 Task: Find connections with filter location Gyomaendrod with filter topic #property with filter profile language German with filter current company Pratt & Whitney with filter school Chandigarh Group of Colleges, Landran, Punjab with filter industry Electronic and Precision Equipment Maintenance with filter service category SupportTechnical Writing with filter keywords title Merchandising Associate
Action: Mouse moved to (539, 75)
Screenshot: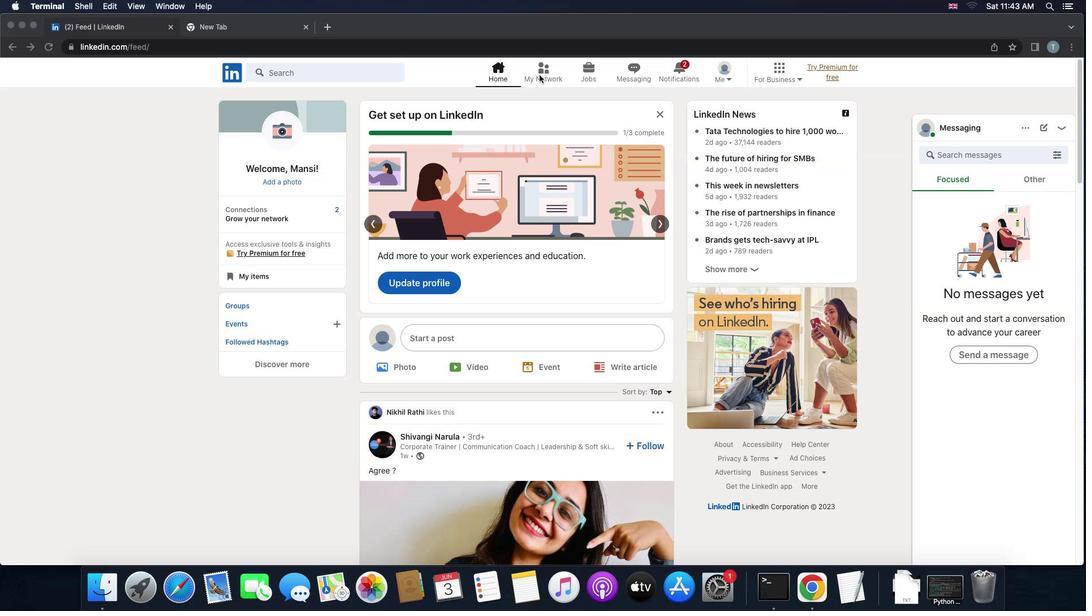 
Action: Mouse pressed left at (539, 75)
Screenshot: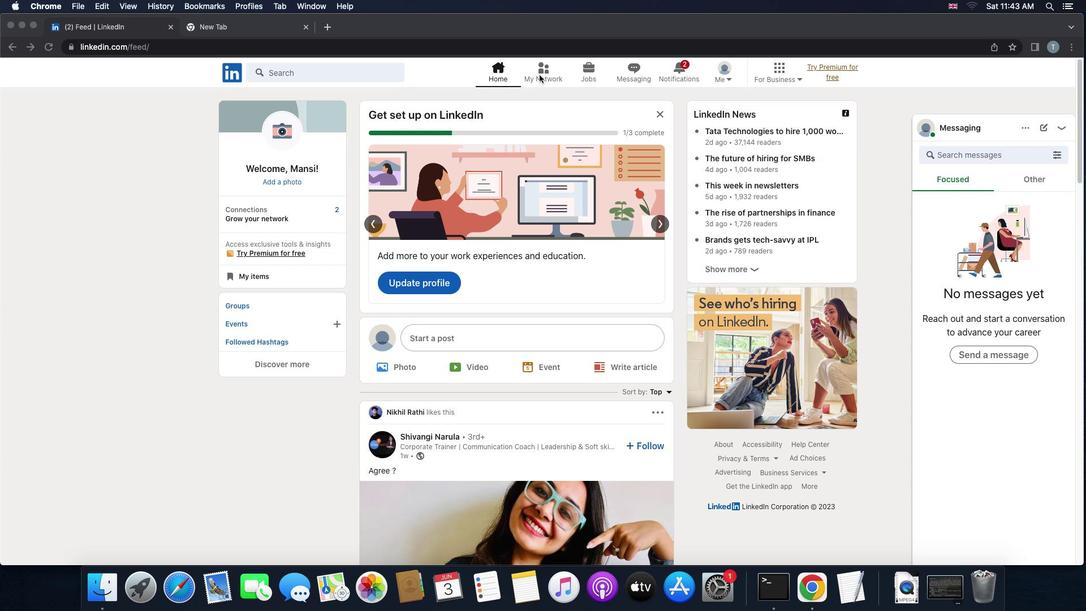 
Action: Mouse pressed left at (539, 75)
Screenshot: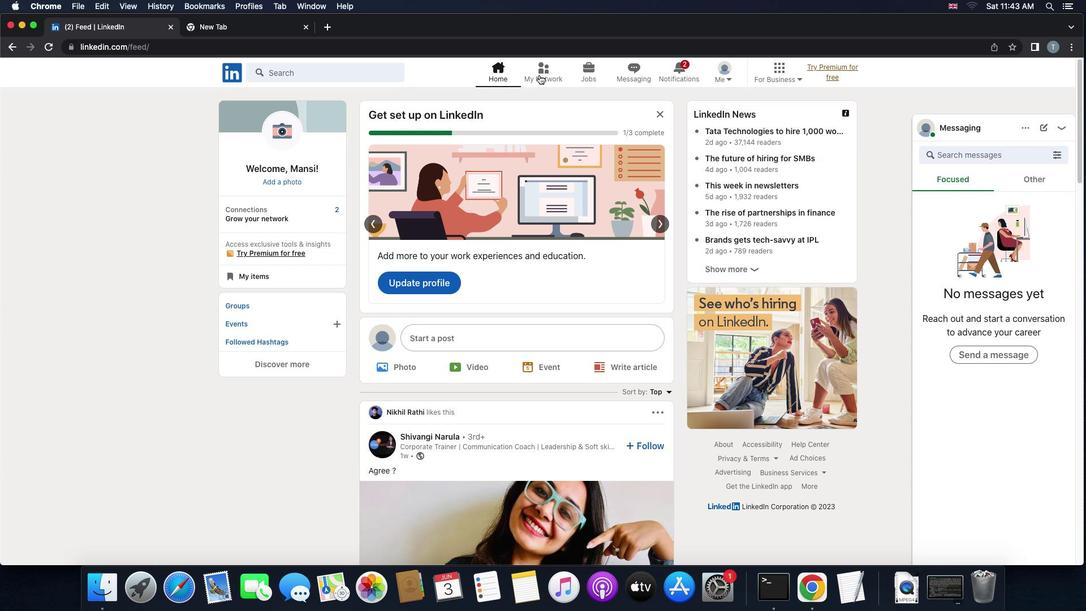 
Action: Mouse moved to (345, 133)
Screenshot: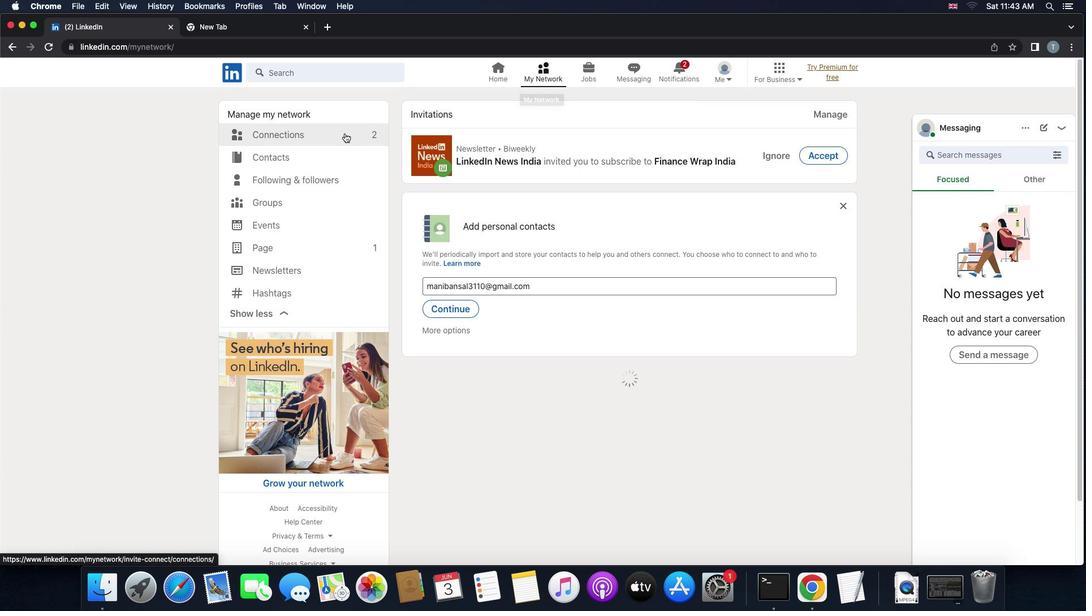 
Action: Mouse pressed left at (345, 133)
Screenshot: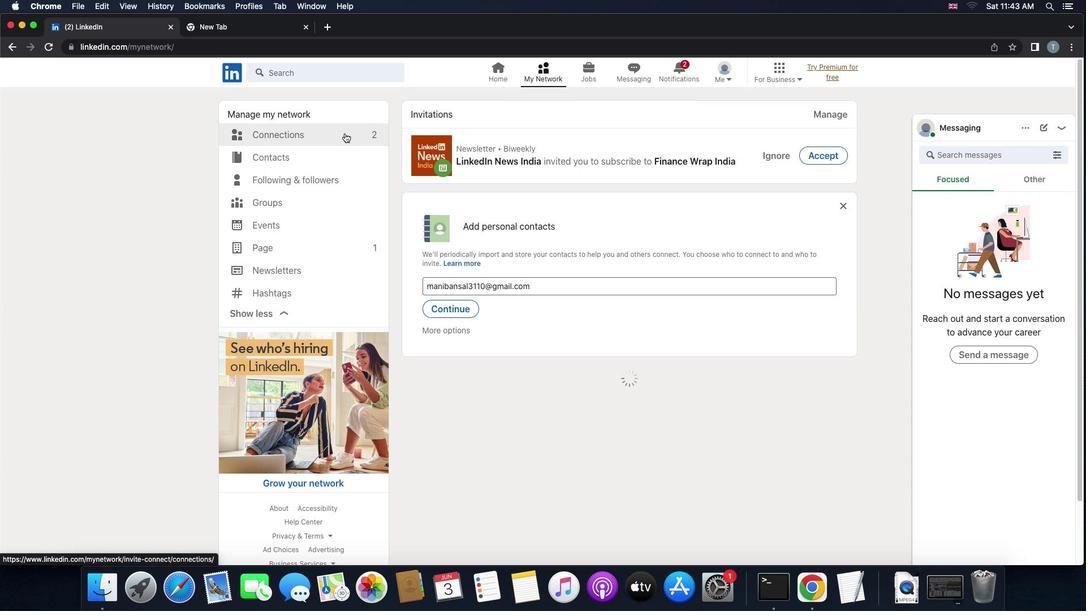 
Action: Mouse pressed left at (345, 133)
Screenshot: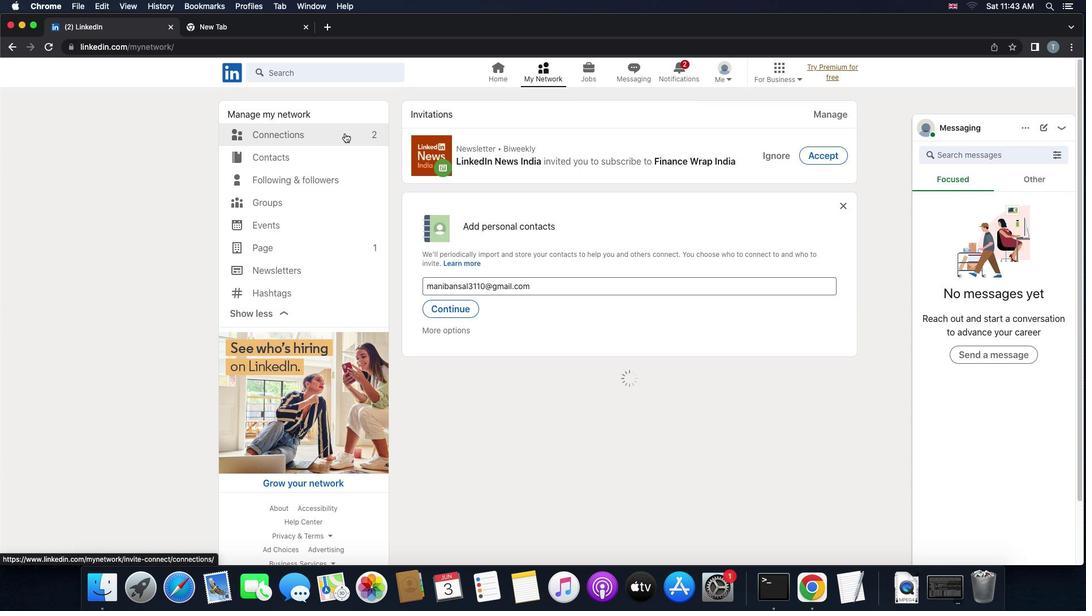 
Action: Mouse moved to (624, 131)
Screenshot: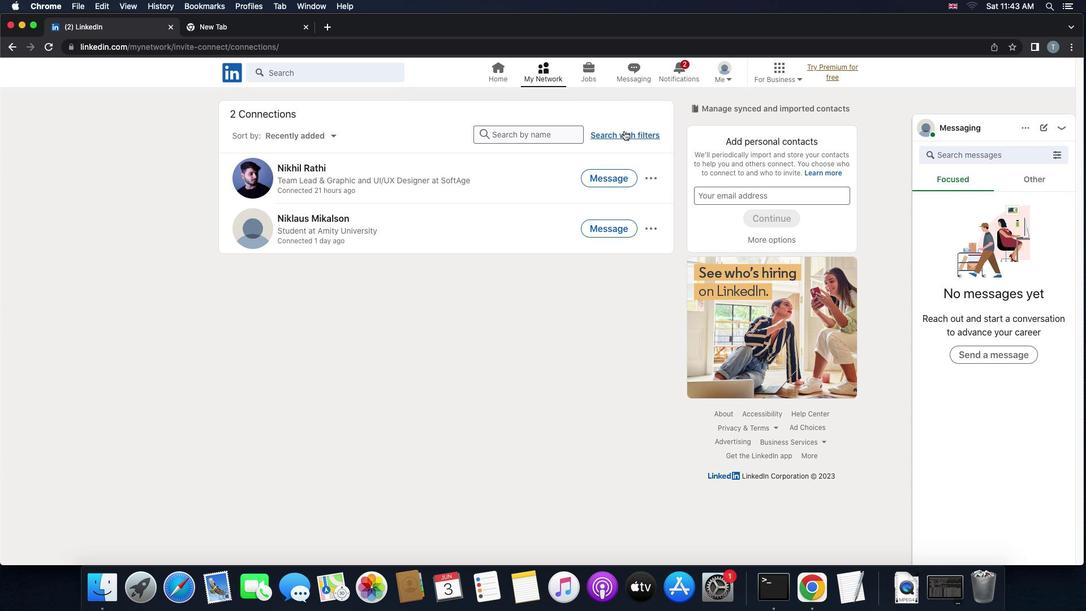 
Action: Mouse pressed left at (624, 131)
Screenshot: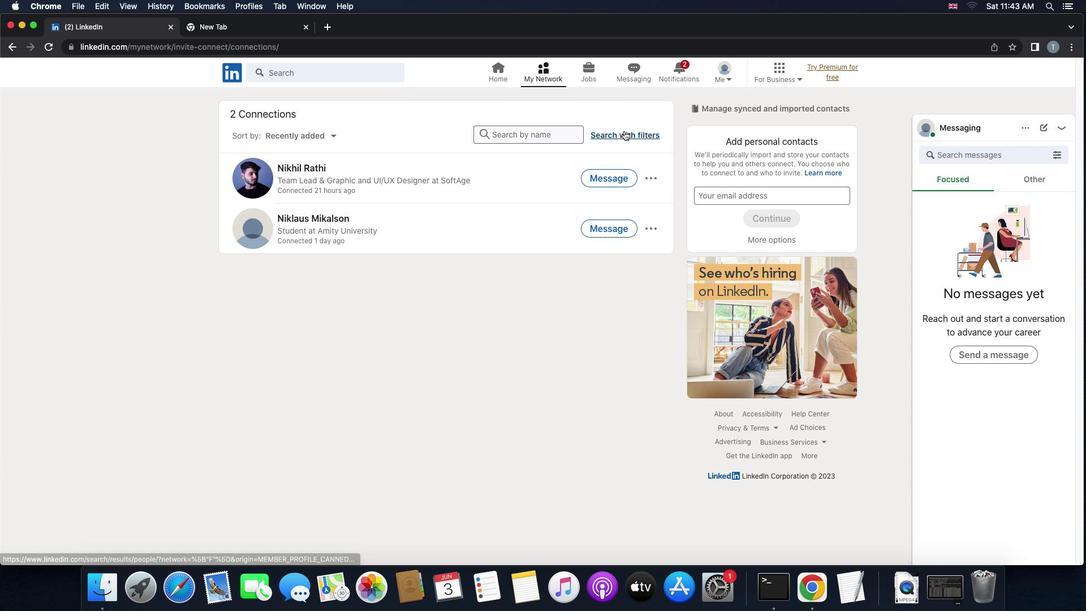 
Action: Mouse moved to (598, 108)
Screenshot: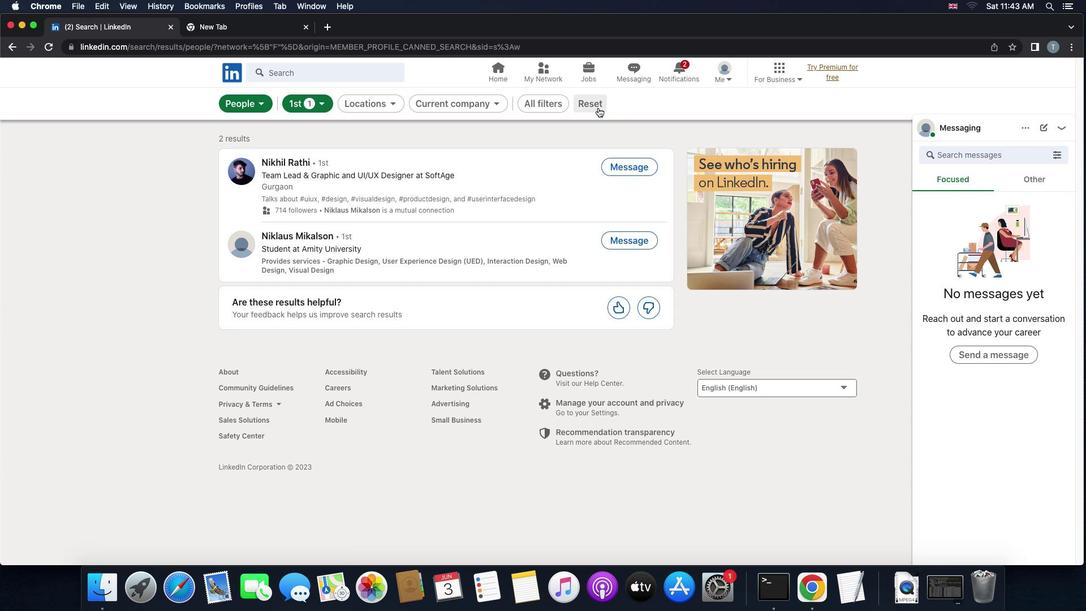 
Action: Mouse pressed left at (598, 108)
Screenshot: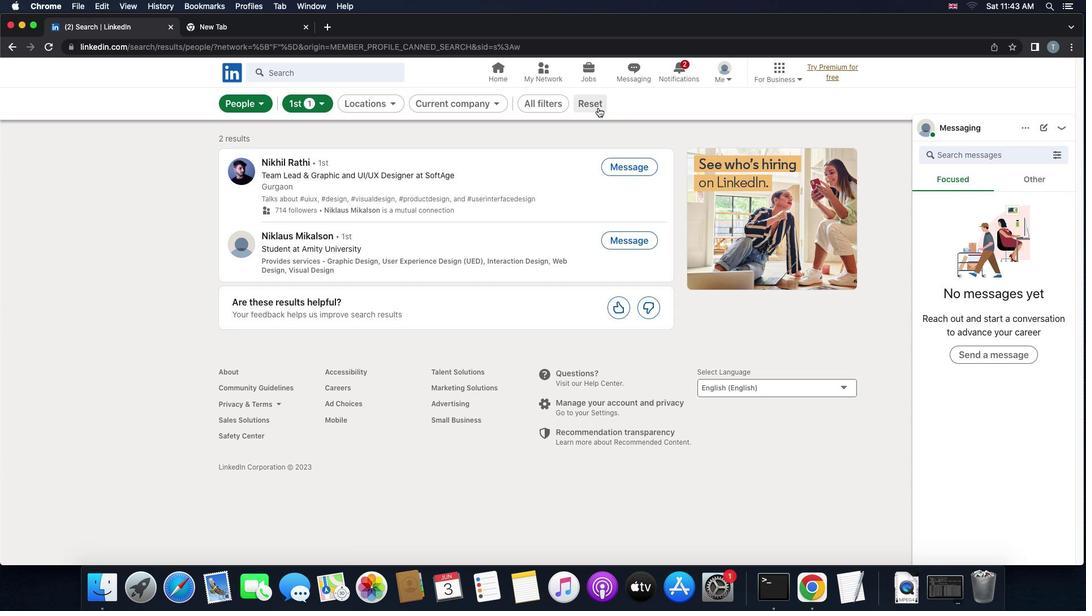
Action: Mouse moved to (567, 104)
Screenshot: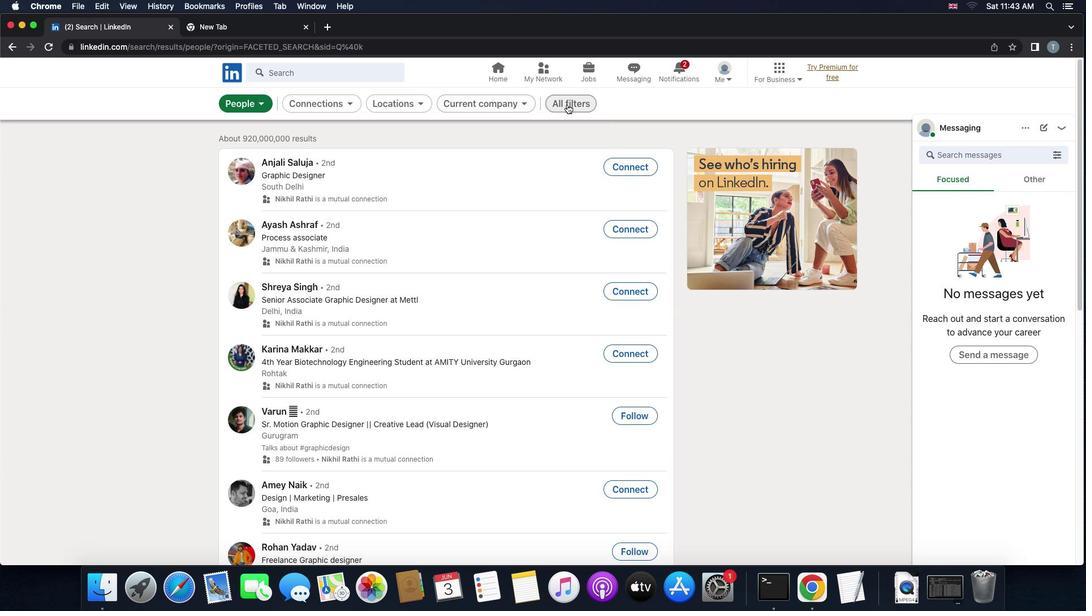 
Action: Mouse pressed left at (567, 104)
Screenshot: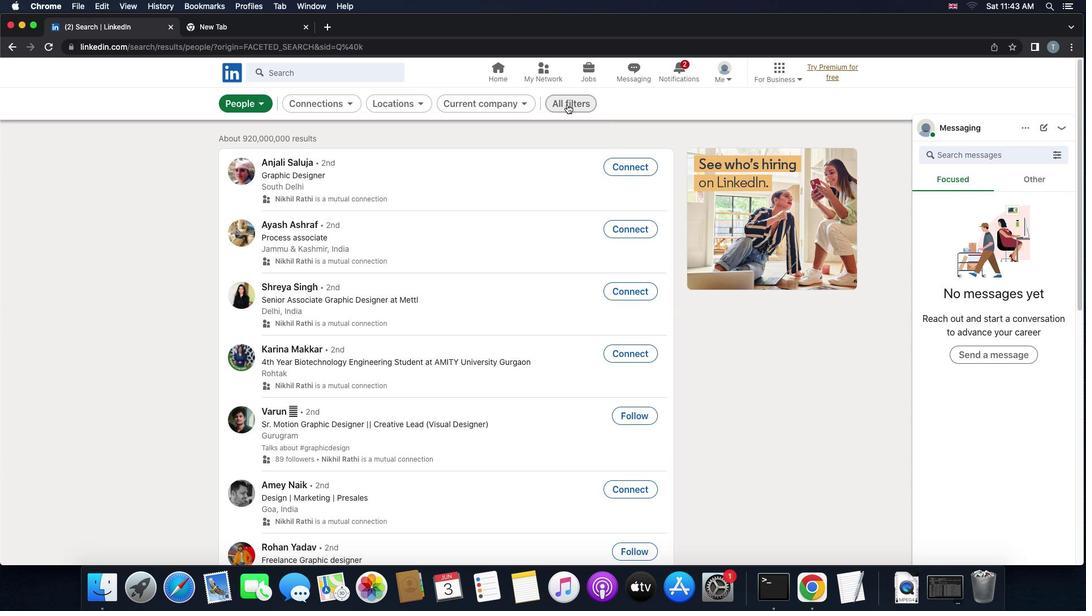 
Action: Mouse moved to (850, 251)
Screenshot: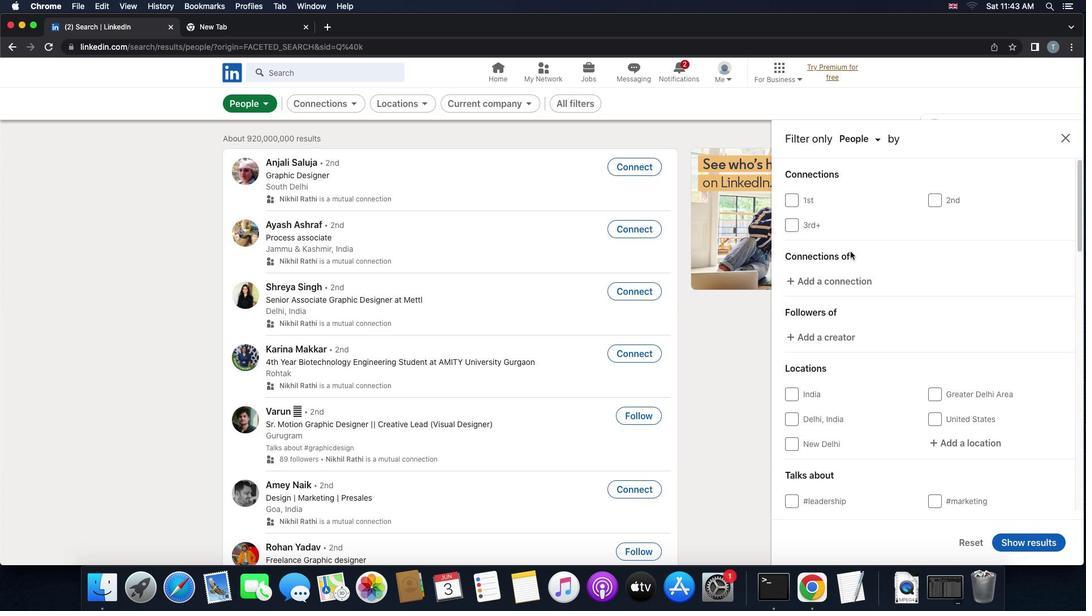 
Action: Mouse scrolled (850, 251) with delta (0, 0)
Screenshot: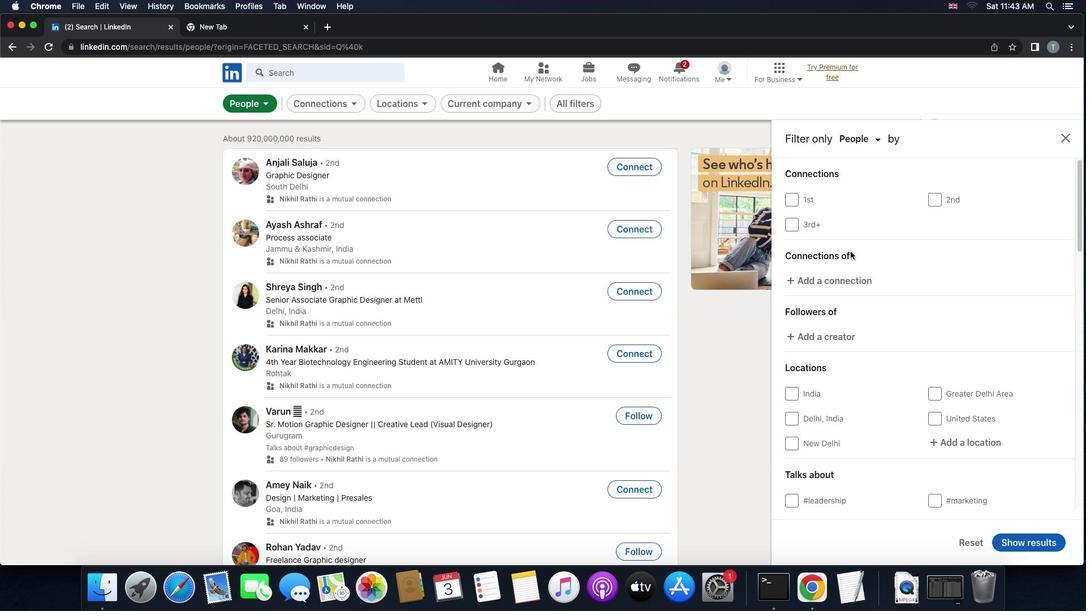 
Action: Mouse scrolled (850, 251) with delta (0, 0)
Screenshot: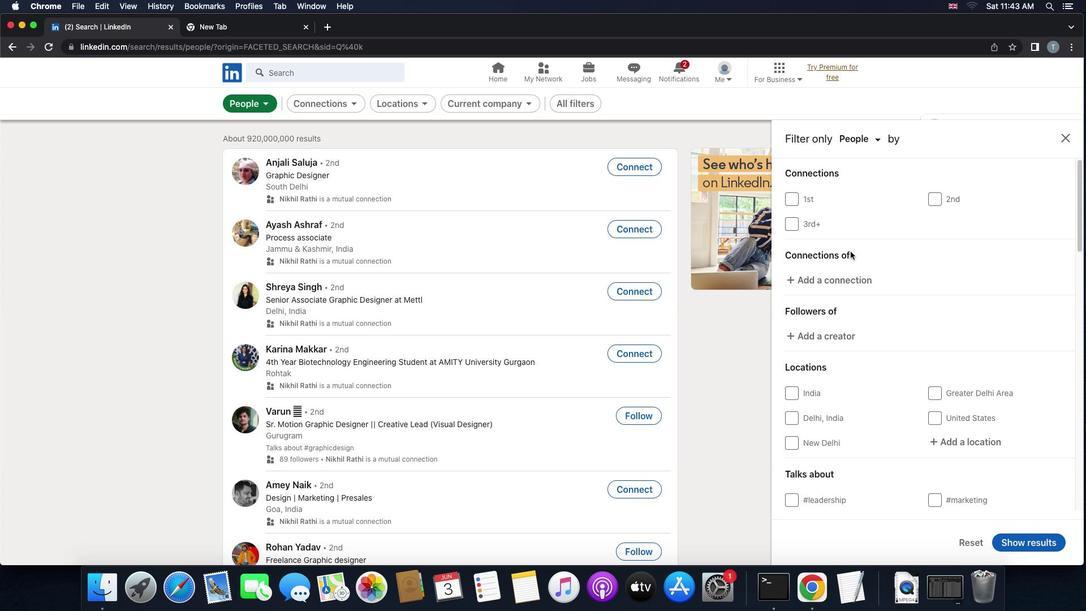 
Action: Mouse scrolled (850, 251) with delta (0, -1)
Screenshot: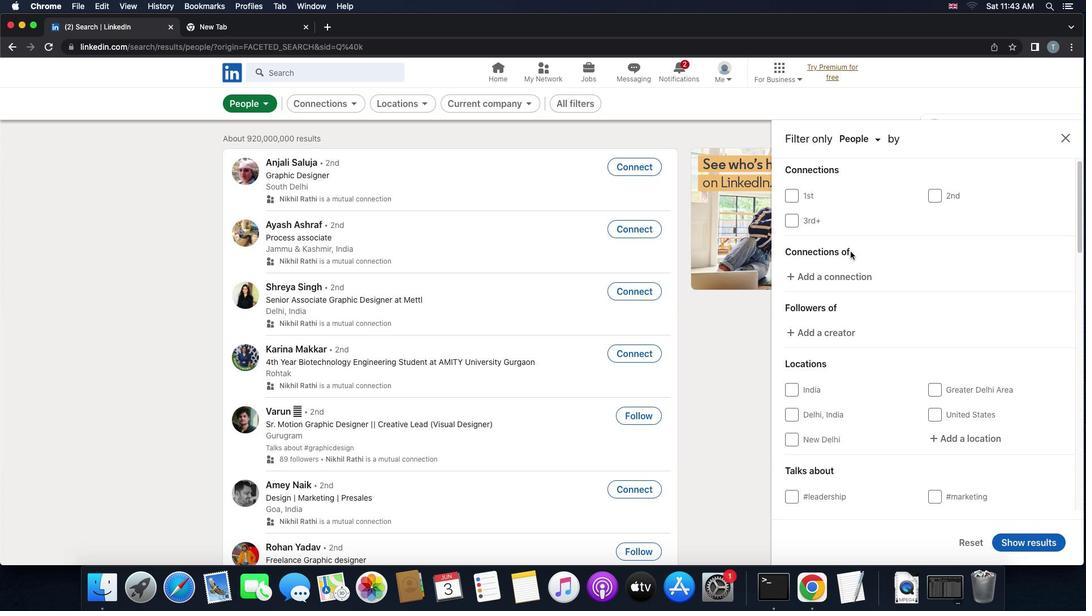 
Action: Mouse moved to (895, 315)
Screenshot: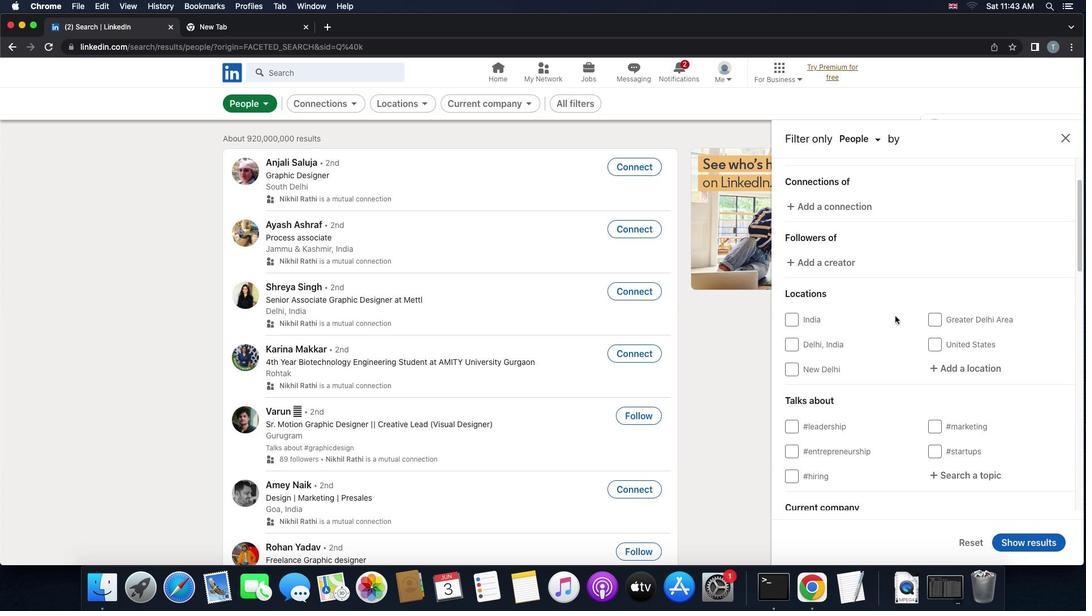 
Action: Mouse scrolled (895, 315) with delta (0, 0)
Screenshot: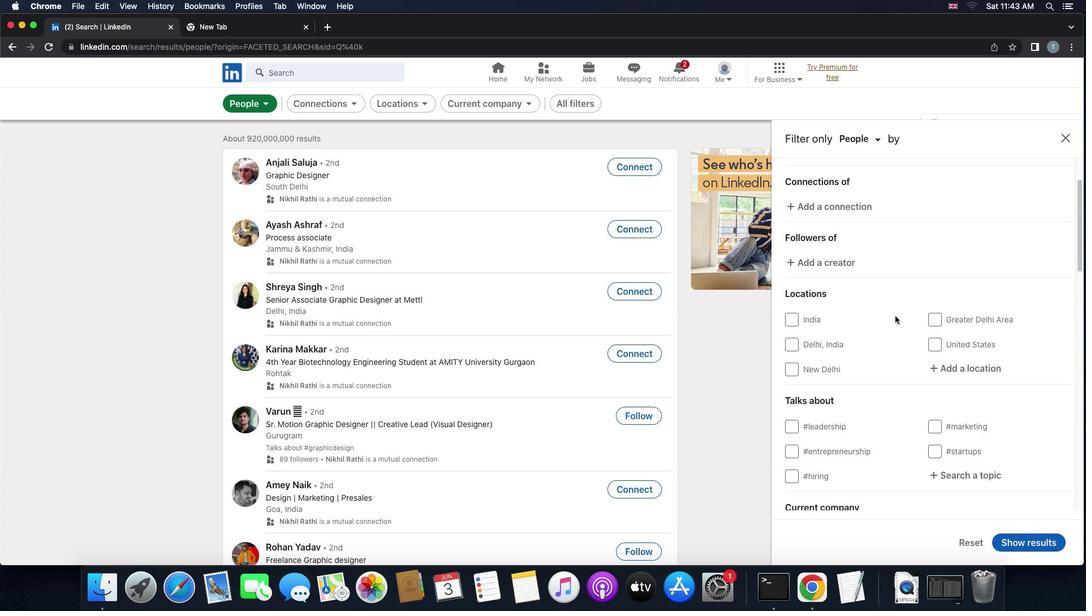 
Action: Mouse scrolled (895, 315) with delta (0, 0)
Screenshot: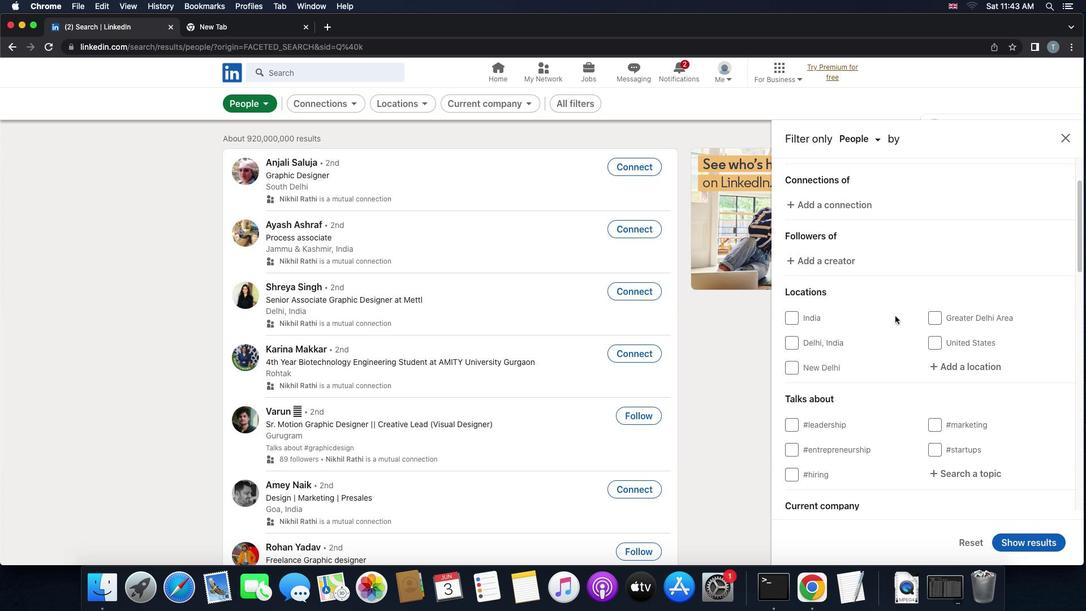 
Action: Mouse moved to (953, 349)
Screenshot: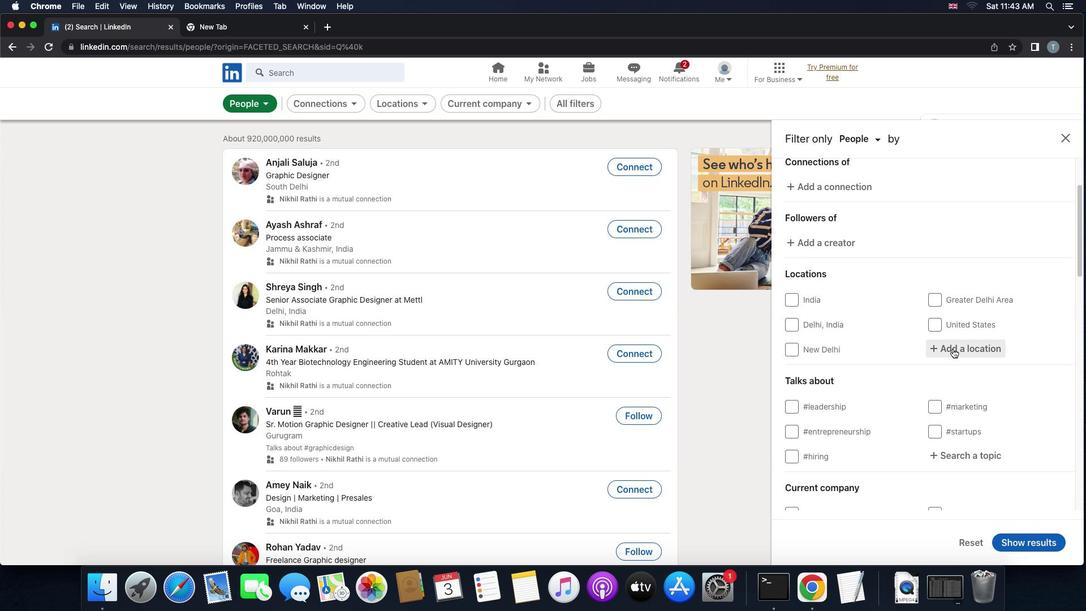
Action: Mouse pressed left at (953, 349)
Screenshot: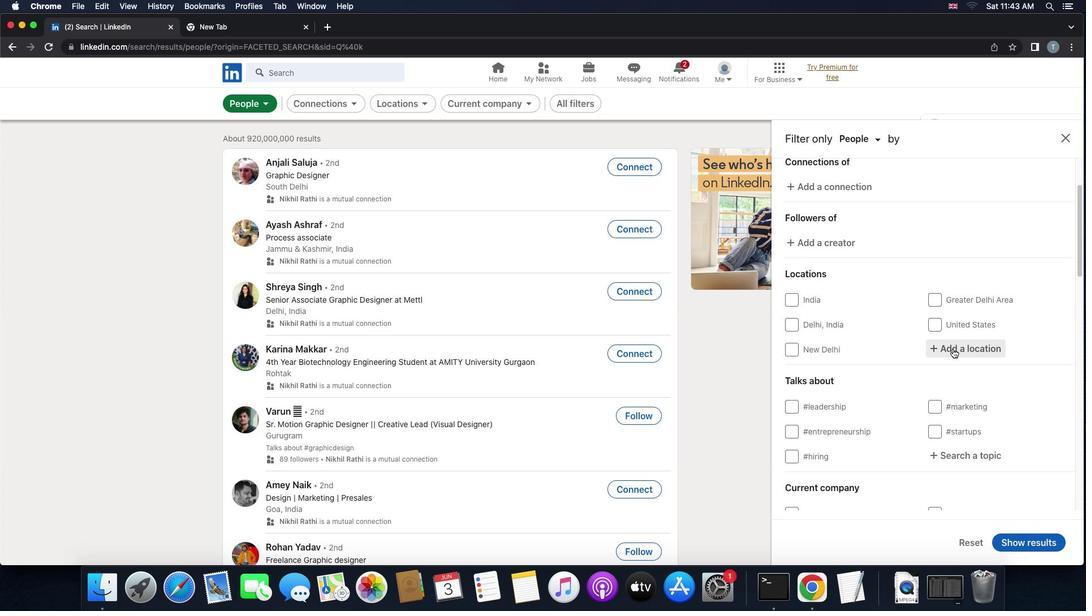 
Action: Mouse moved to (944, 349)
Screenshot: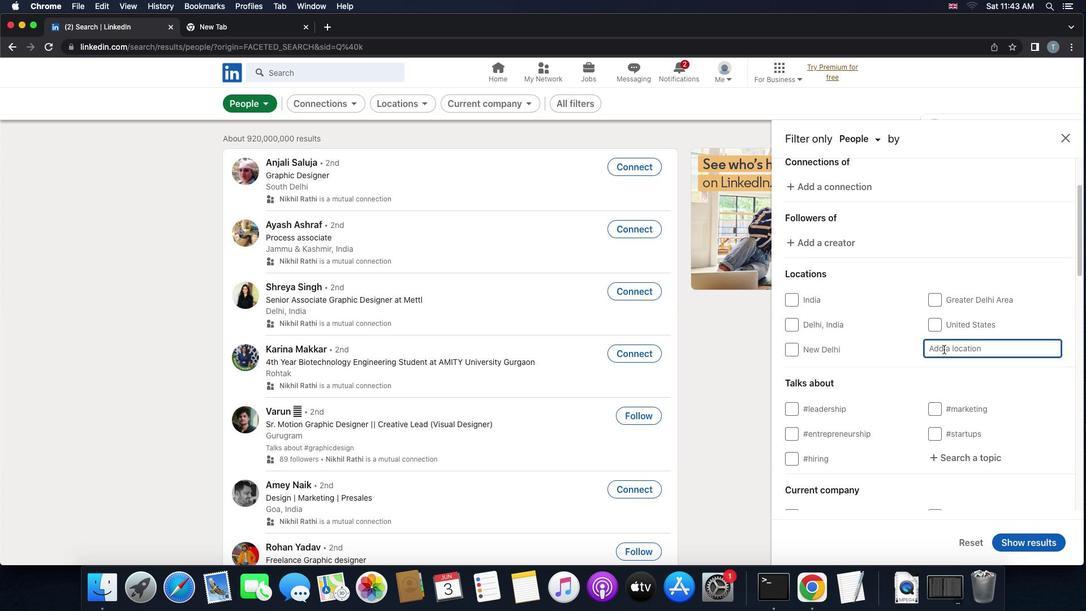 
Action: Key pressed 'g''y''o''m''a''e''n''d''r''o''d'
Screenshot: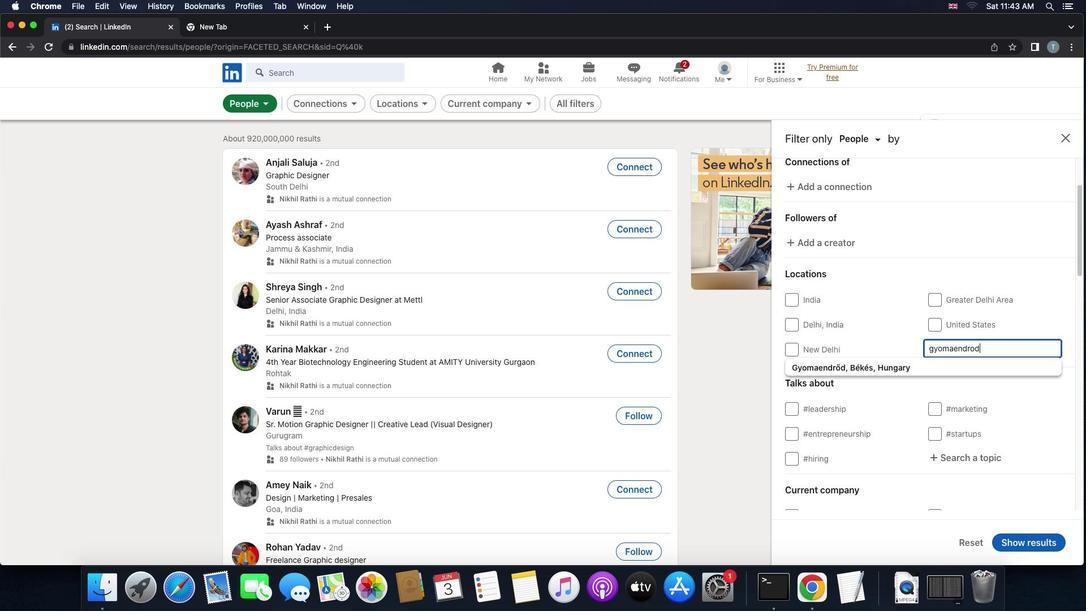 
Action: Mouse moved to (896, 364)
Screenshot: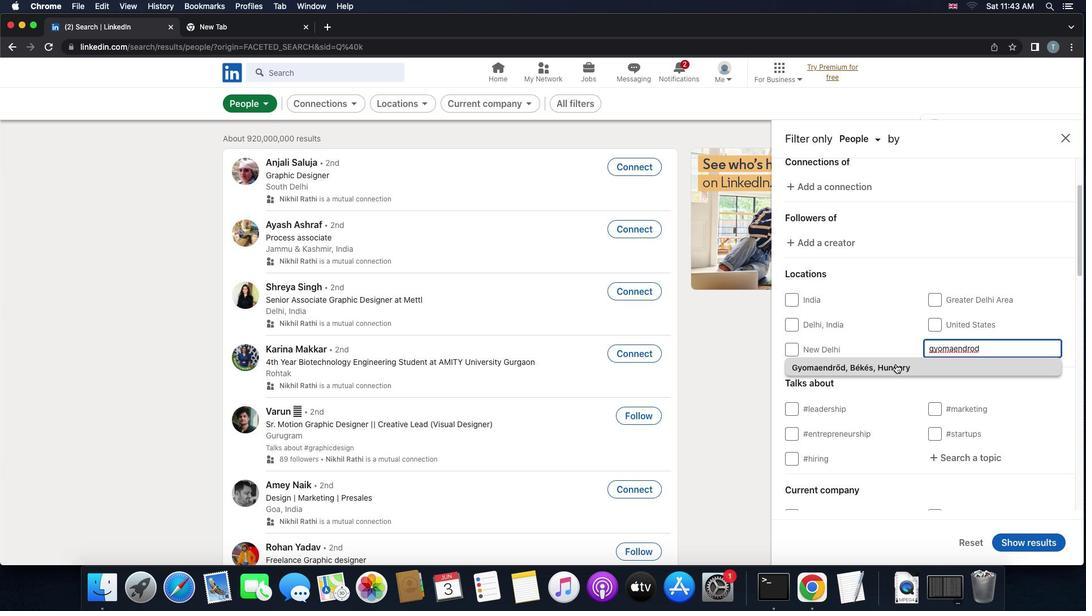 
Action: Mouse pressed left at (896, 364)
Screenshot: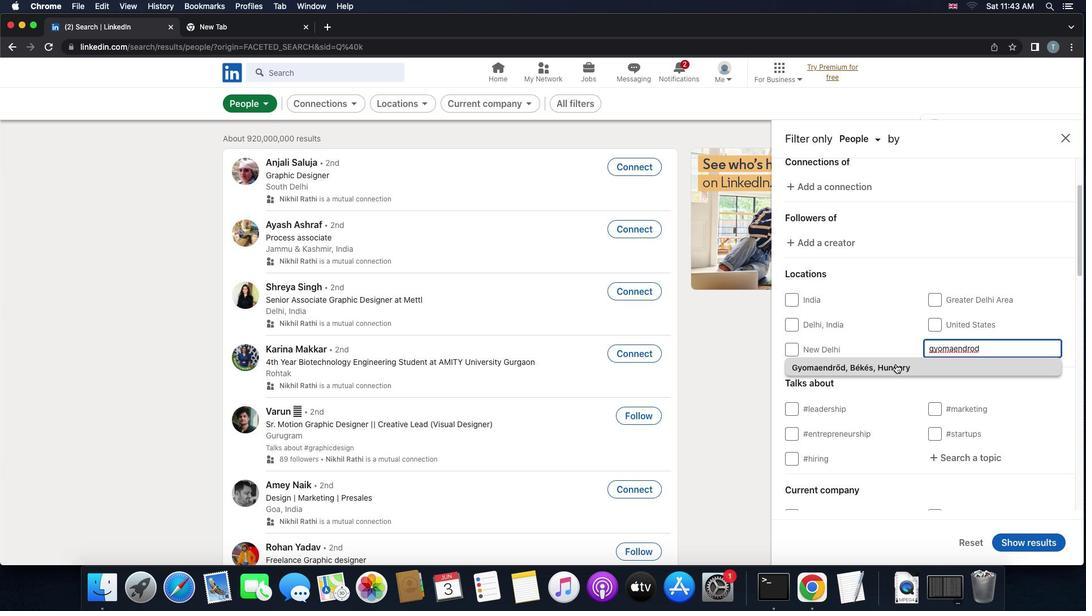 
Action: Mouse moved to (886, 370)
Screenshot: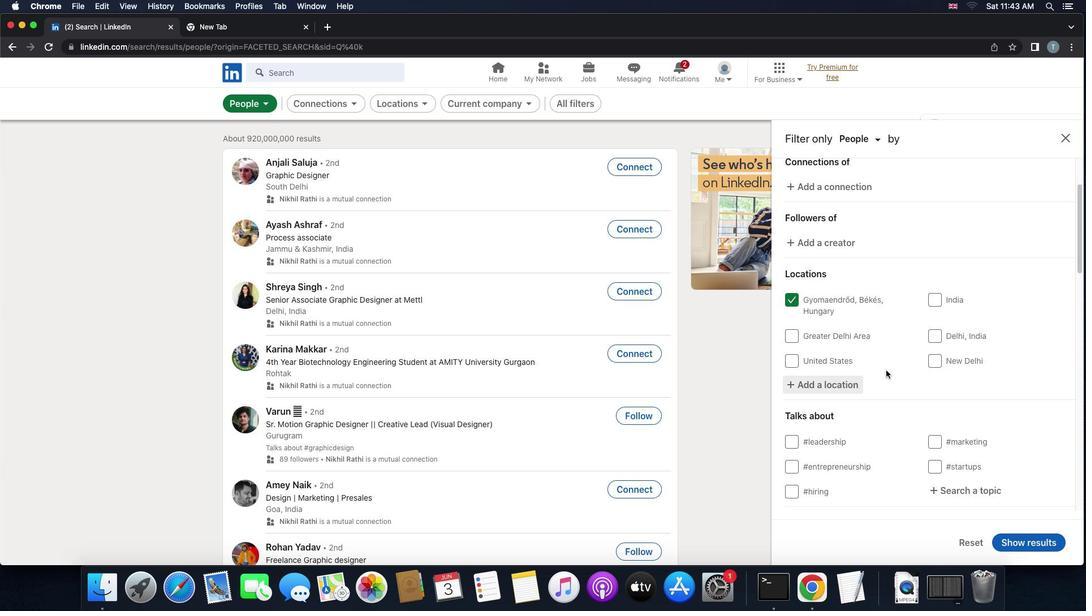
Action: Mouse scrolled (886, 370) with delta (0, 0)
Screenshot: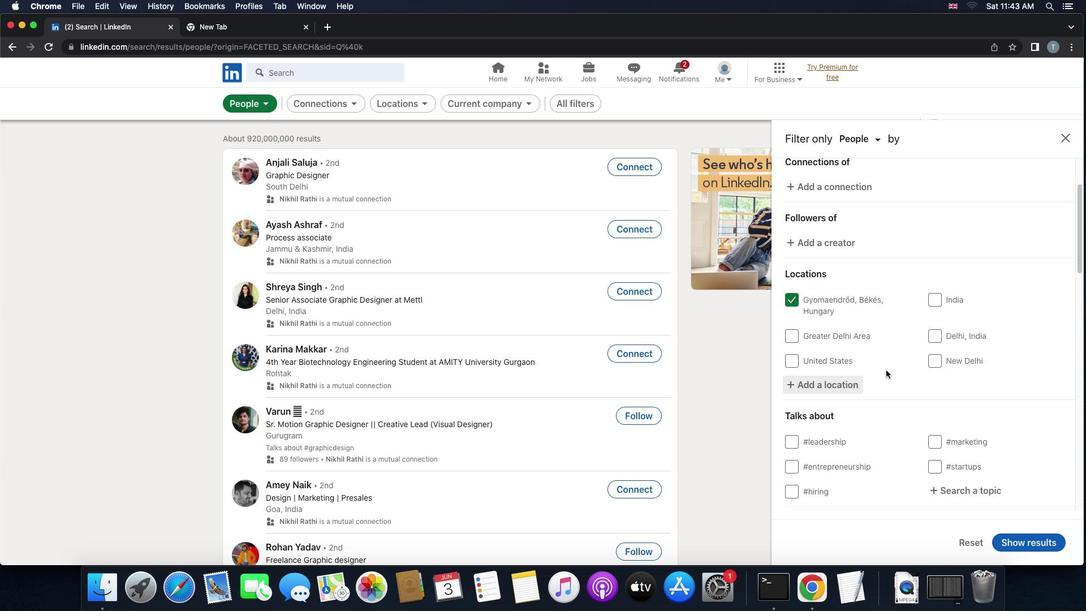 
Action: Mouse scrolled (886, 370) with delta (0, 0)
Screenshot: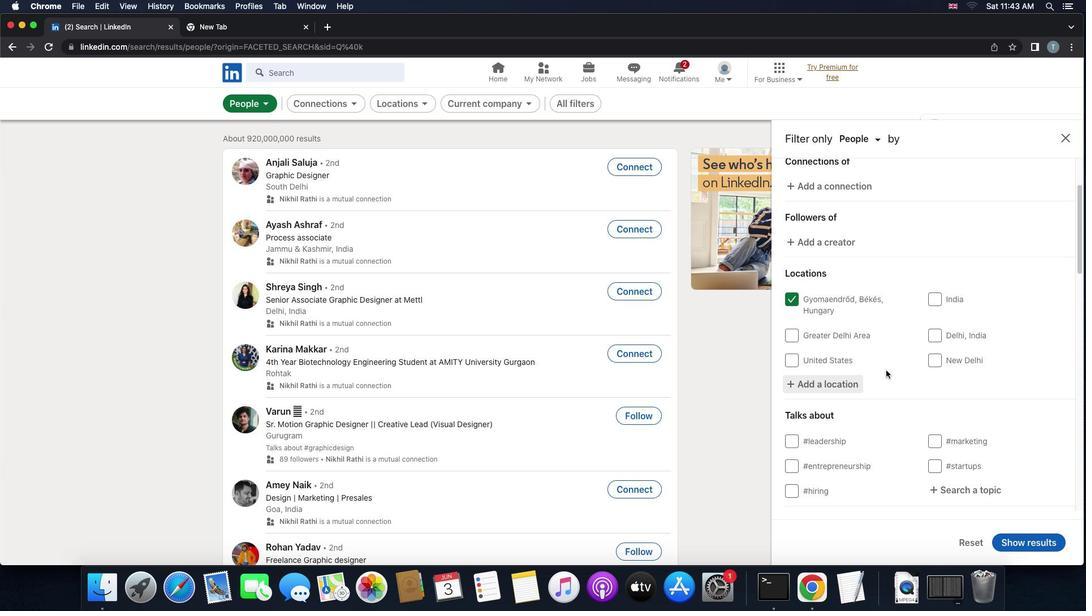 
Action: Mouse scrolled (886, 370) with delta (0, -1)
Screenshot: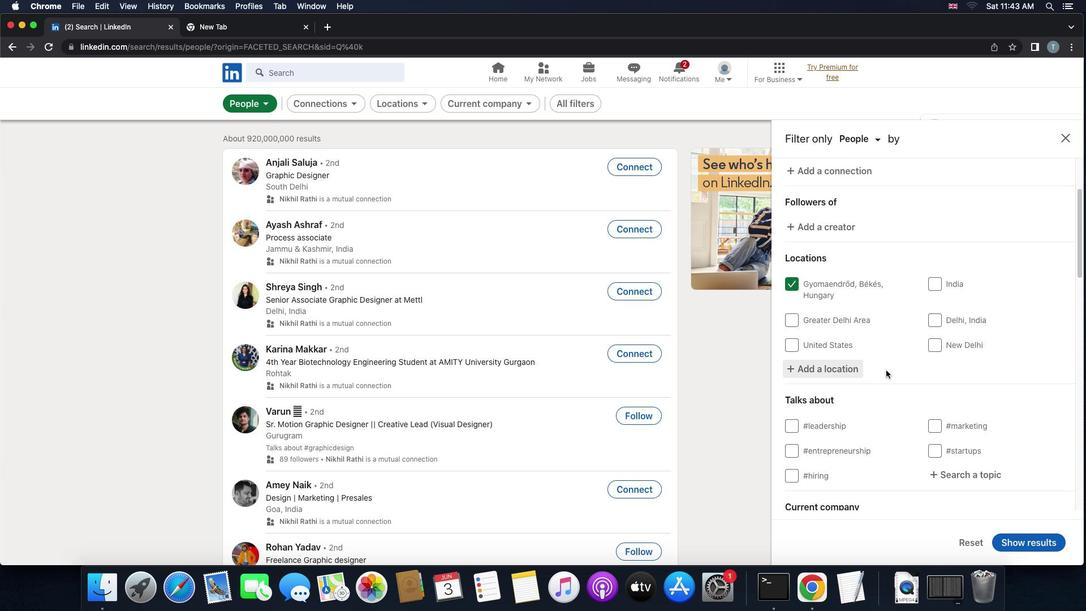 
Action: Mouse scrolled (886, 370) with delta (0, 0)
Screenshot: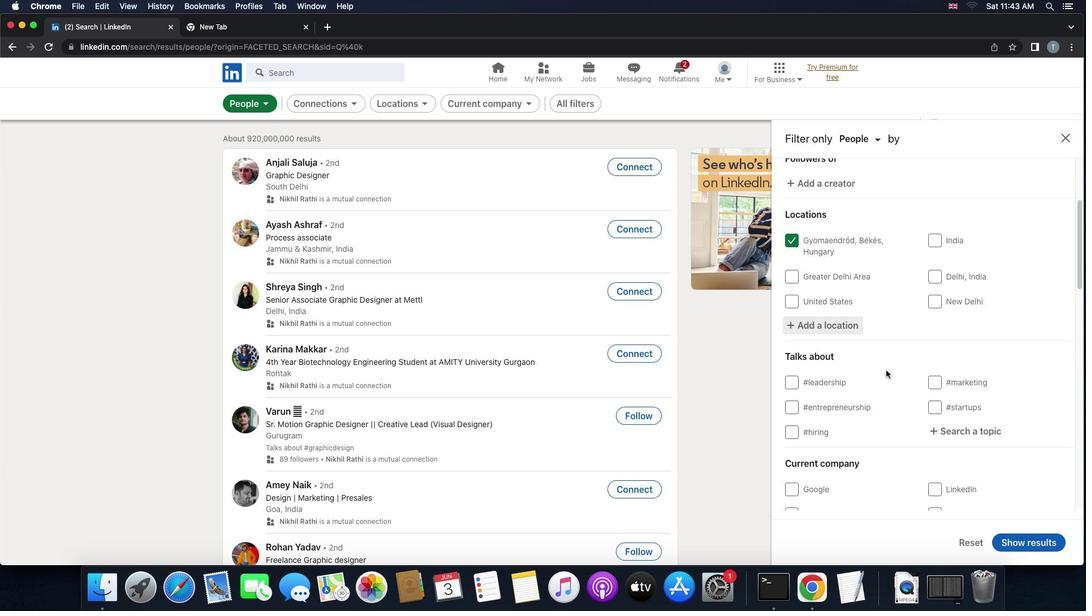 
Action: Mouse moved to (886, 370)
Screenshot: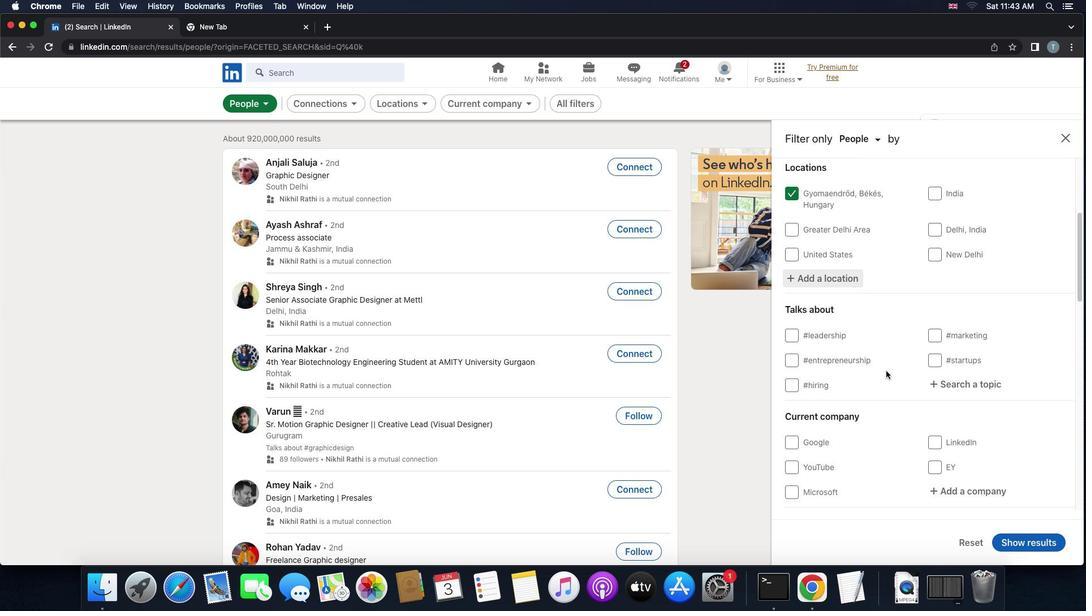 
Action: Mouse scrolled (886, 370) with delta (0, 0)
Screenshot: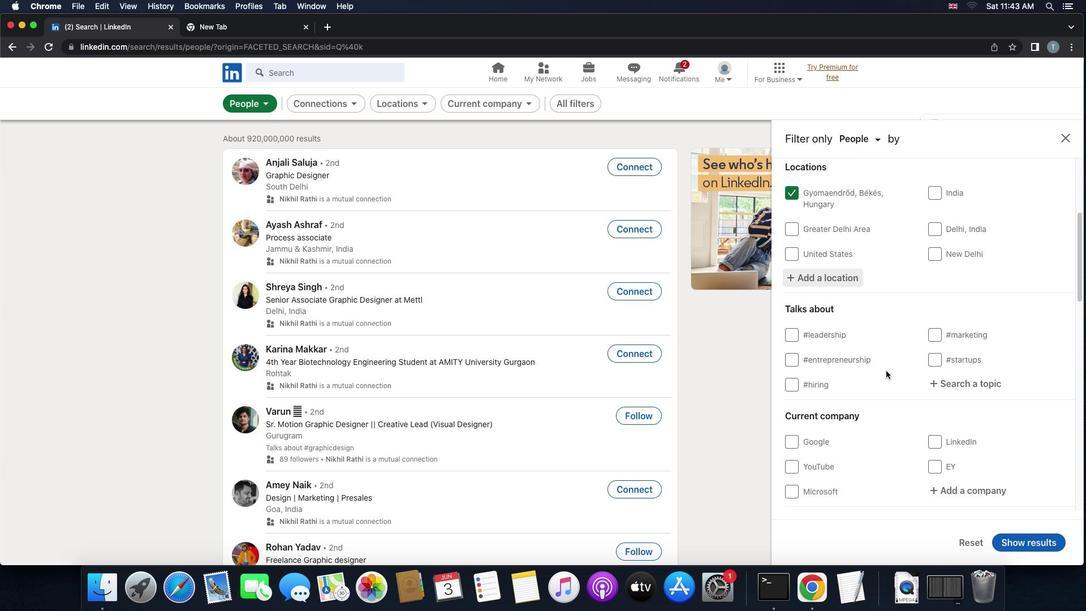 
Action: Mouse scrolled (886, 370) with delta (0, 0)
Screenshot: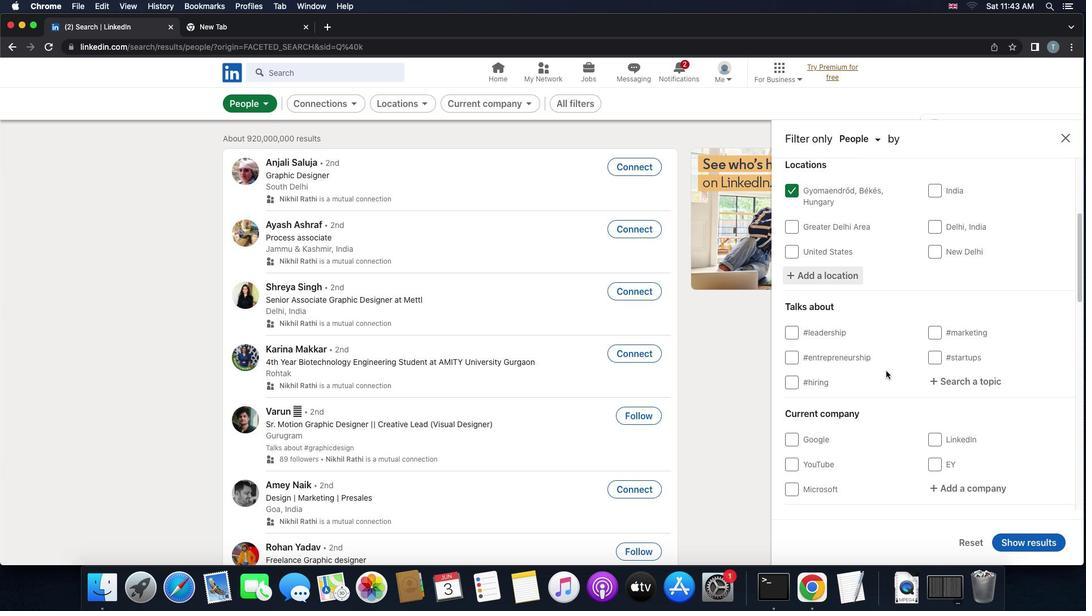 
Action: Mouse moved to (962, 375)
Screenshot: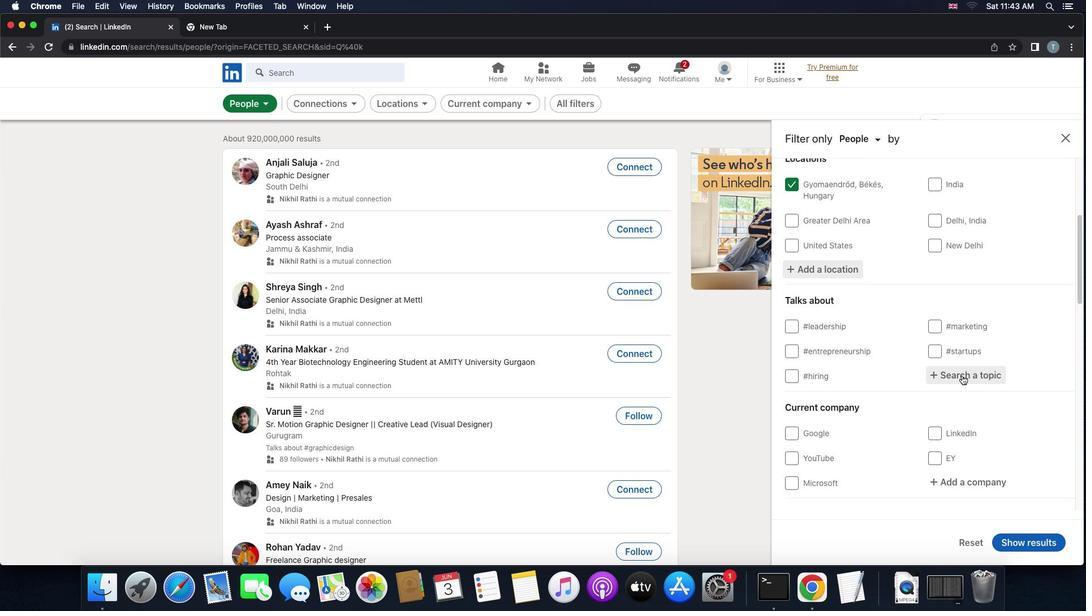 
Action: Mouse pressed left at (962, 375)
Screenshot: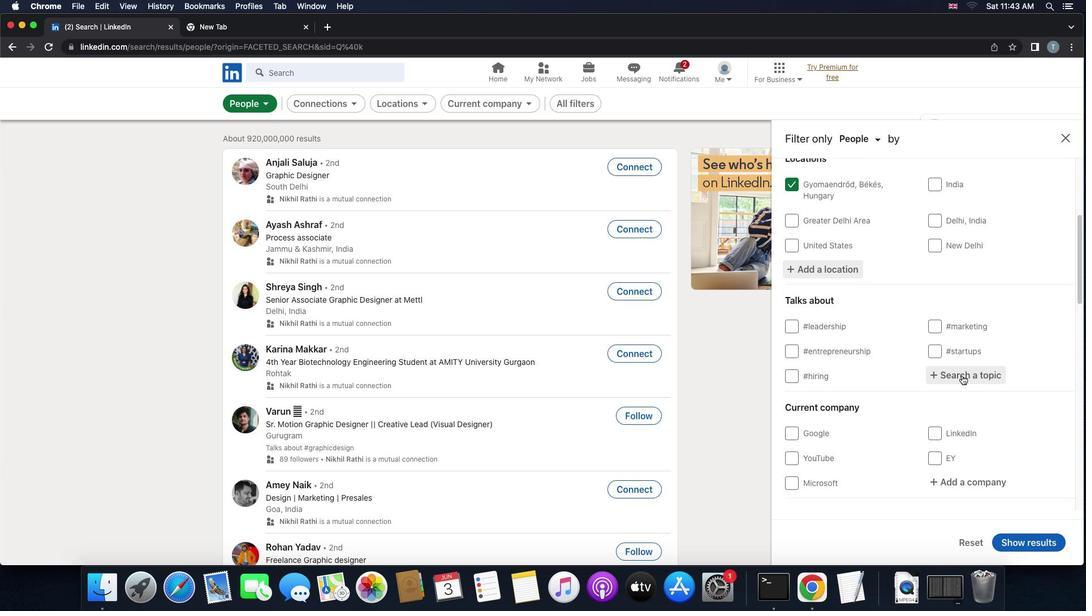 
Action: Mouse moved to (910, 369)
Screenshot: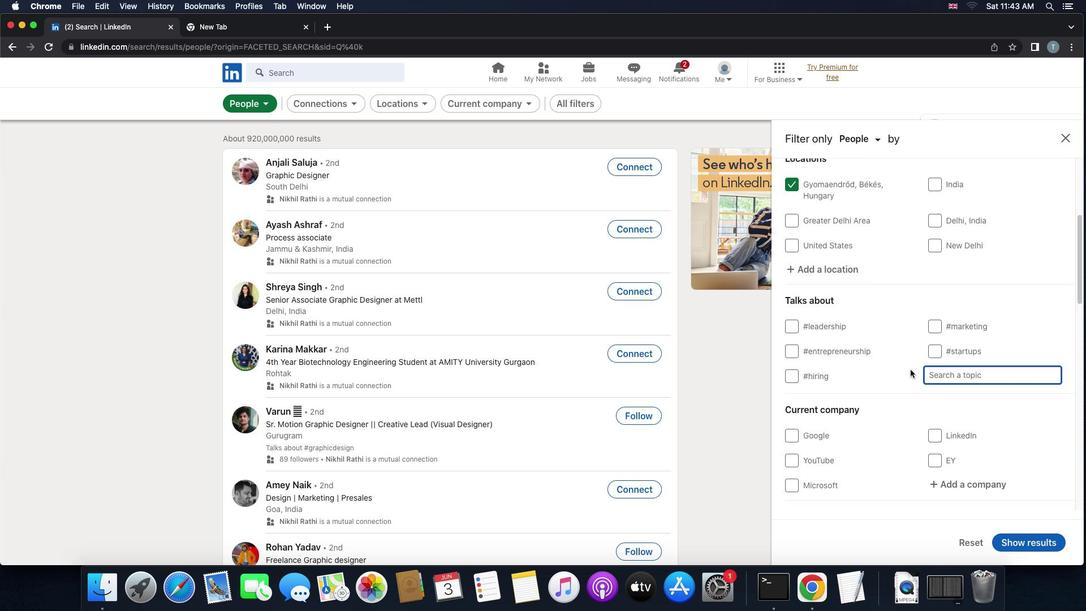 
Action: Key pressed 'p''r''o''p''e''r''t''y'
Screenshot: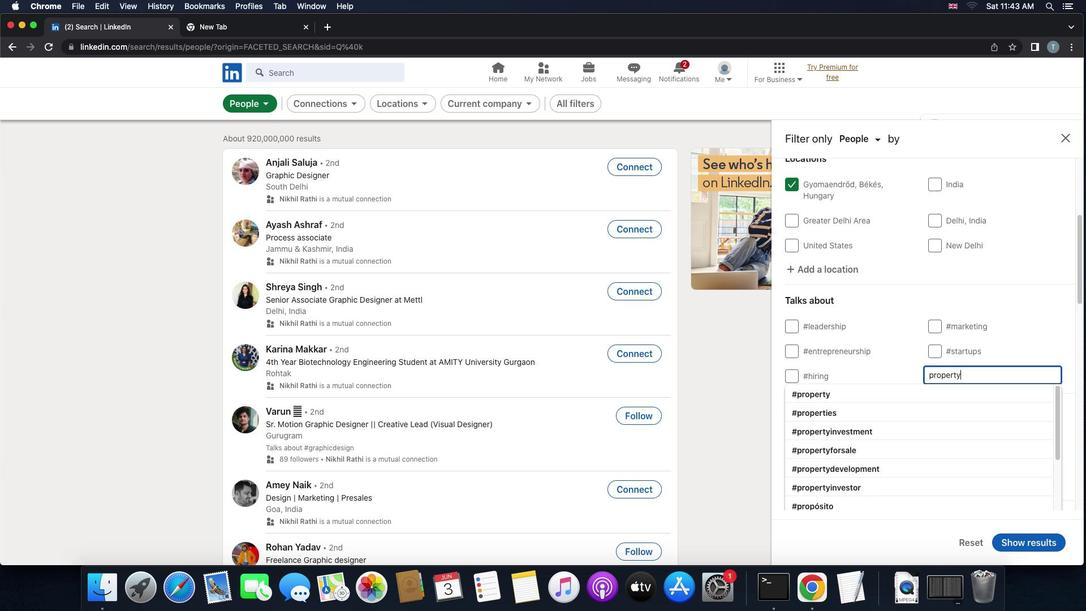
Action: Mouse moved to (887, 389)
Screenshot: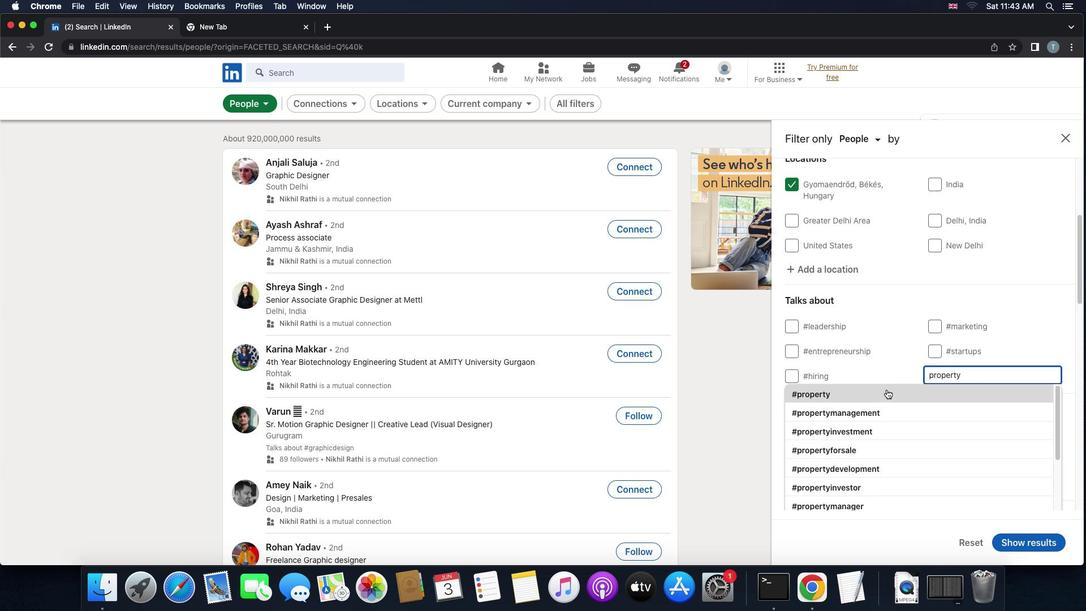
Action: Mouse pressed left at (887, 389)
Screenshot: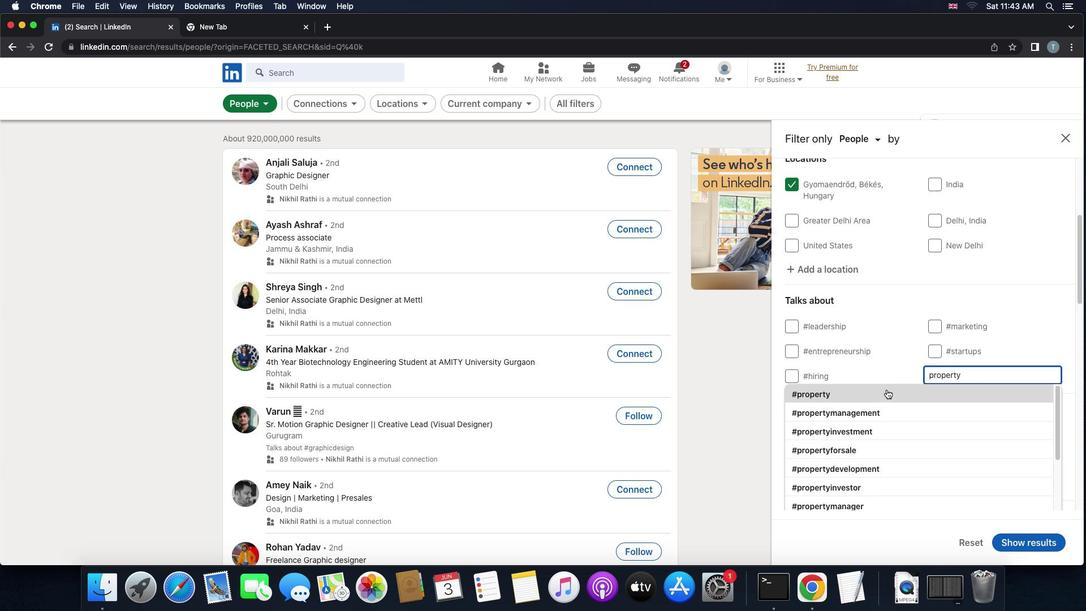 
Action: Mouse scrolled (887, 389) with delta (0, 0)
Screenshot: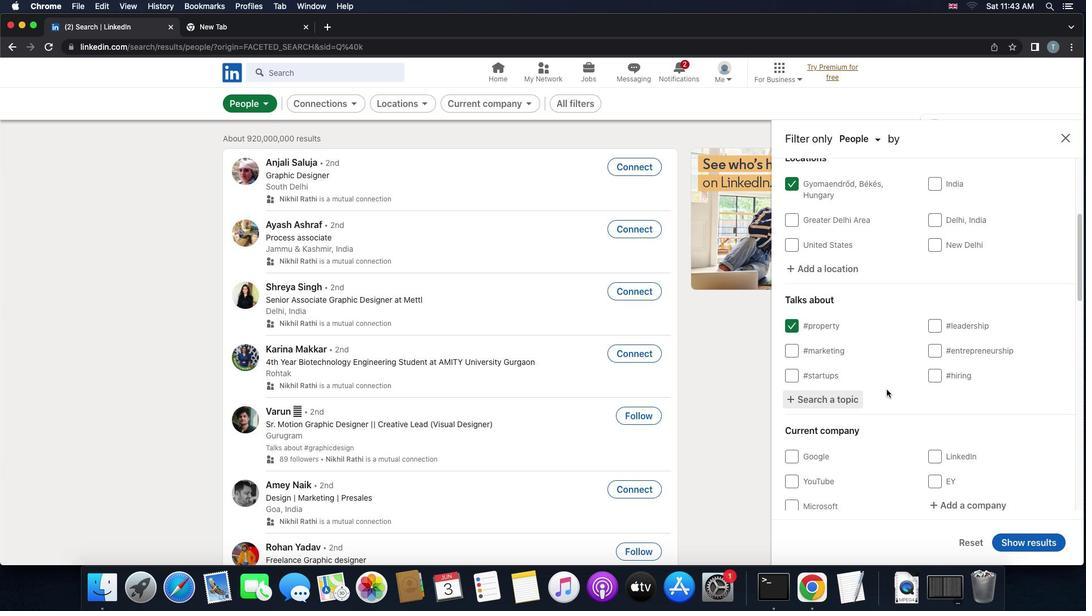 
Action: Mouse scrolled (887, 389) with delta (0, 0)
Screenshot: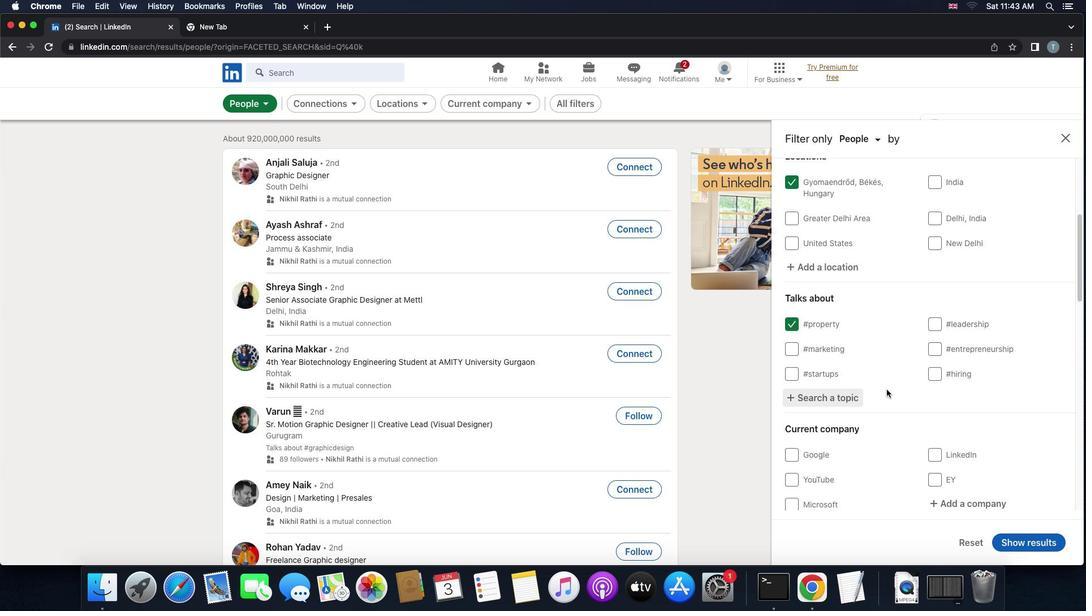 
Action: Mouse scrolled (887, 389) with delta (0, -1)
Screenshot: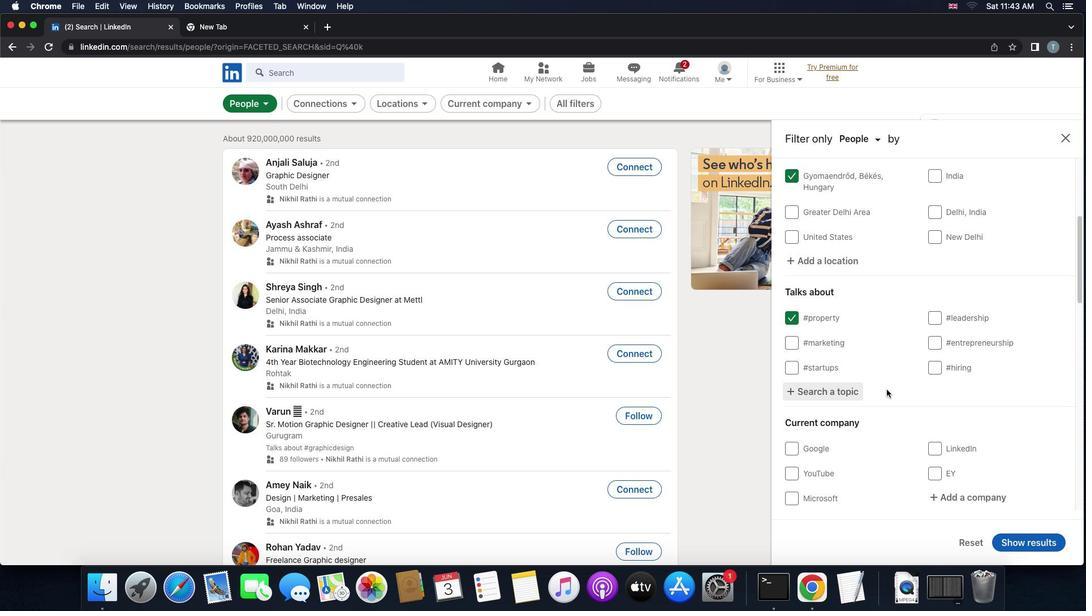 
Action: Mouse scrolled (887, 389) with delta (0, 0)
Screenshot: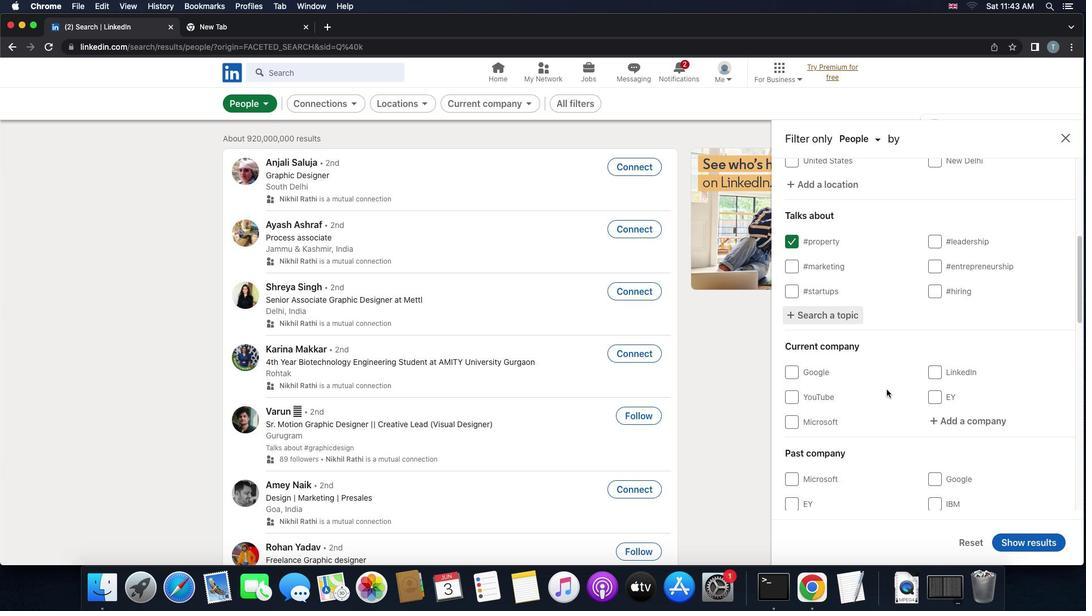 
Action: Mouse scrolled (887, 389) with delta (0, 0)
Screenshot: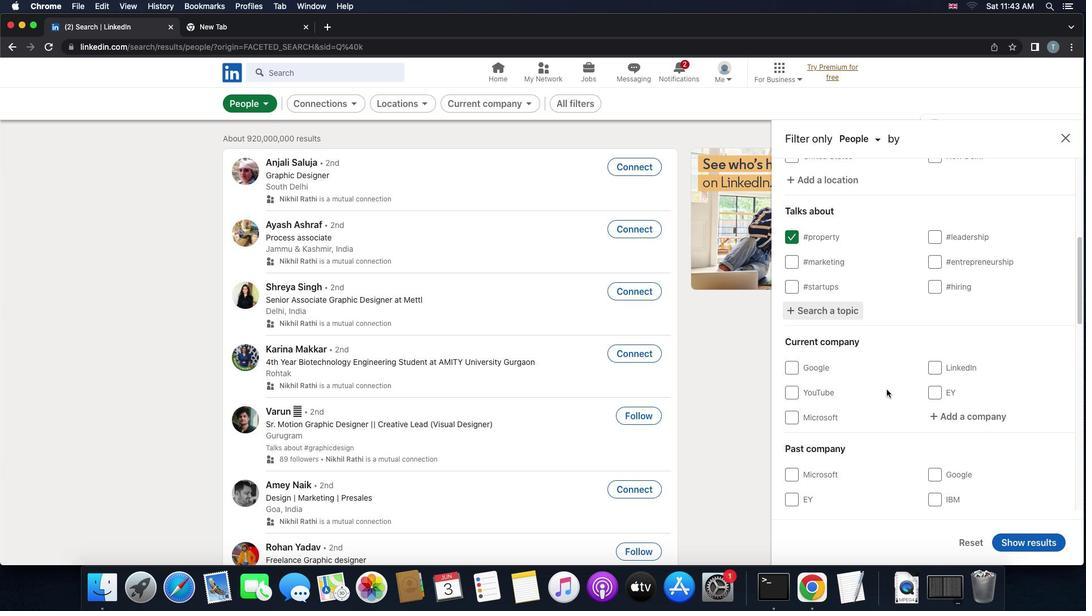 
Action: Mouse moved to (887, 389)
Screenshot: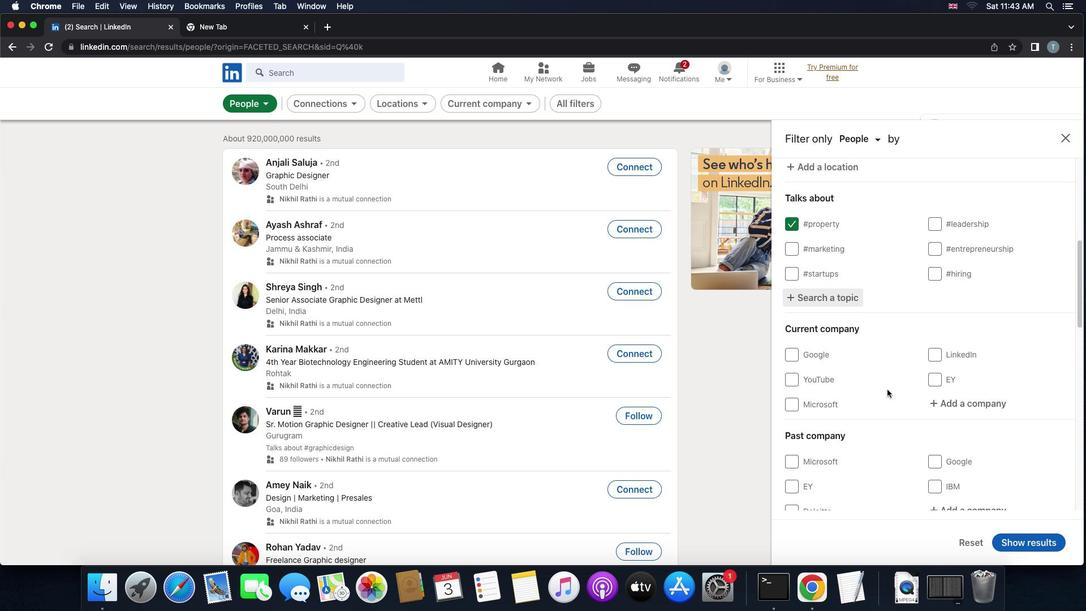 
Action: Mouse scrolled (887, 389) with delta (0, 0)
Screenshot: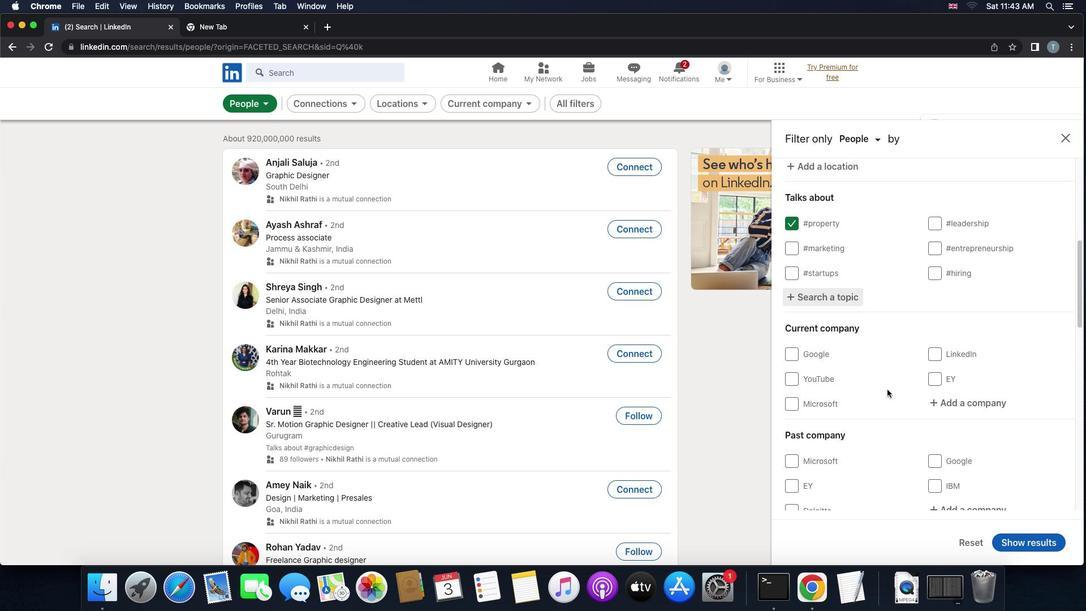 
Action: Mouse scrolled (887, 389) with delta (0, 0)
Screenshot: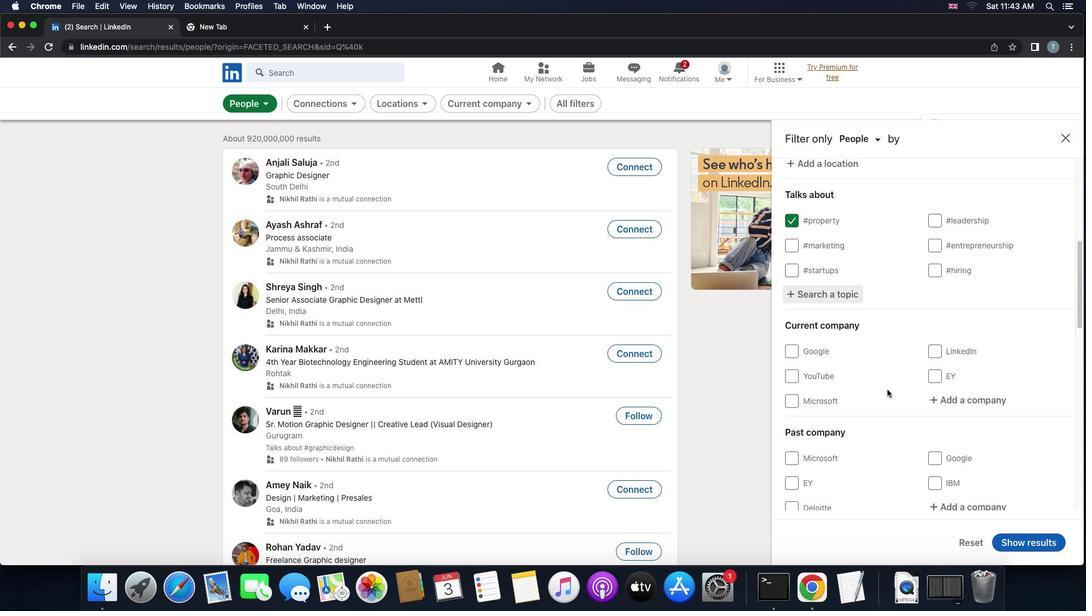 
Action: Mouse moved to (931, 384)
Screenshot: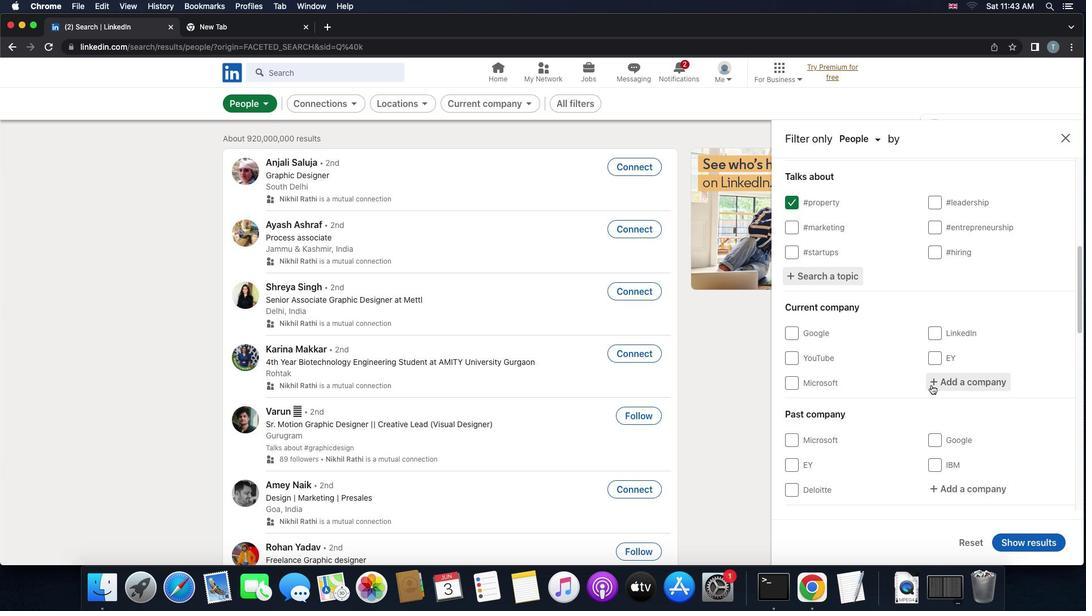 
Action: Mouse pressed left at (931, 384)
Screenshot: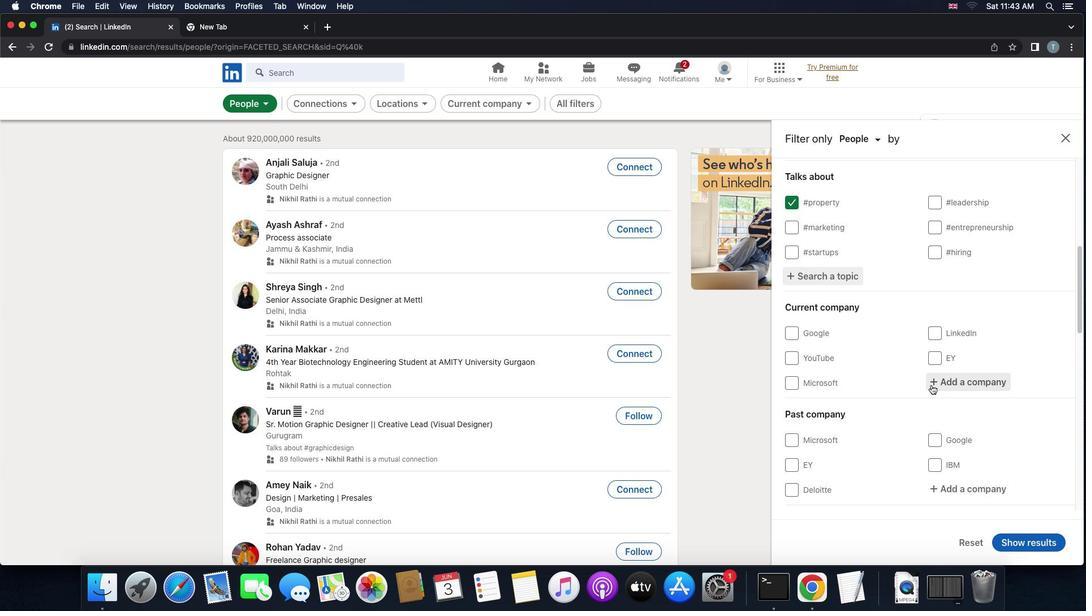 
Action: Mouse moved to (933, 385)
Screenshot: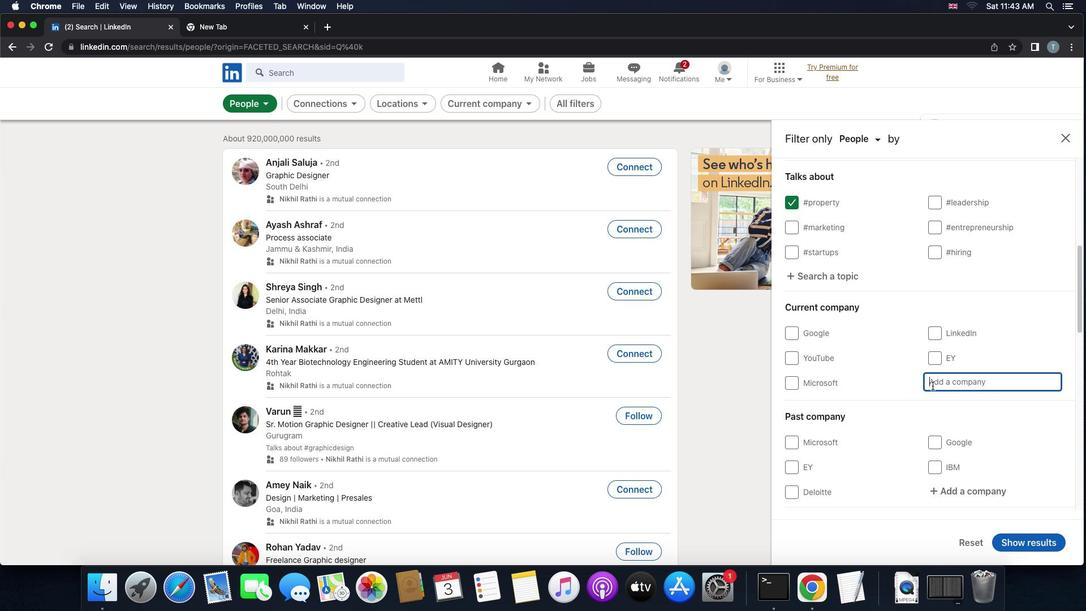 
Action: Key pressed 'p''r''a''t''t'
Screenshot: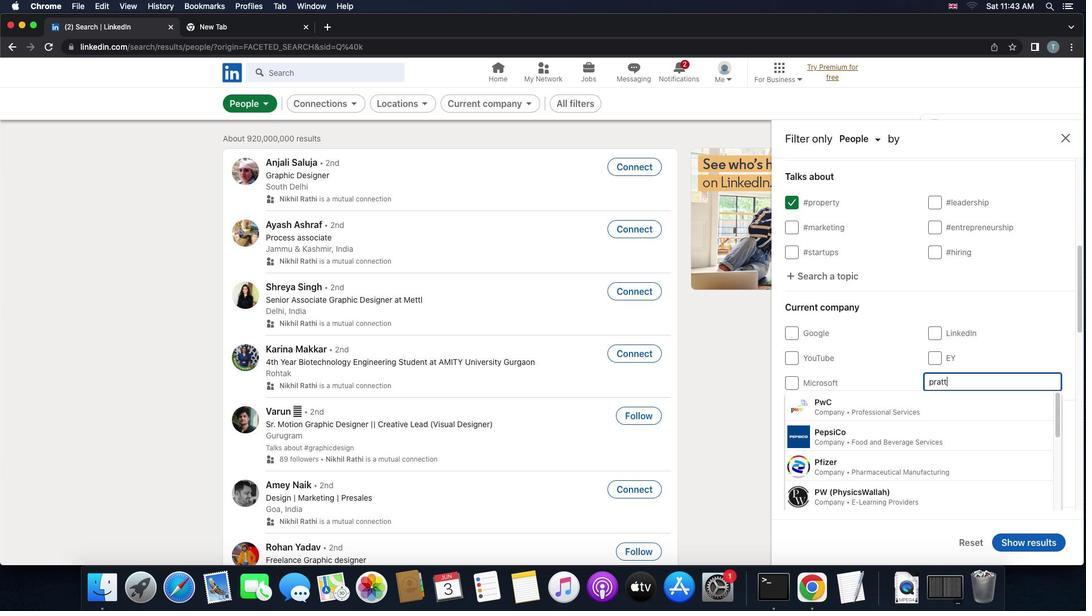 
Action: Mouse moved to (907, 406)
Screenshot: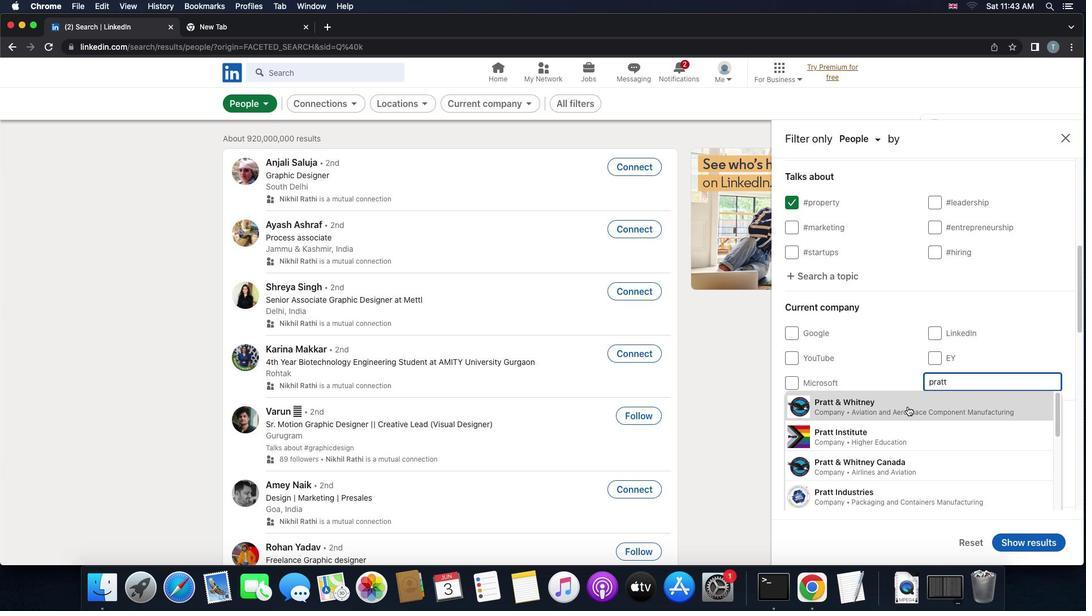 
Action: Mouse pressed left at (907, 406)
Screenshot: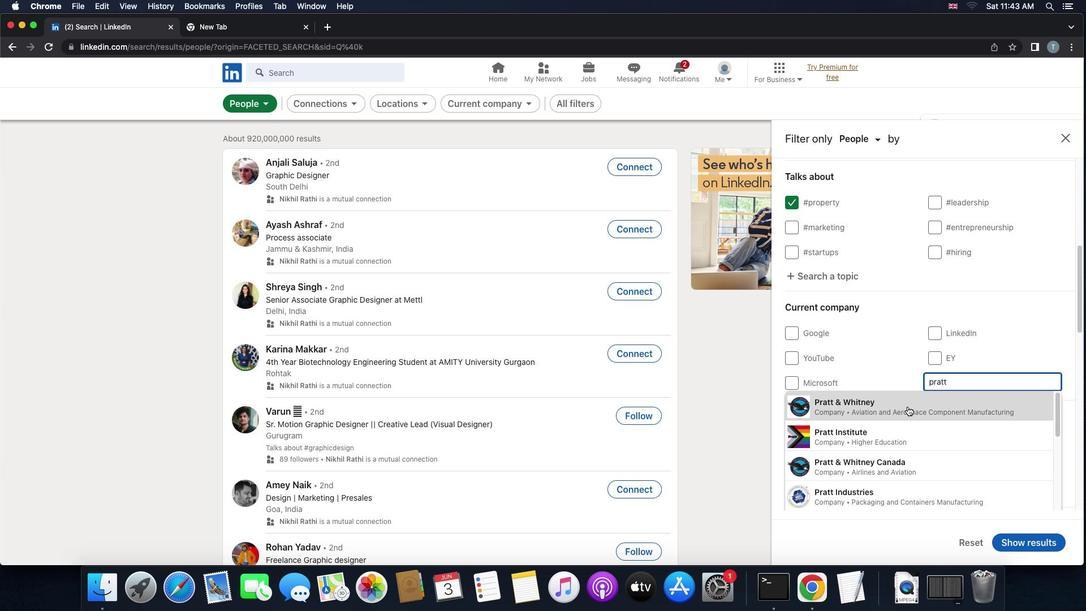 
Action: Mouse moved to (907, 408)
Screenshot: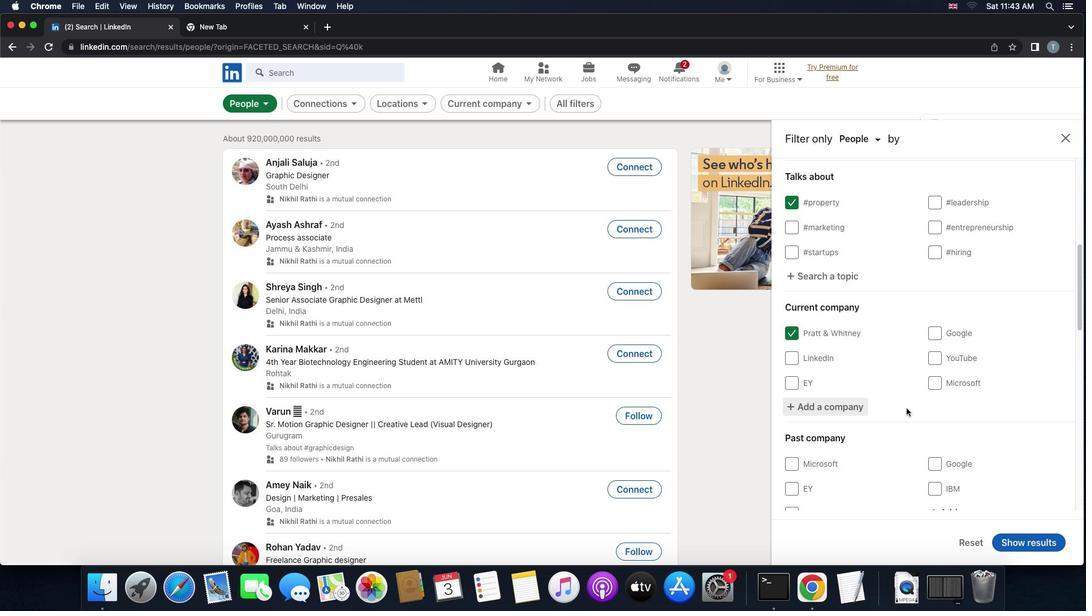
Action: Mouse scrolled (907, 408) with delta (0, 0)
Screenshot: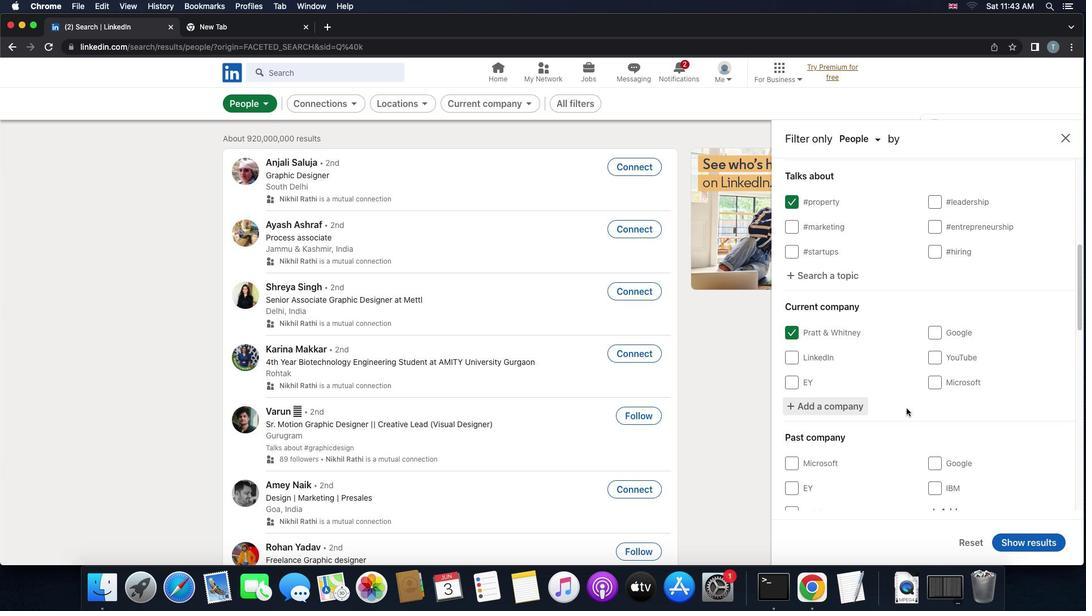 
Action: Mouse scrolled (907, 408) with delta (0, 0)
Screenshot: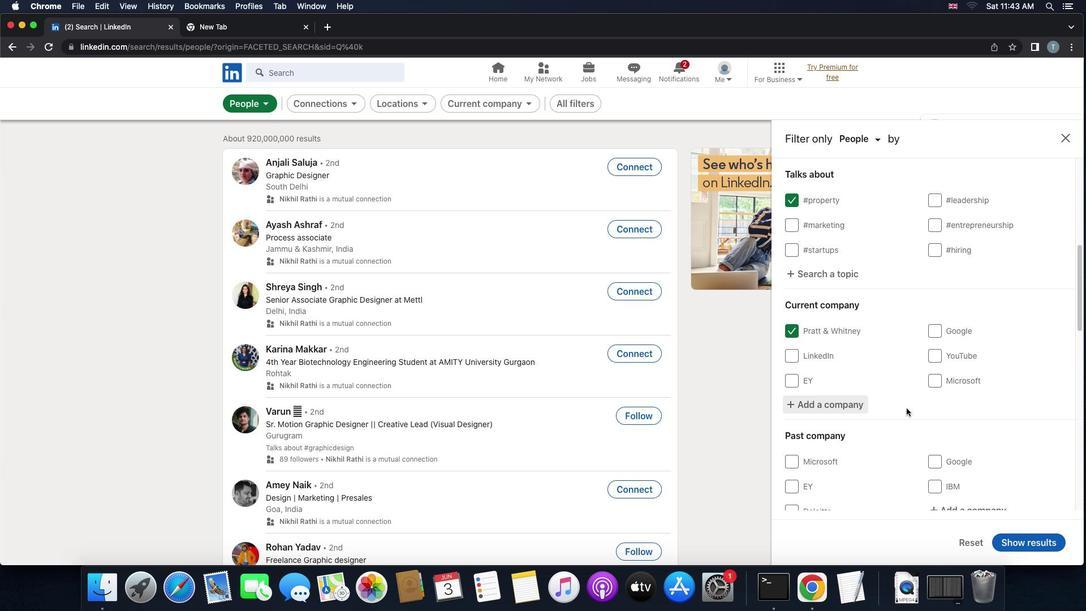 
Action: Mouse scrolled (907, 408) with delta (0, -1)
Screenshot: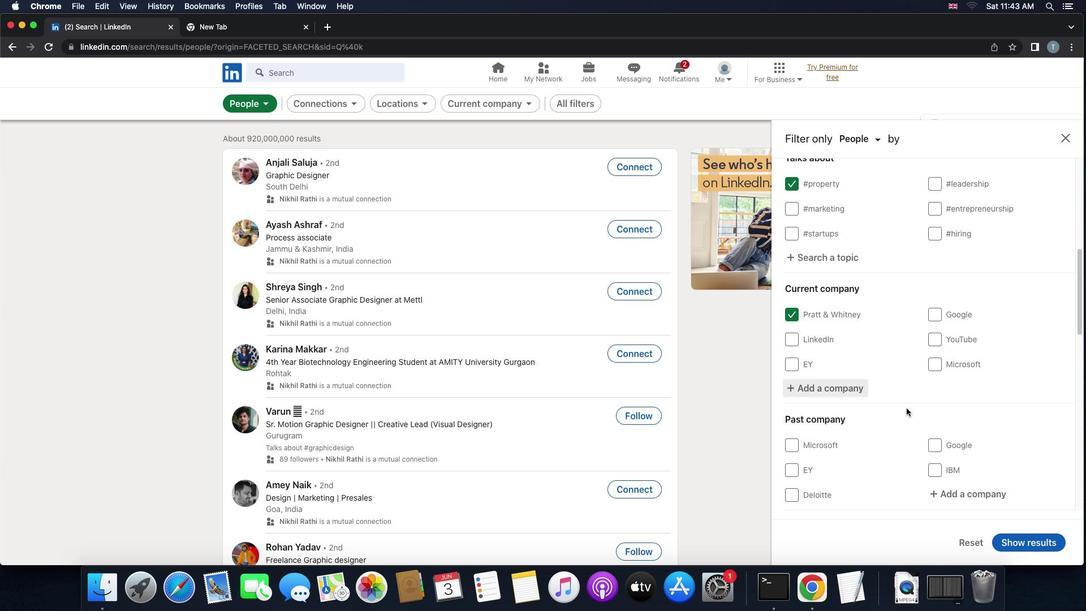 
Action: Mouse moved to (907, 408)
Screenshot: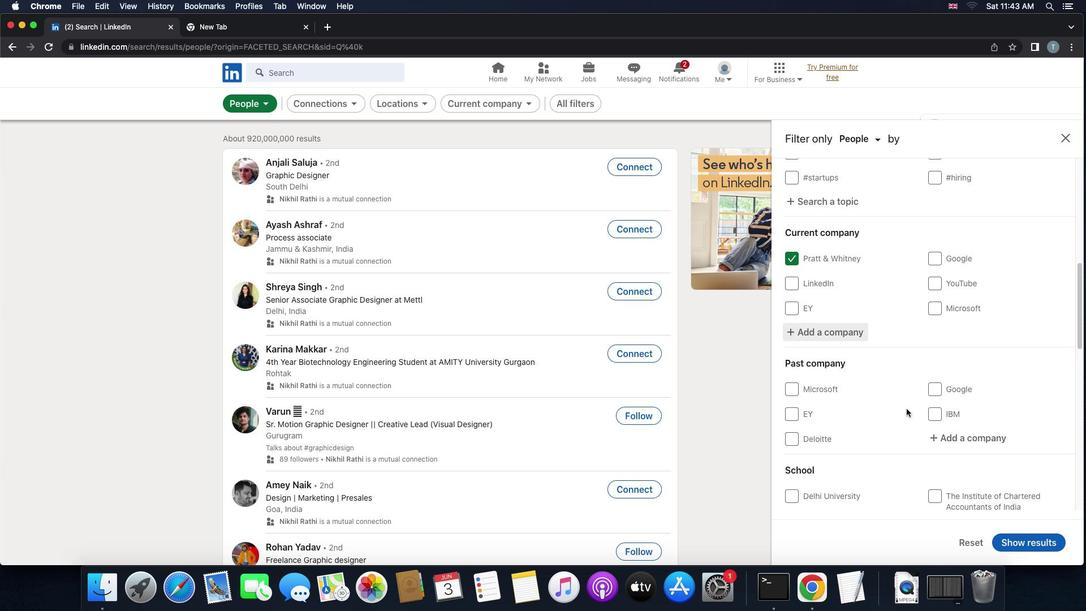 
Action: Mouse scrolled (907, 408) with delta (0, 0)
Screenshot: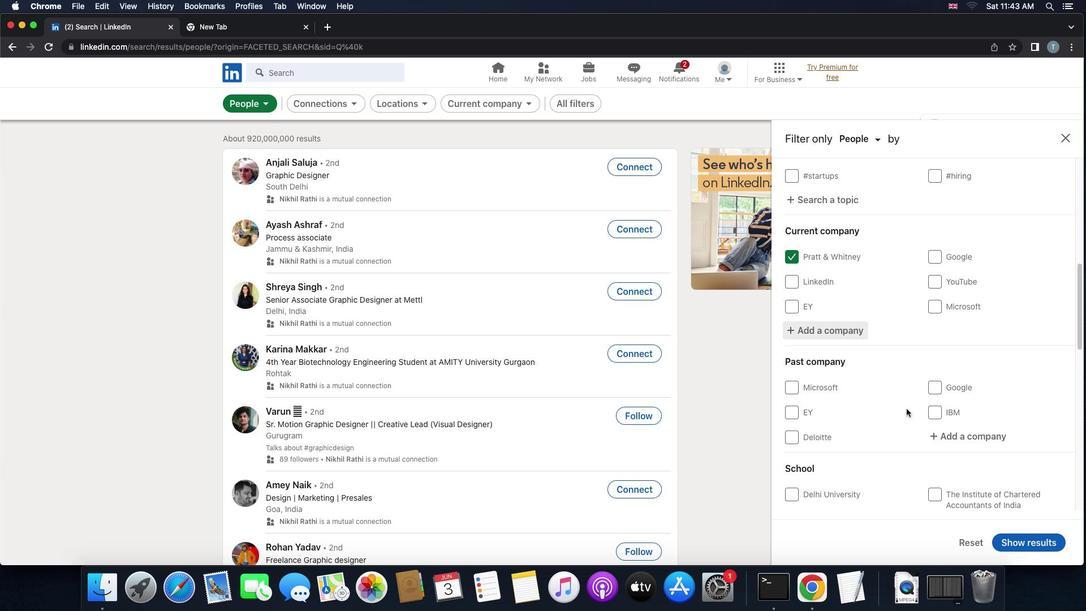 
Action: Mouse scrolled (907, 408) with delta (0, 0)
Screenshot: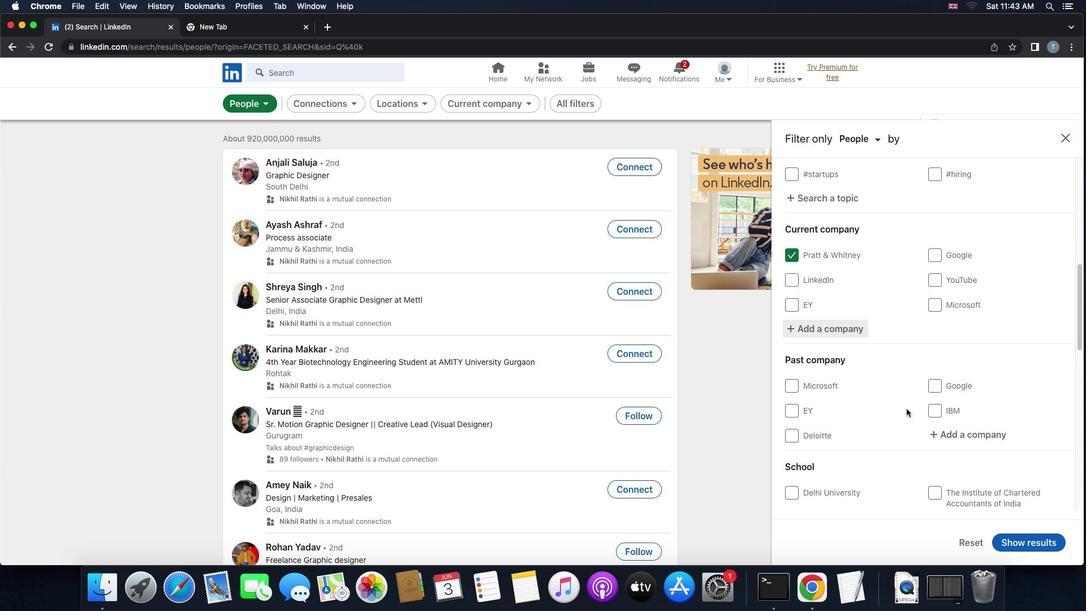 
Action: Mouse scrolled (907, 408) with delta (0, 0)
Screenshot: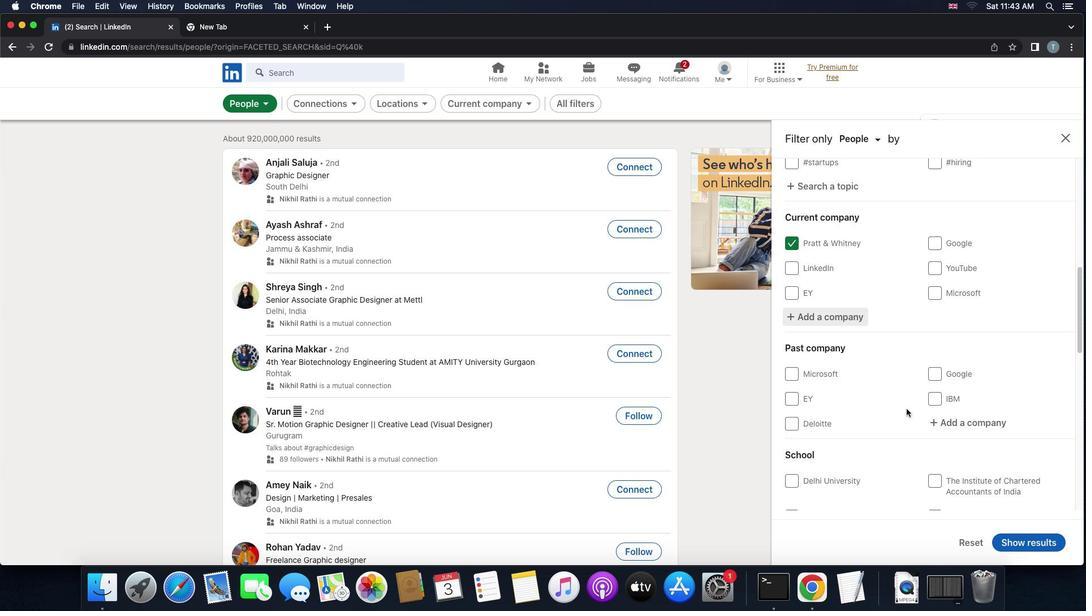 
Action: Mouse moved to (906, 409)
Screenshot: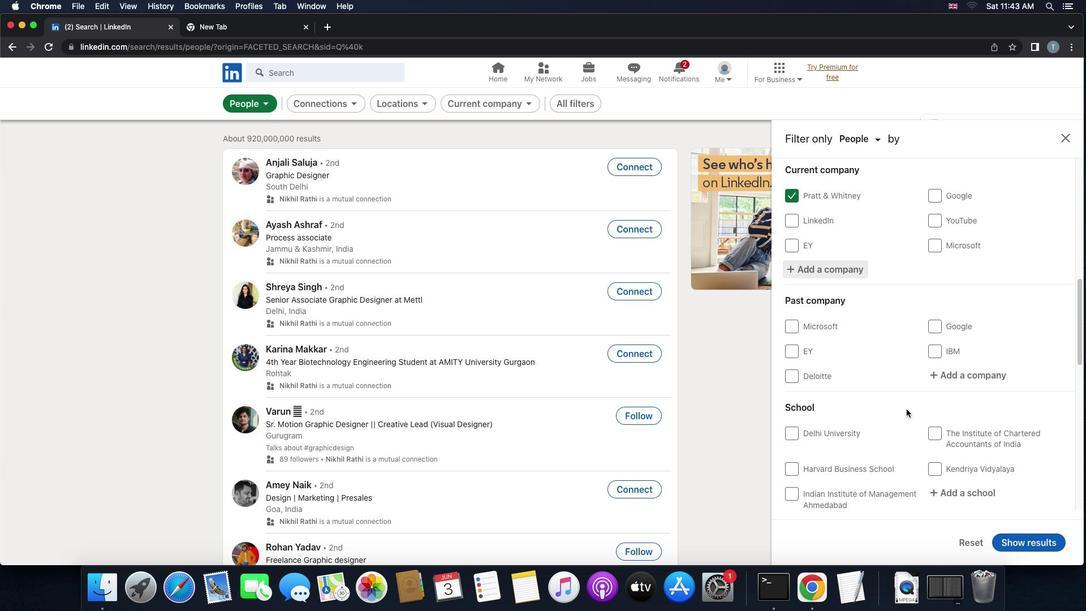 
Action: Mouse scrolled (906, 409) with delta (0, 0)
Screenshot: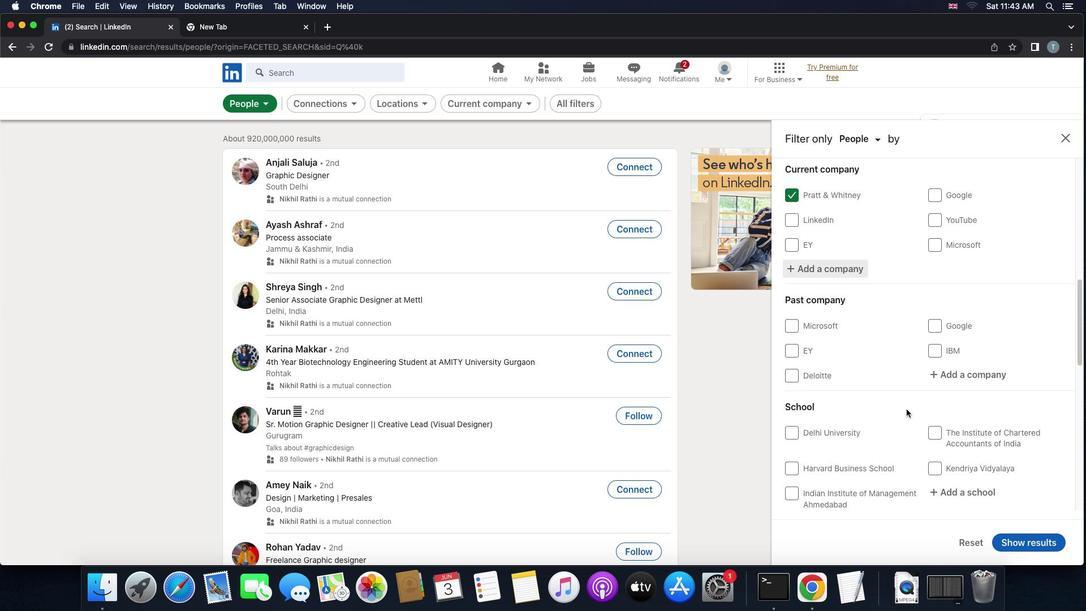 
Action: Mouse scrolled (906, 409) with delta (0, 0)
Screenshot: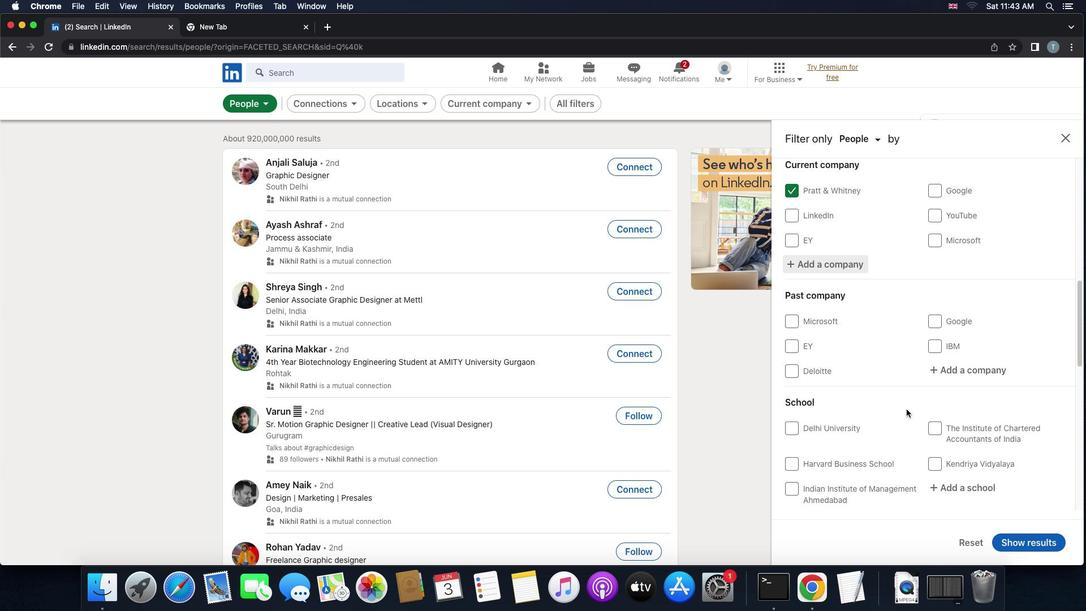 
Action: Mouse scrolled (906, 409) with delta (0, -1)
Screenshot: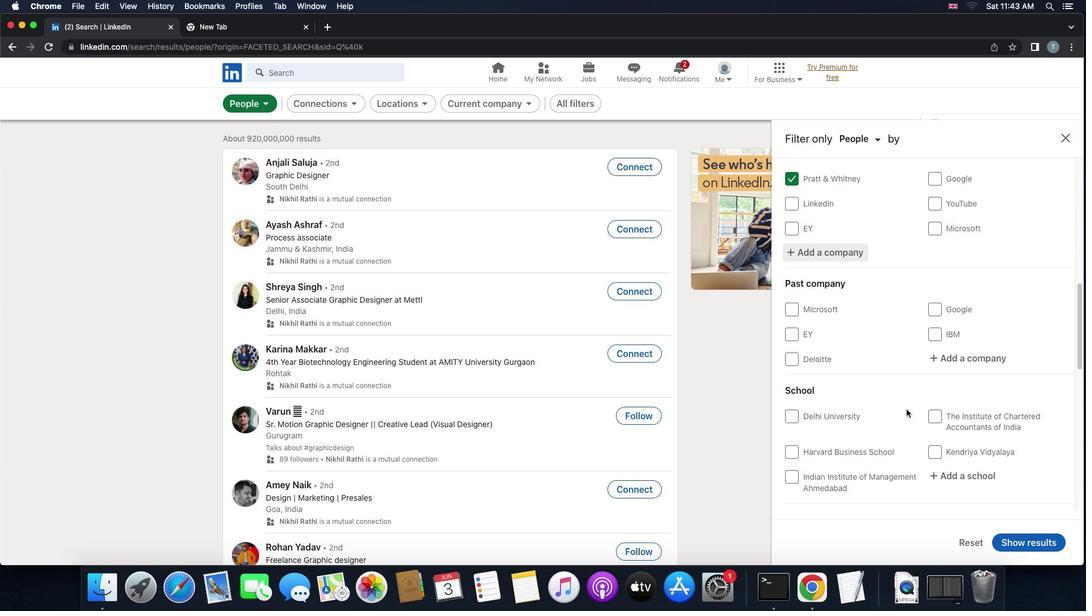 
Action: Mouse moved to (968, 406)
Screenshot: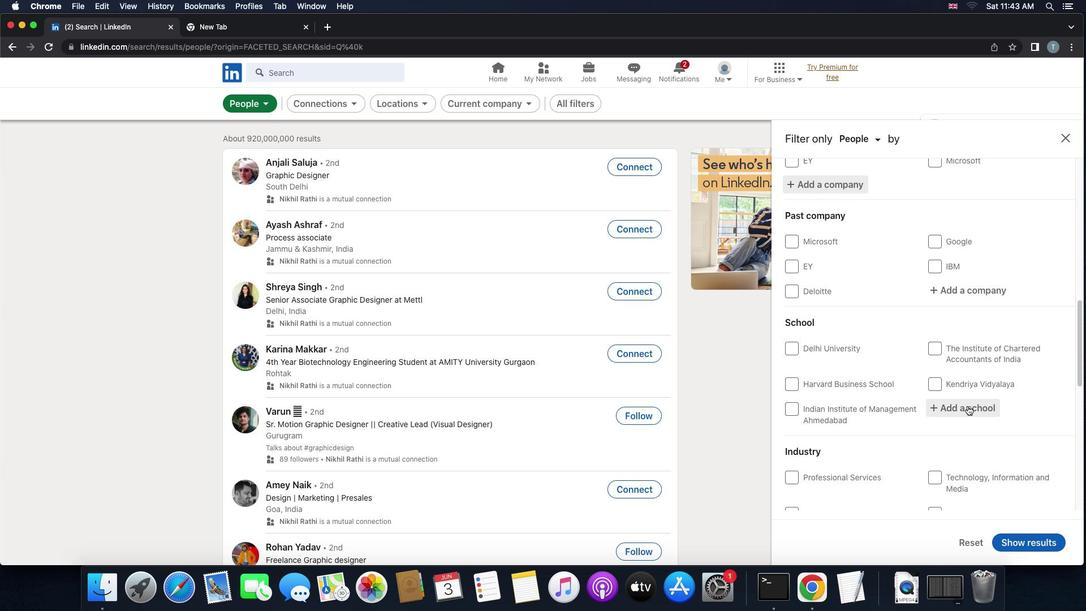 
Action: Mouse pressed left at (968, 406)
Screenshot: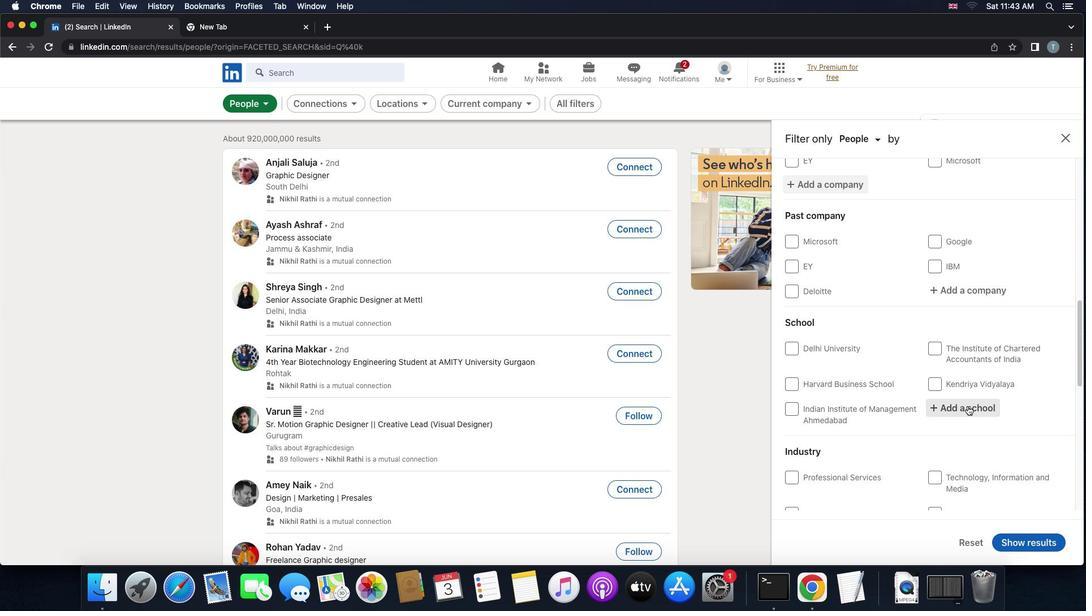 
Action: Mouse moved to (965, 406)
Screenshot: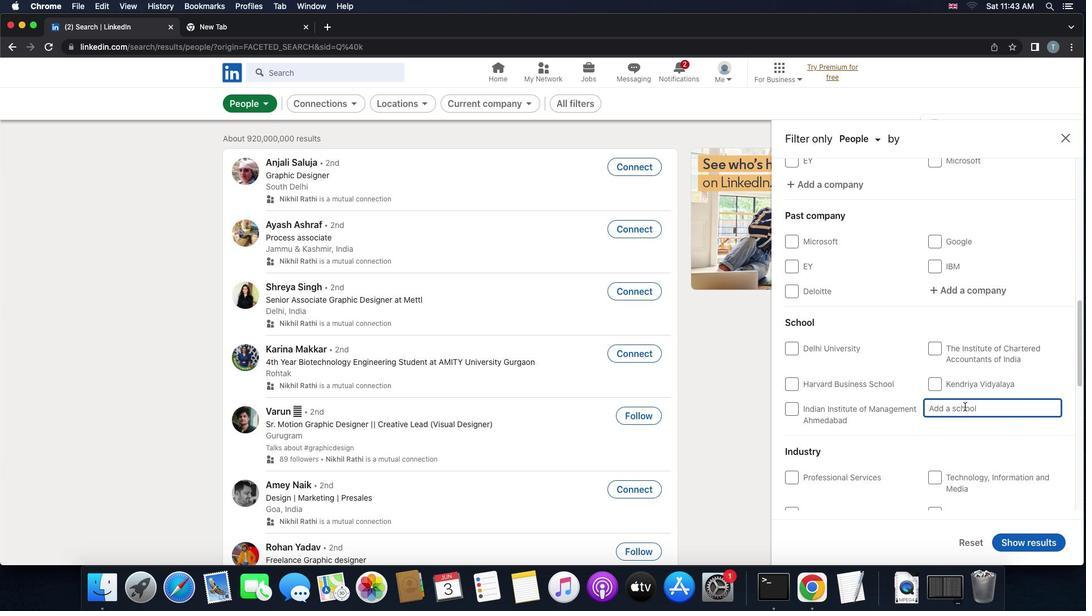 
Action: Key pressed 'c''h''a''n''d''i''g''a''r''h'Key.space'g''r''o''u''p'
Screenshot: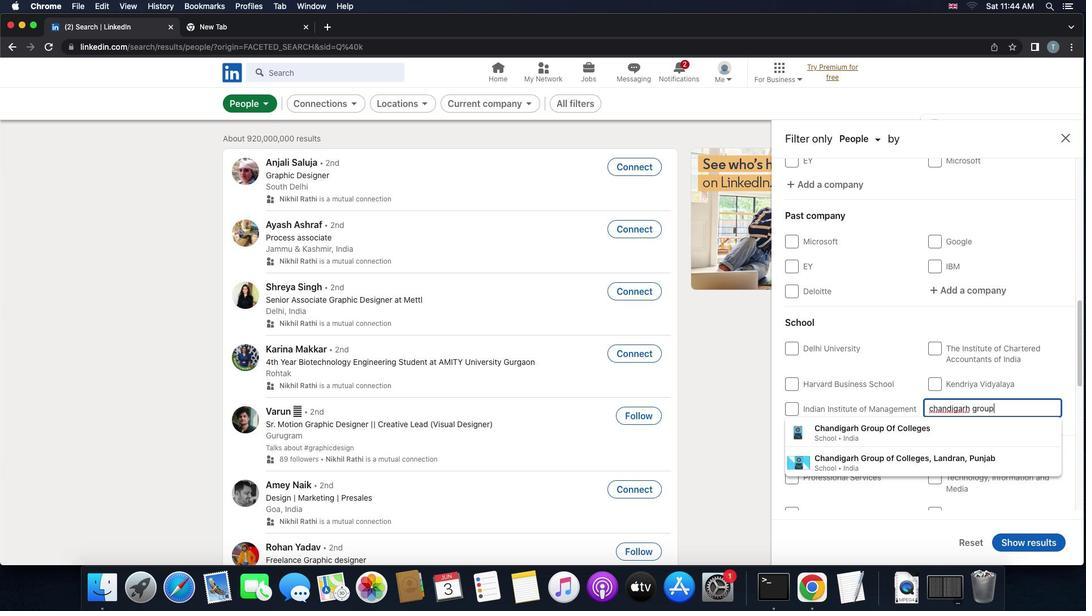 
Action: Mouse moved to (917, 456)
Screenshot: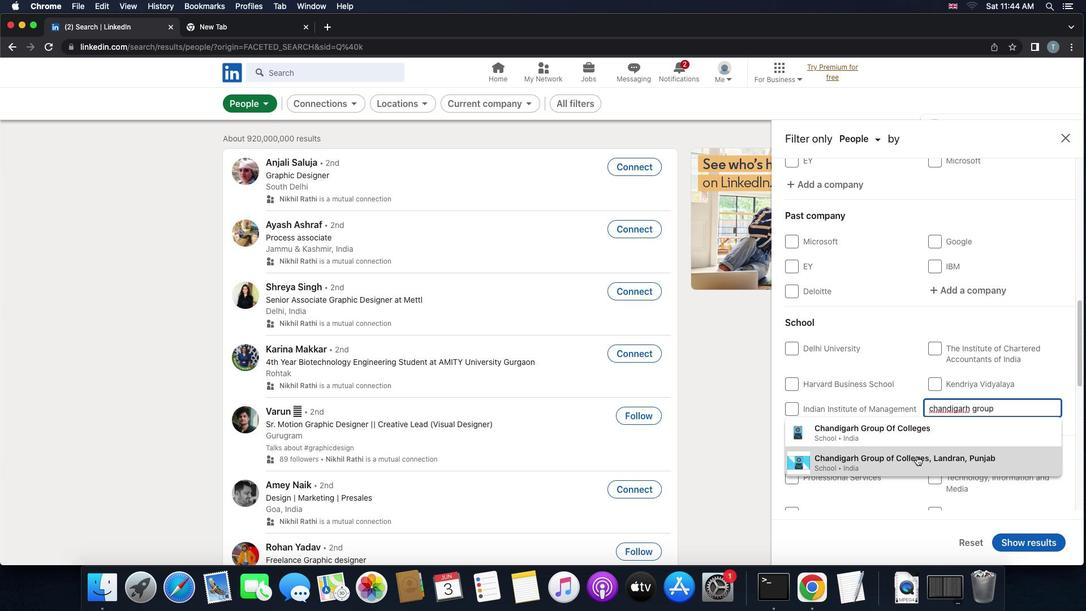 
Action: Mouse pressed left at (917, 456)
Screenshot: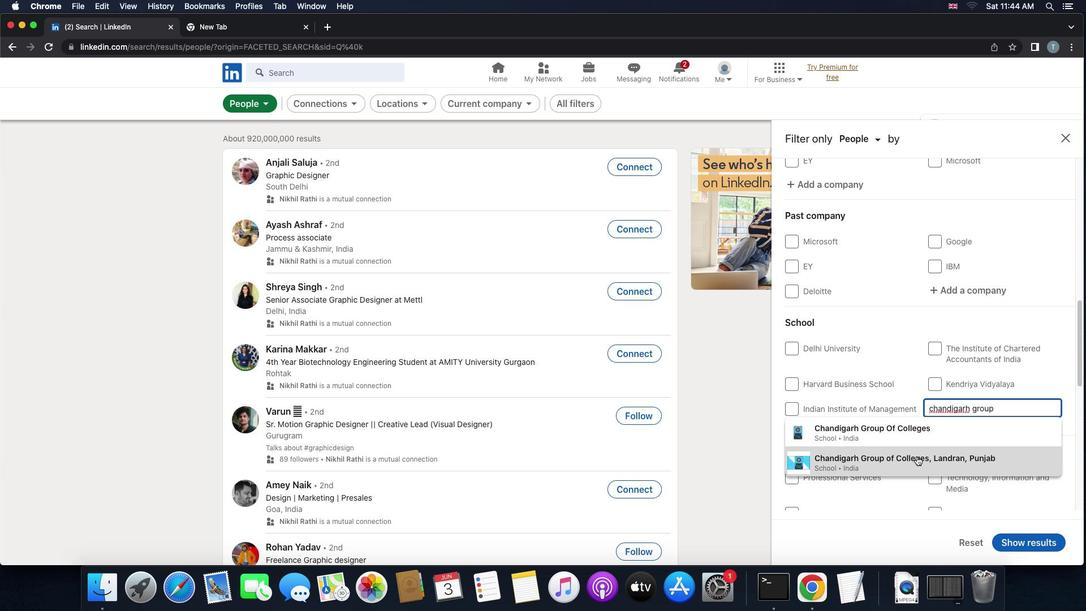 
Action: Mouse moved to (917, 456)
Screenshot: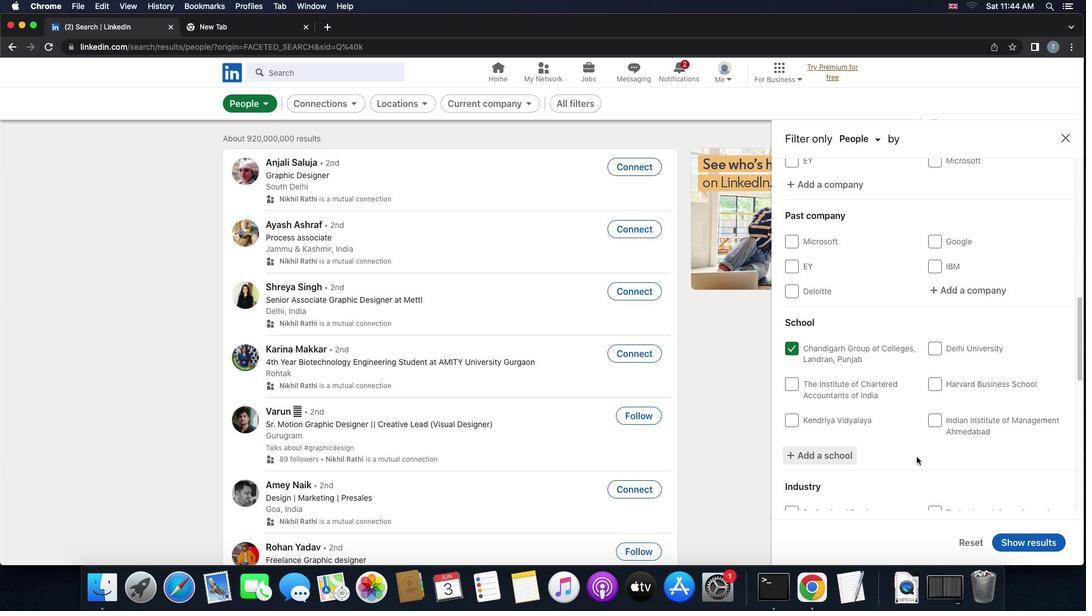 
Action: Mouse scrolled (917, 456) with delta (0, 0)
Screenshot: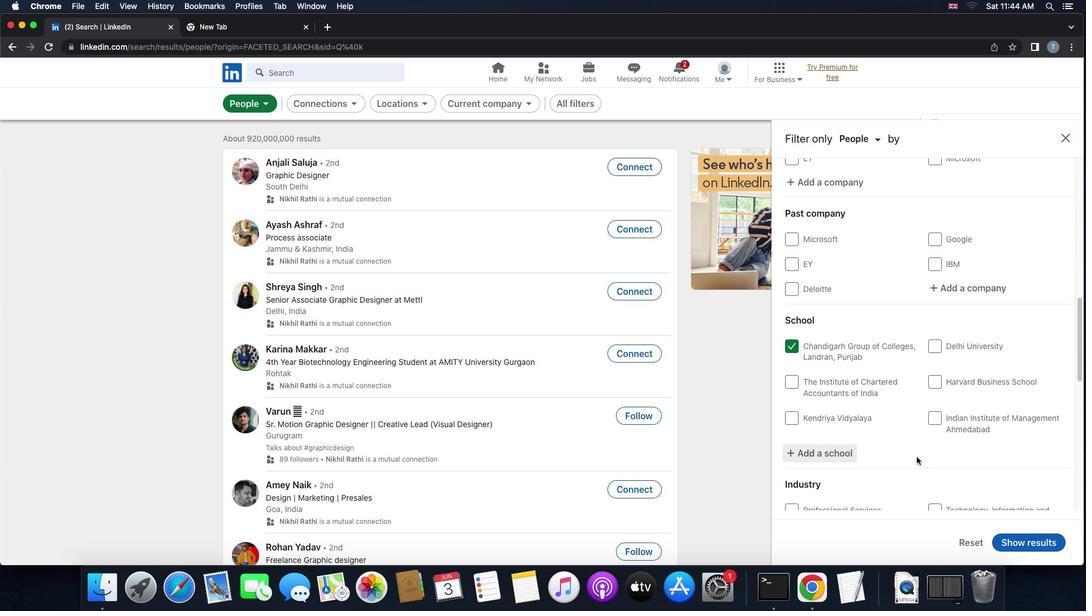 
Action: Mouse scrolled (917, 456) with delta (0, 0)
Screenshot: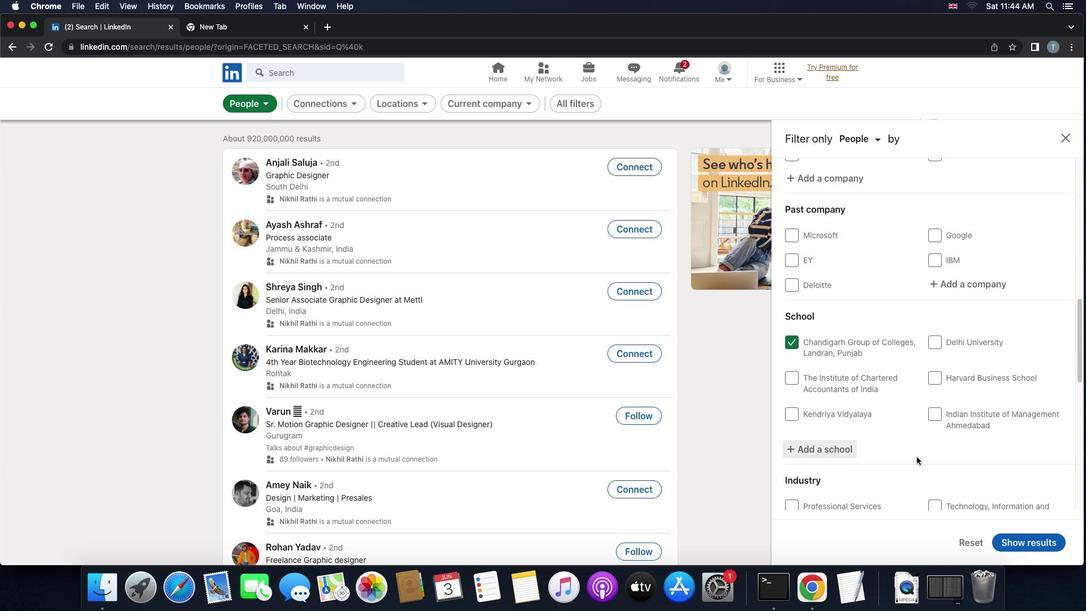 
Action: Mouse scrolled (917, 456) with delta (0, -1)
Screenshot: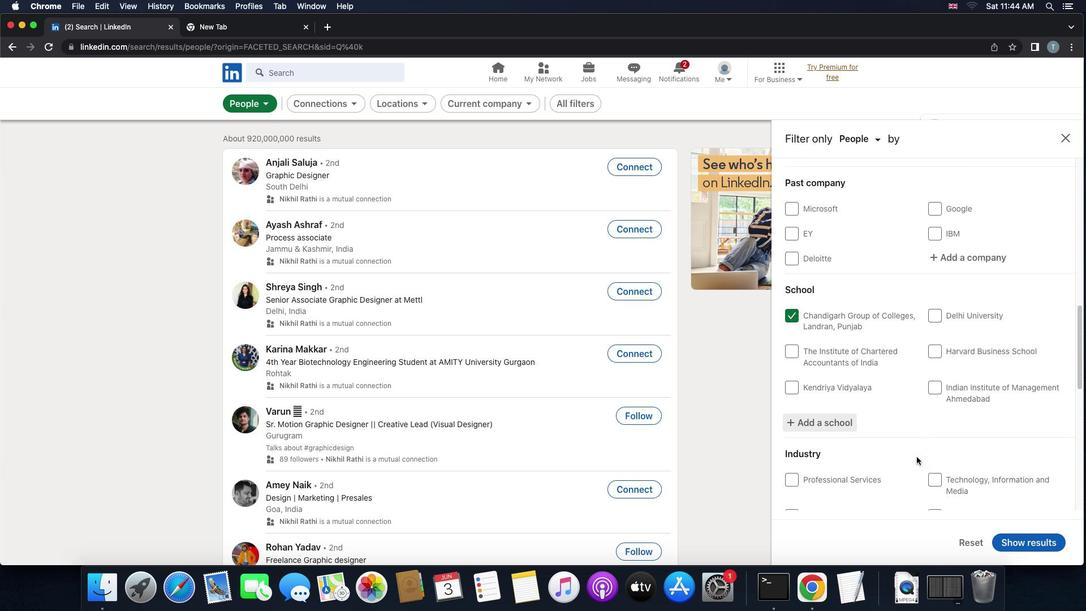 
Action: Mouse scrolled (917, 456) with delta (0, 0)
Screenshot: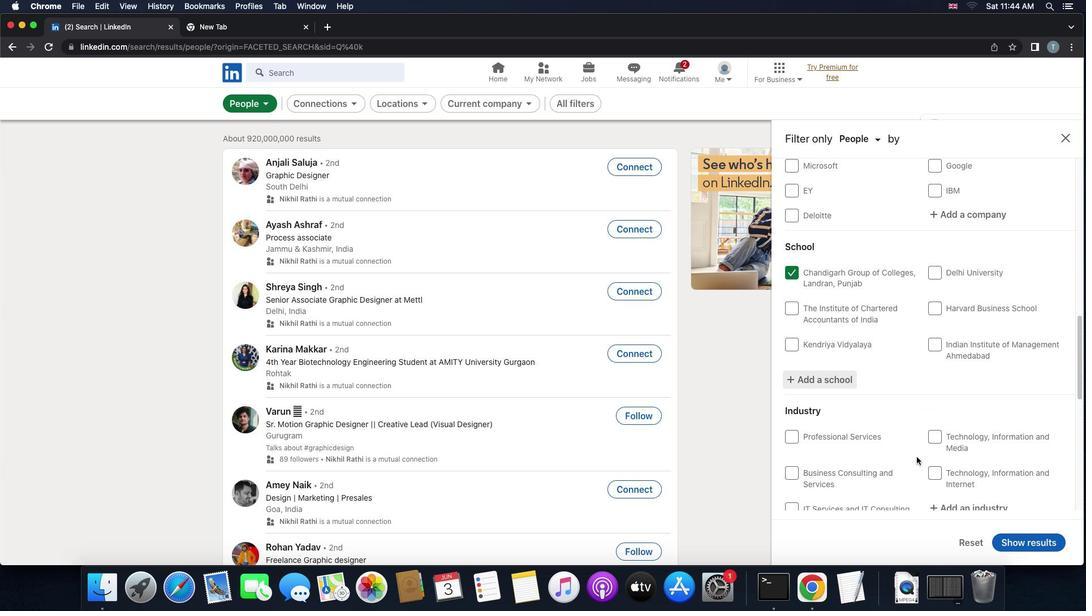 
Action: Mouse scrolled (917, 456) with delta (0, 0)
Screenshot: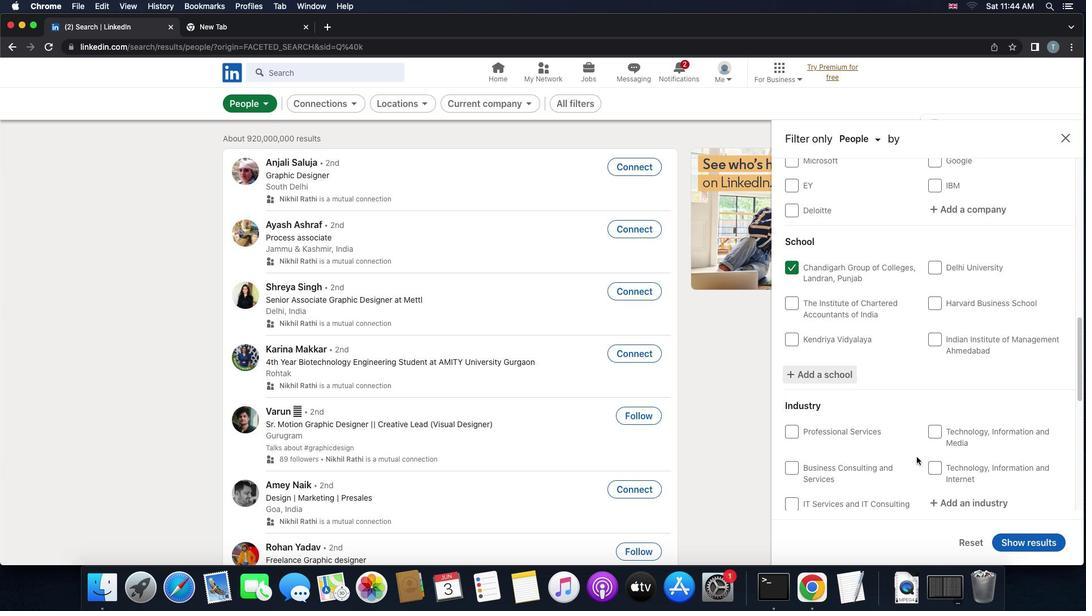 
Action: Mouse scrolled (917, 456) with delta (0, -1)
Screenshot: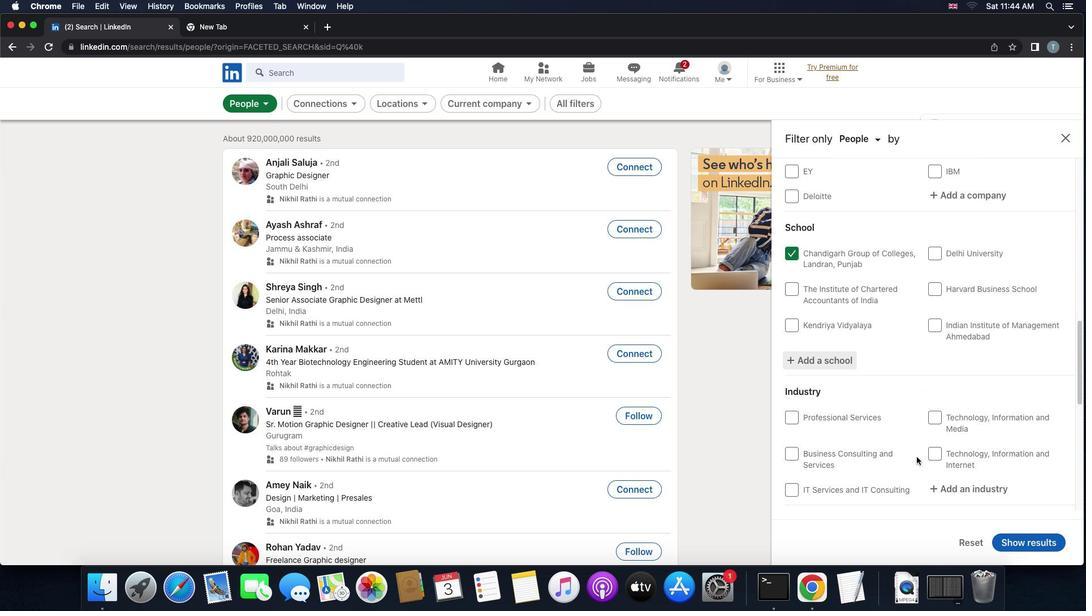 
Action: Mouse moved to (973, 420)
Screenshot: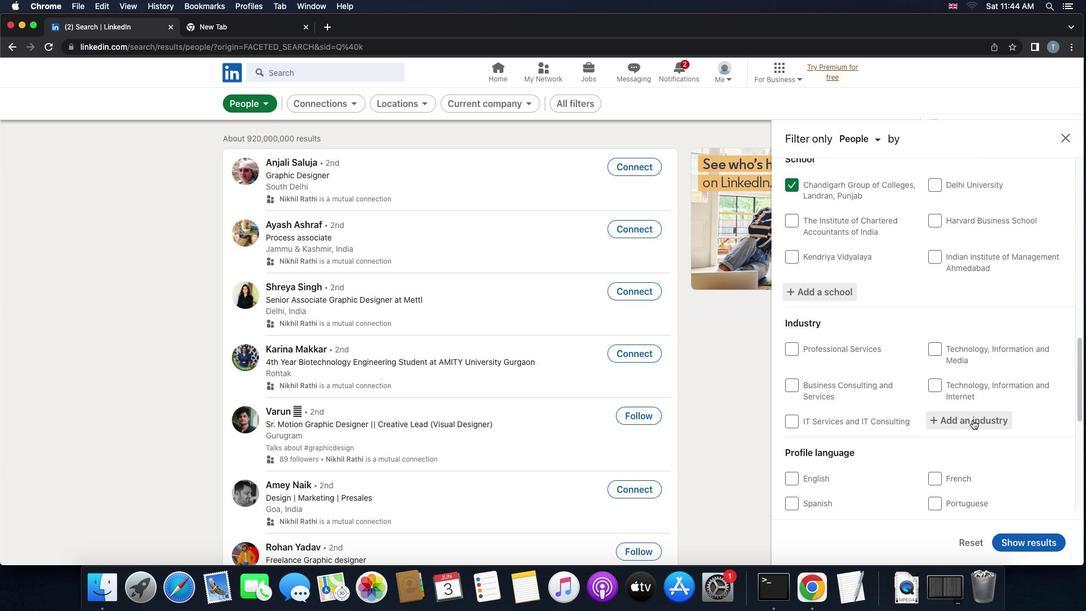 
Action: Mouse pressed left at (973, 420)
Screenshot: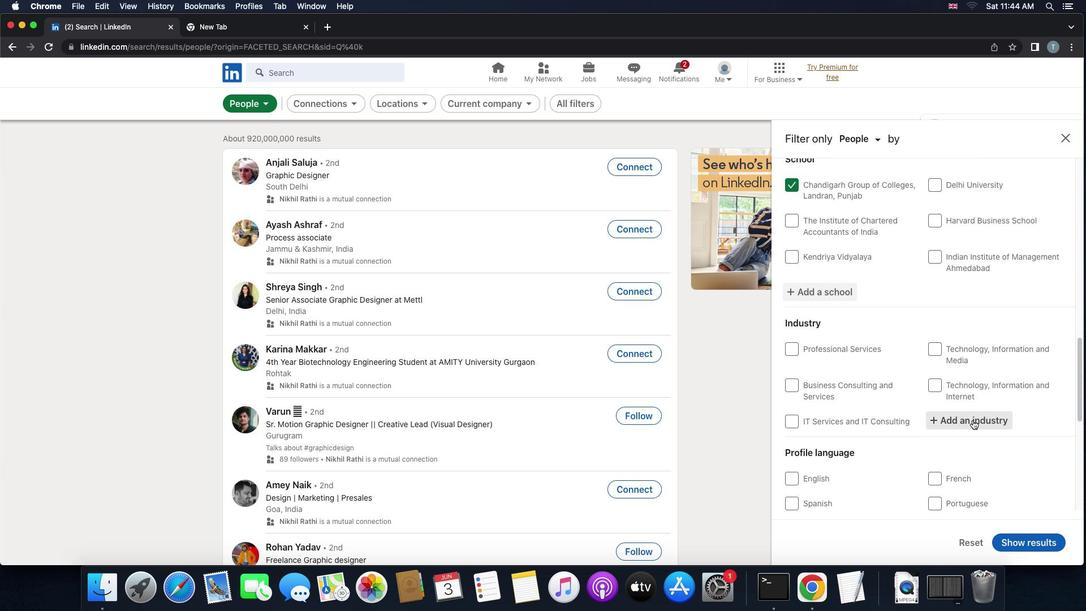 
Action: Mouse moved to (974, 419)
Screenshot: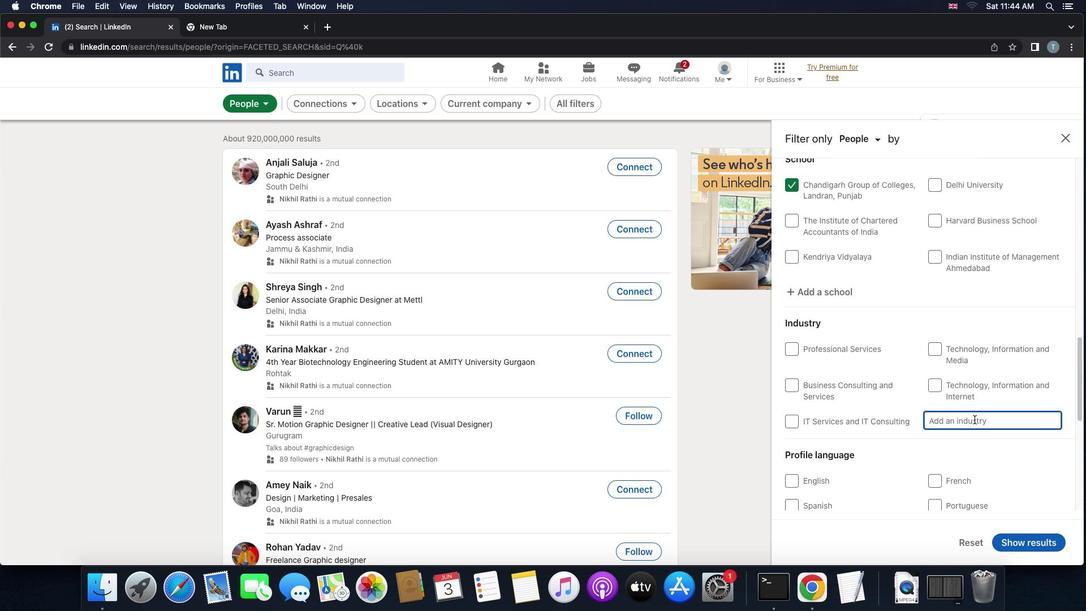 
Action: Key pressed 'e''l''e''c''t''r''o''n''i''c'Key.space'a''n''d'Key.space
Screenshot: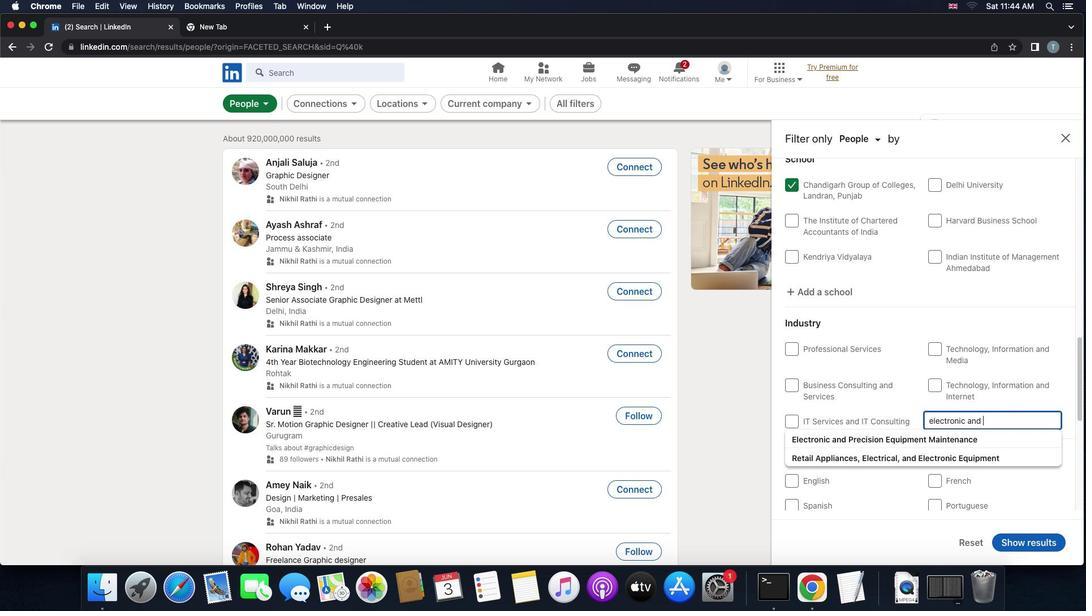 
Action: Mouse moved to (955, 434)
Screenshot: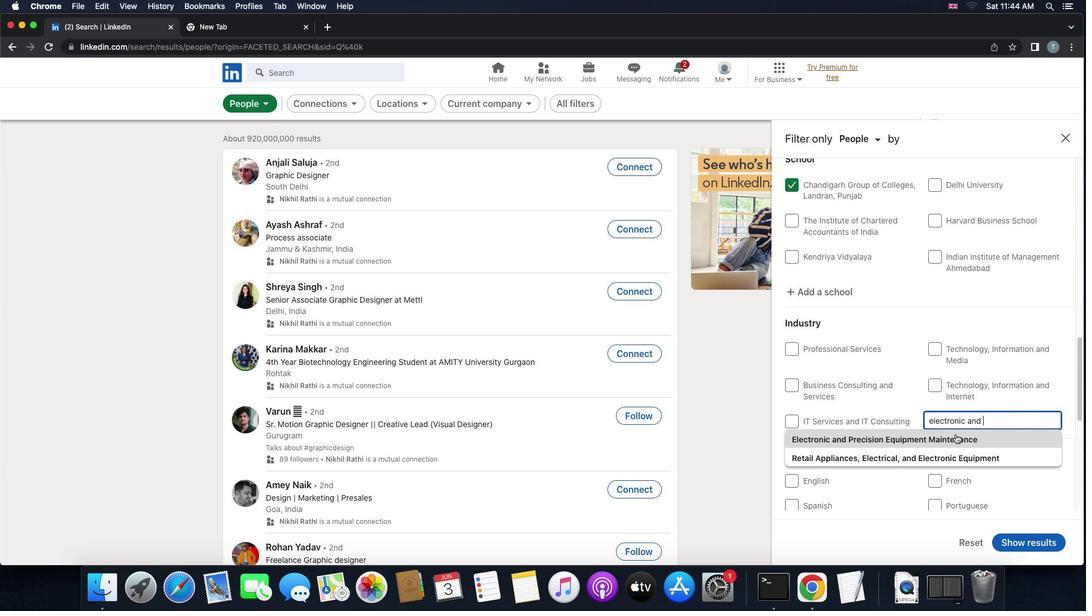 
Action: Mouse pressed left at (955, 434)
Screenshot: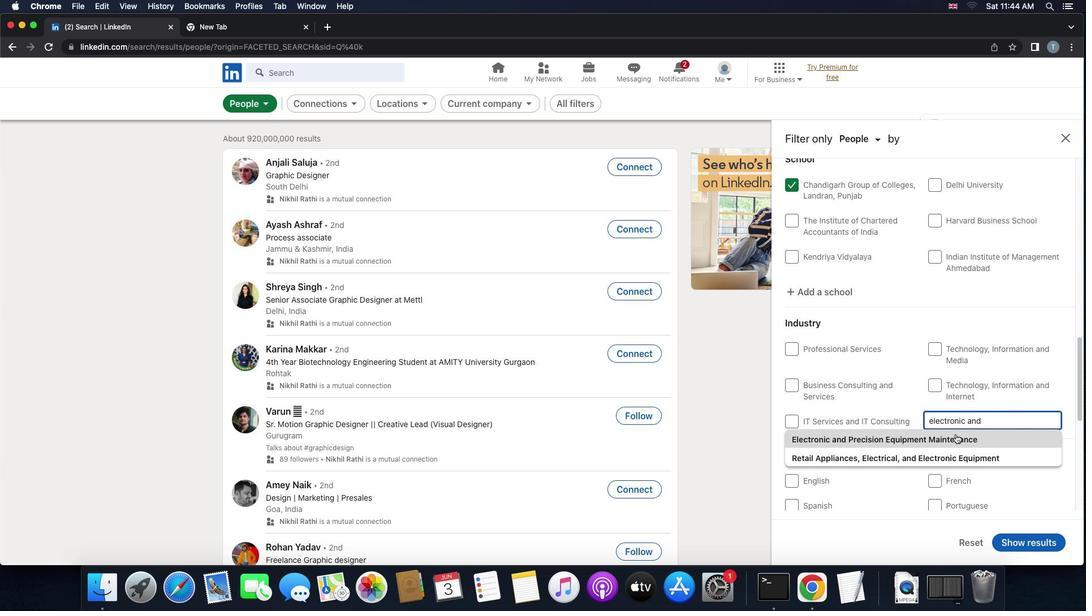
Action: Mouse moved to (955, 434)
Screenshot: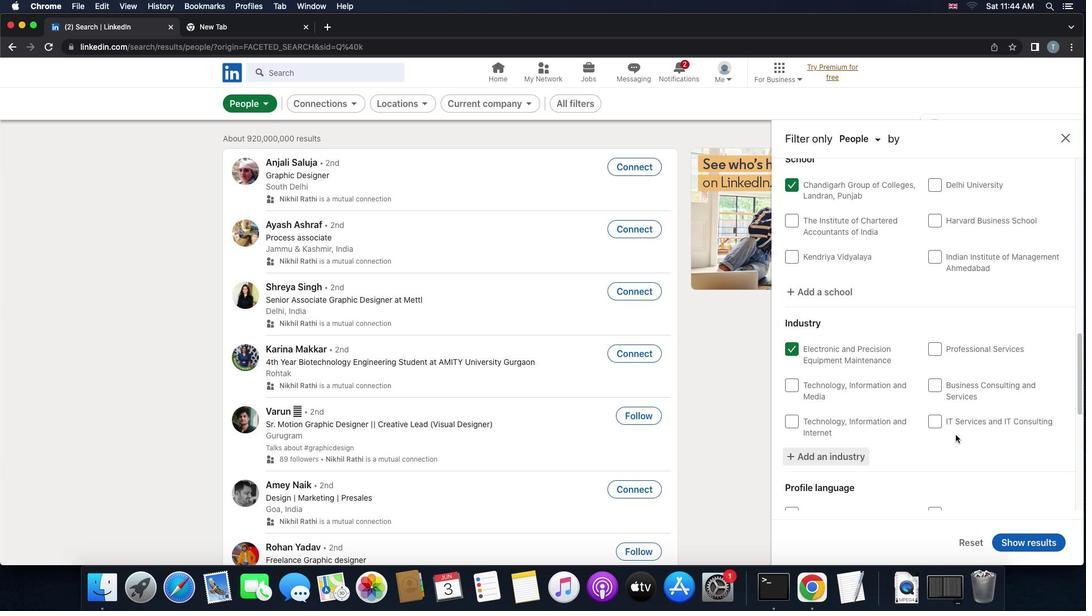 
Action: Mouse scrolled (955, 434) with delta (0, 0)
Screenshot: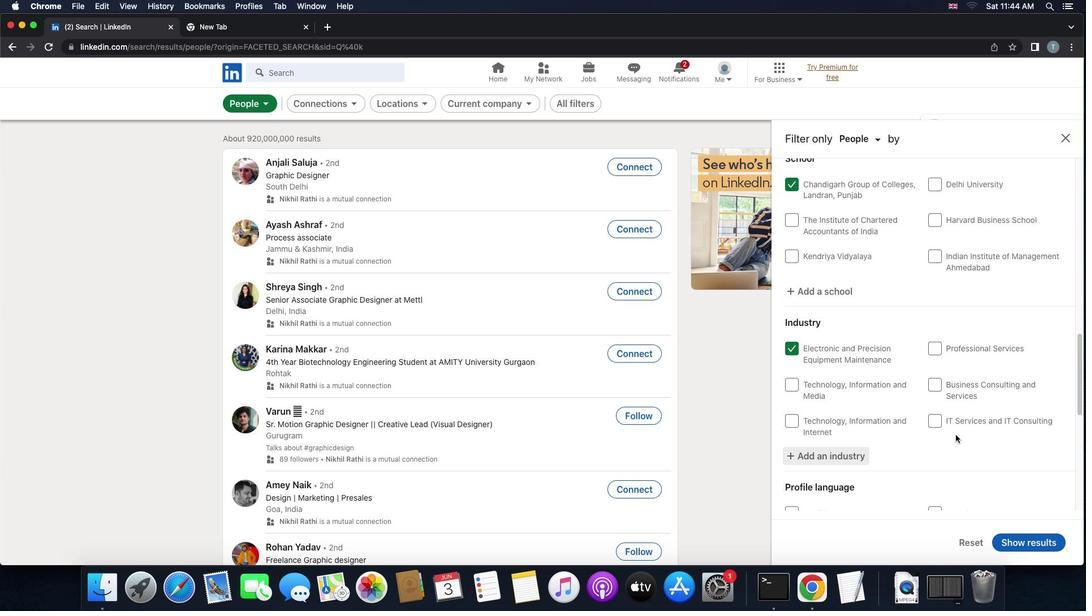 
Action: Mouse scrolled (955, 434) with delta (0, 0)
Screenshot: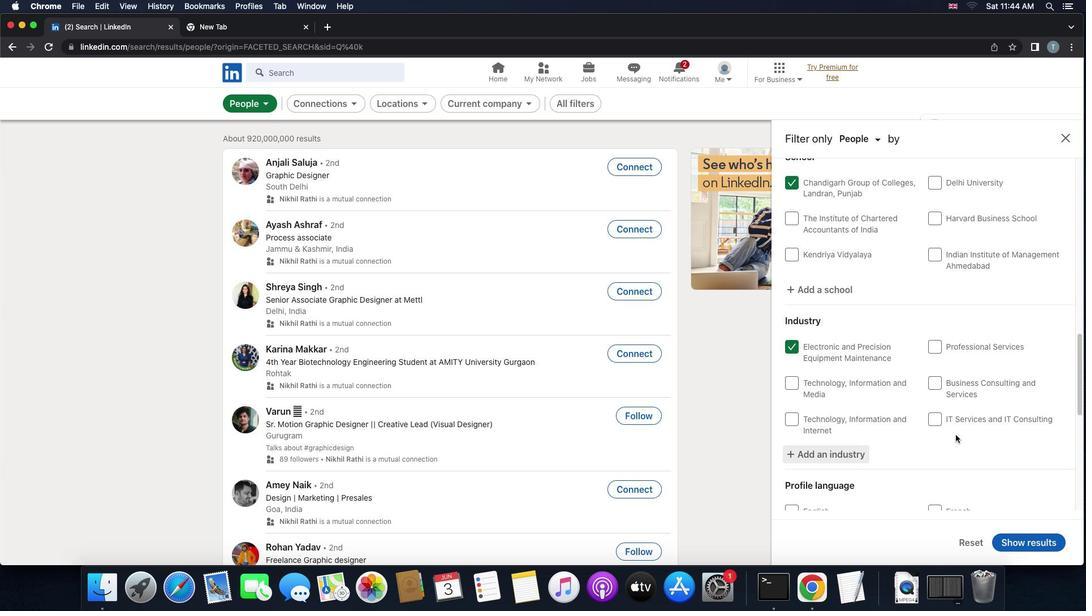 
Action: Mouse scrolled (955, 434) with delta (0, 0)
Screenshot: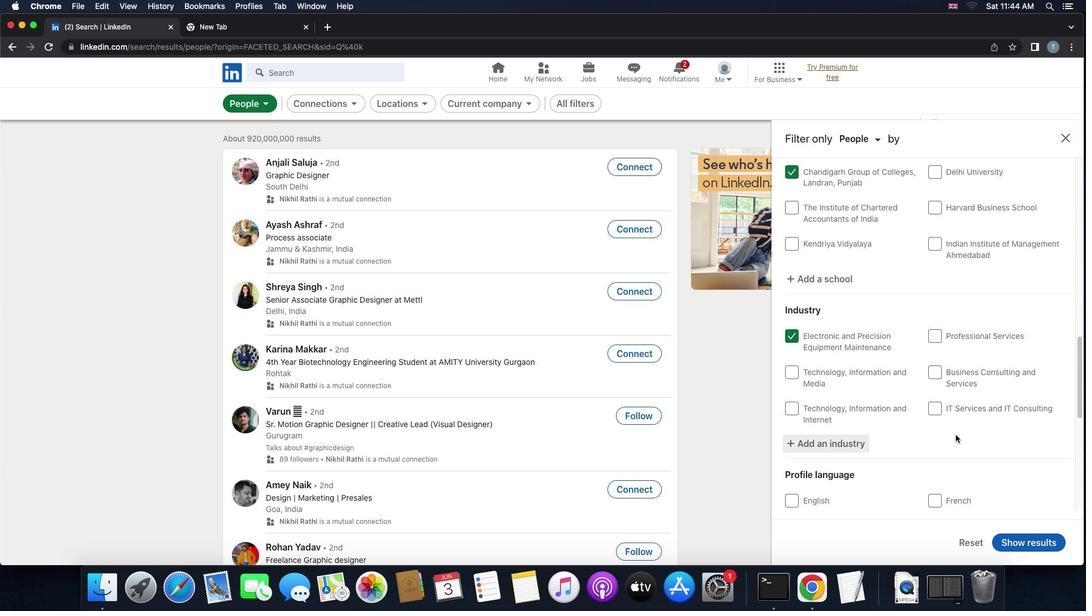 
Action: Mouse scrolled (955, 434) with delta (0, 0)
Screenshot: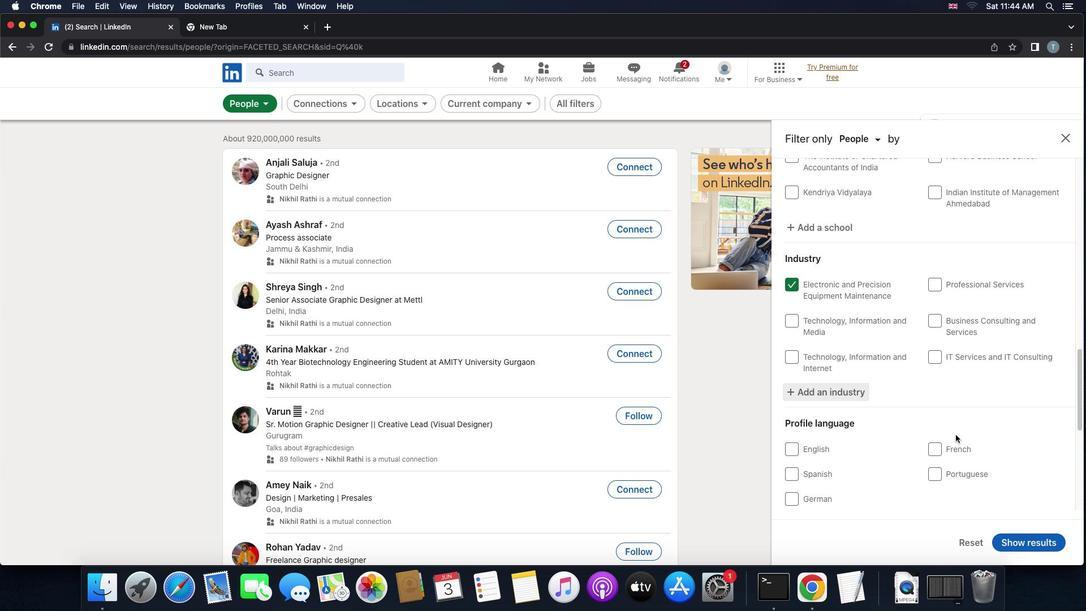 
Action: Mouse moved to (955, 434)
Screenshot: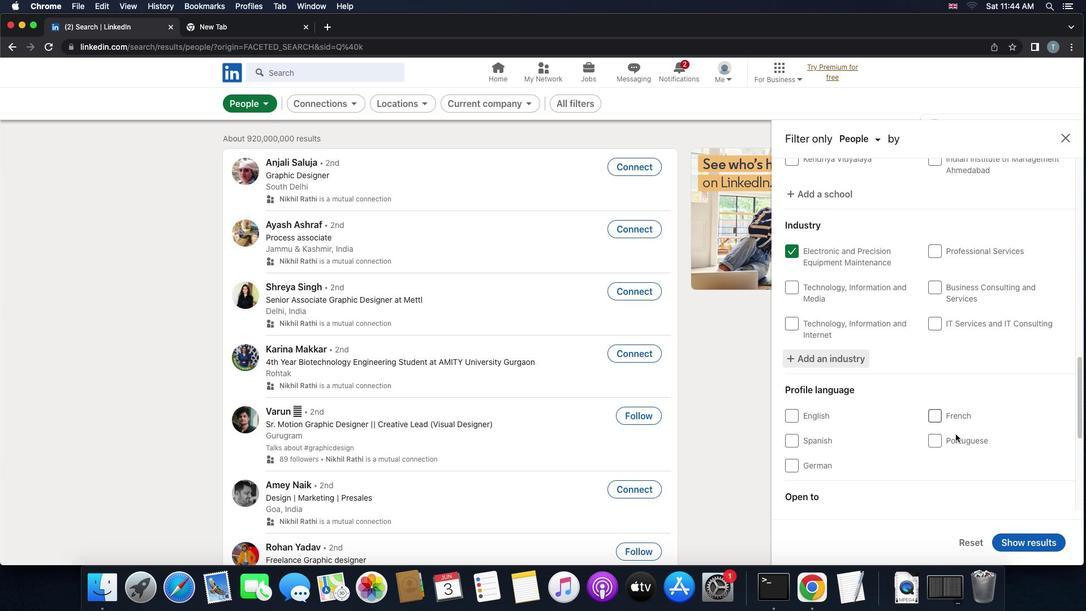 
Action: Mouse scrolled (955, 434) with delta (0, 0)
Screenshot: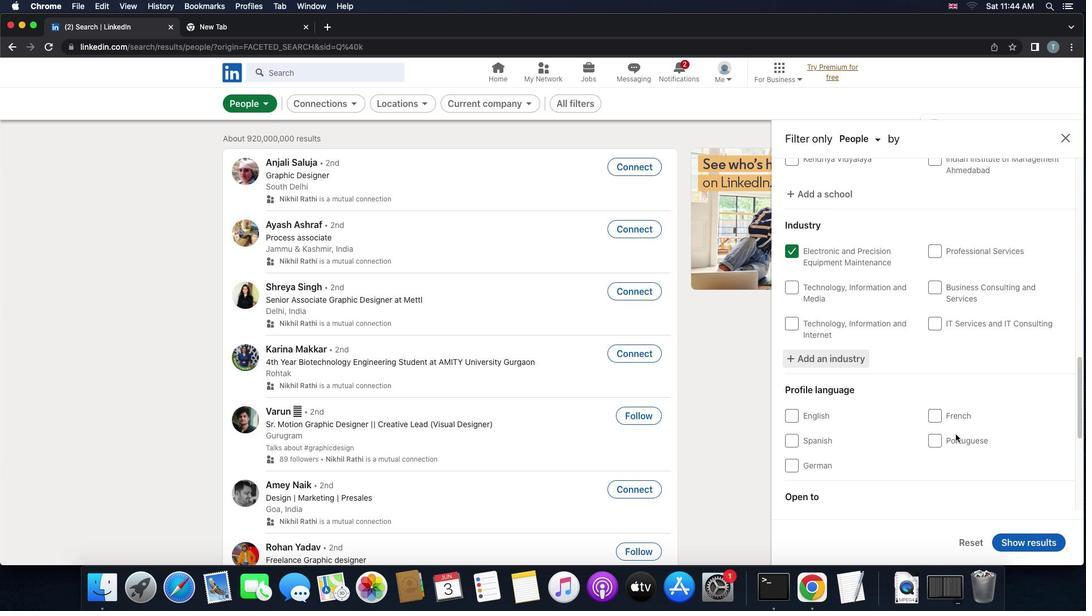 
Action: Mouse scrolled (955, 434) with delta (0, 0)
Screenshot: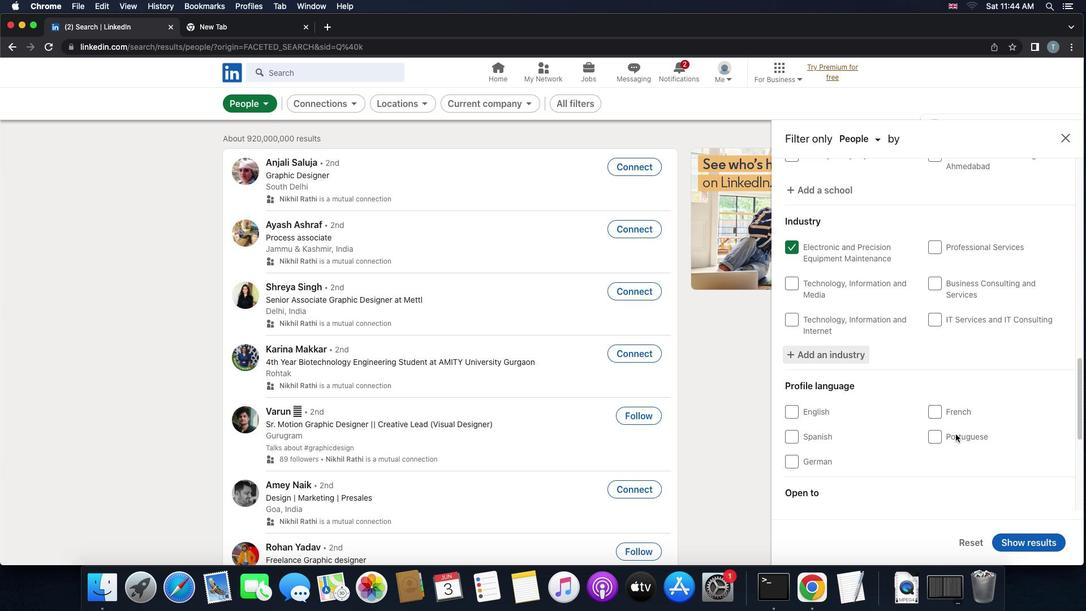
Action: Mouse moved to (915, 430)
Screenshot: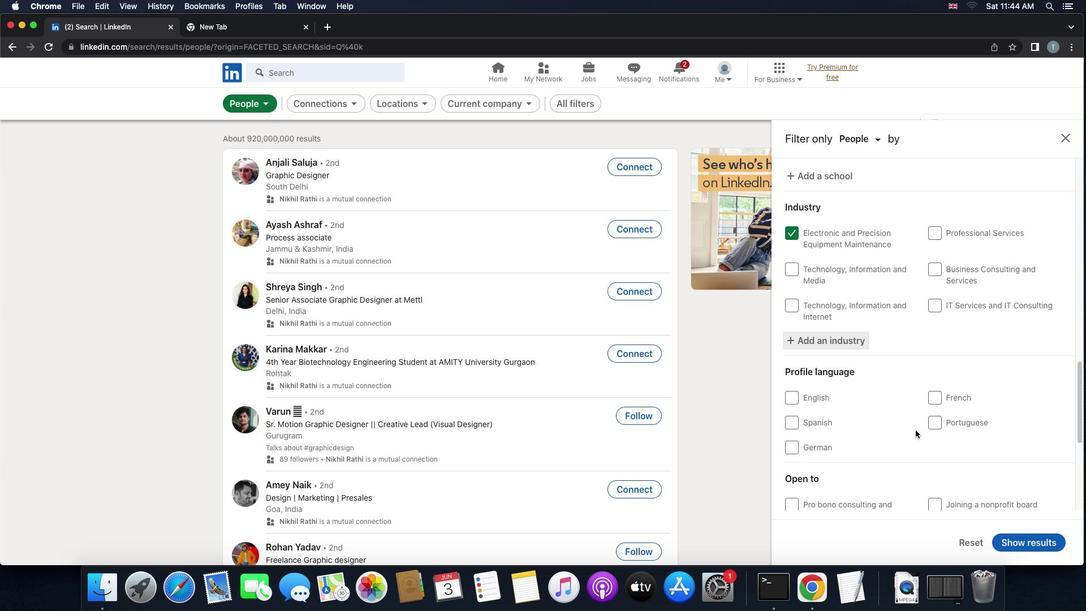 
Action: Mouse scrolled (915, 430) with delta (0, 0)
Screenshot: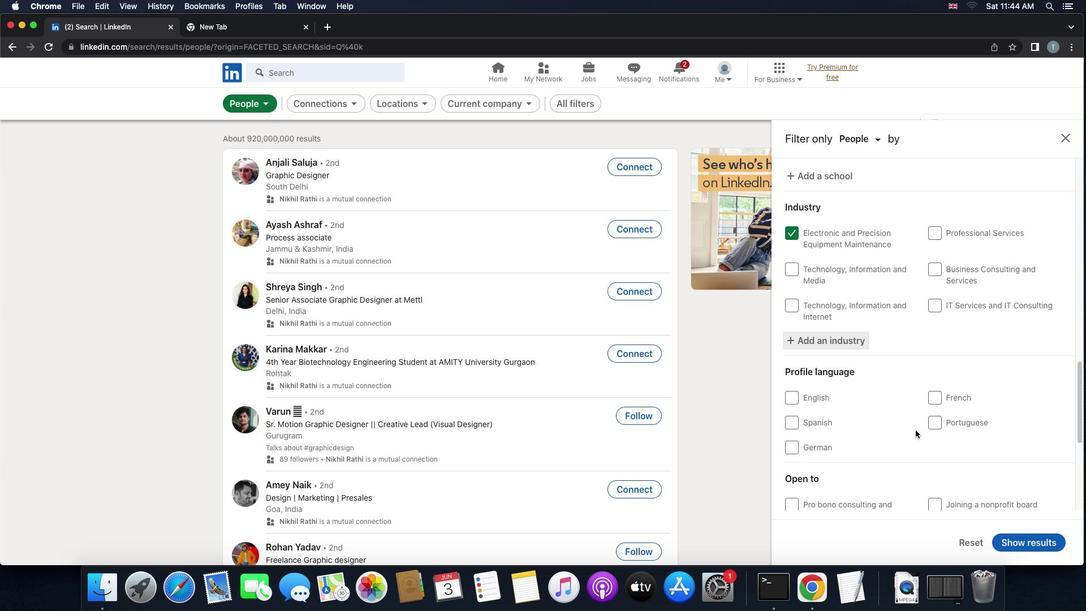 
Action: Mouse scrolled (915, 430) with delta (0, 0)
Screenshot: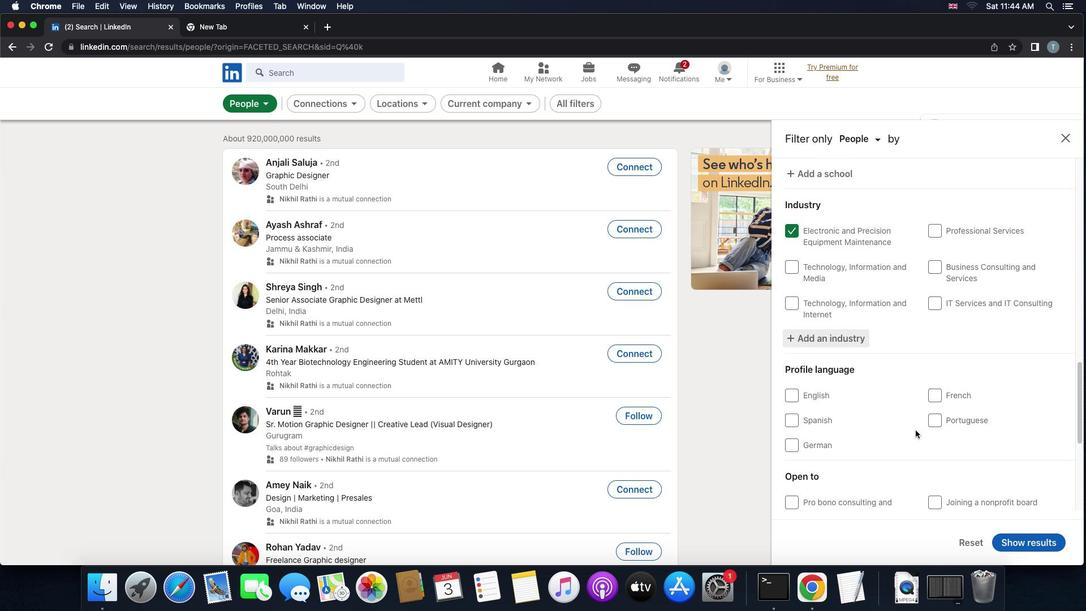 
Action: Mouse scrolled (915, 430) with delta (0, 0)
Screenshot: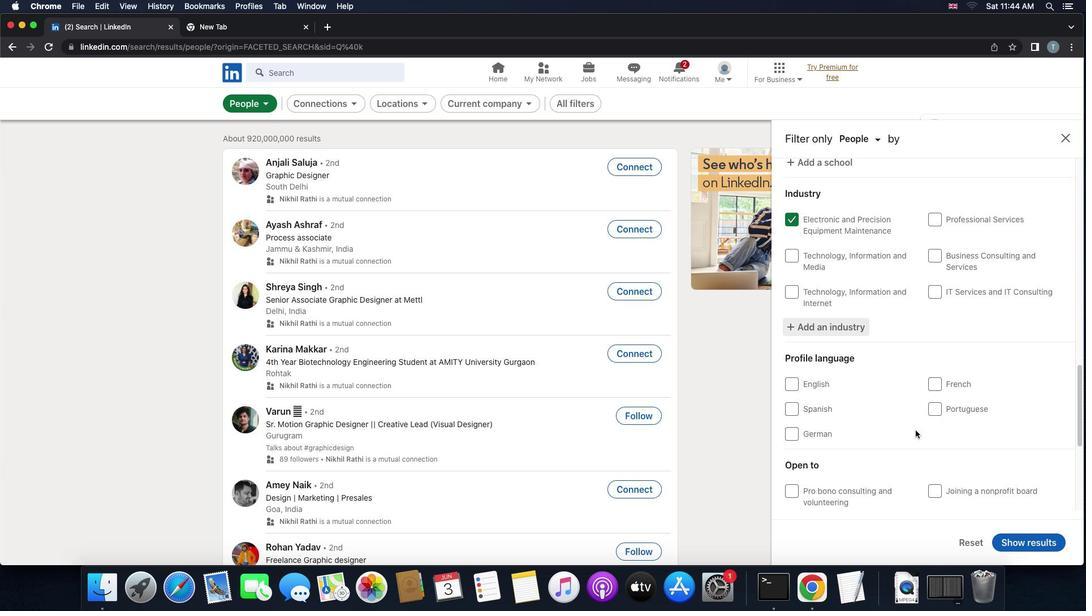 
Action: Mouse scrolled (915, 430) with delta (0, 0)
Screenshot: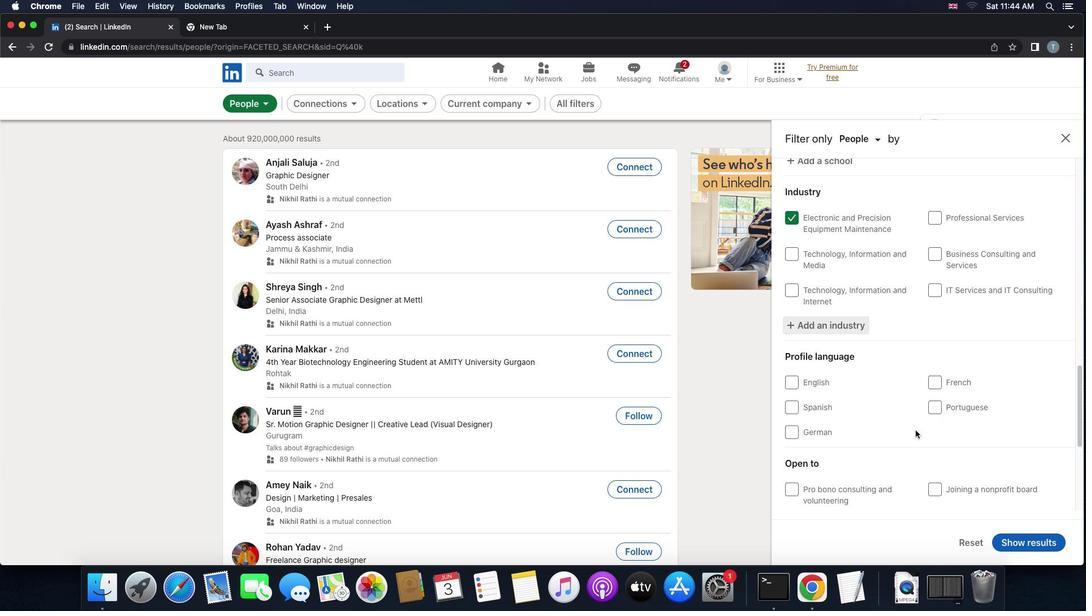 
Action: Mouse scrolled (915, 430) with delta (0, 0)
Screenshot: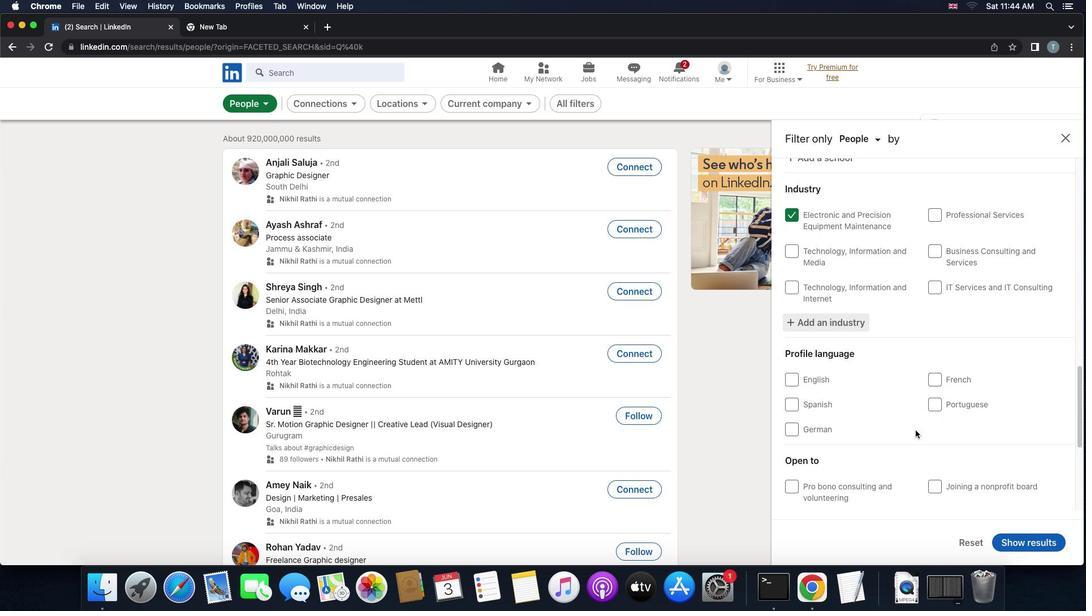 
Action: Mouse moved to (781, 428)
Screenshot: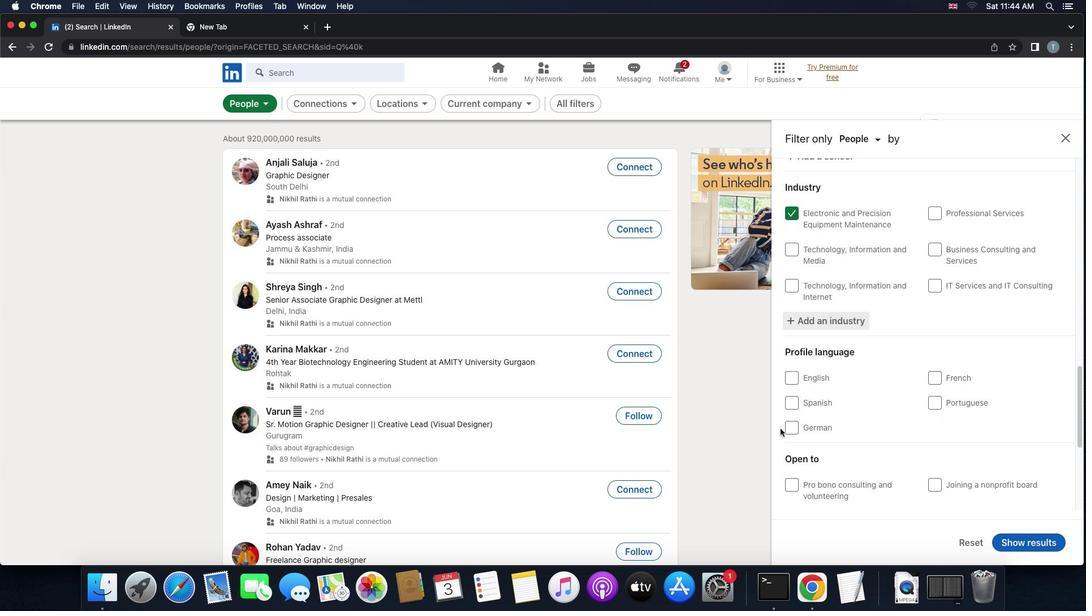 
Action: Mouse pressed left at (781, 428)
Screenshot: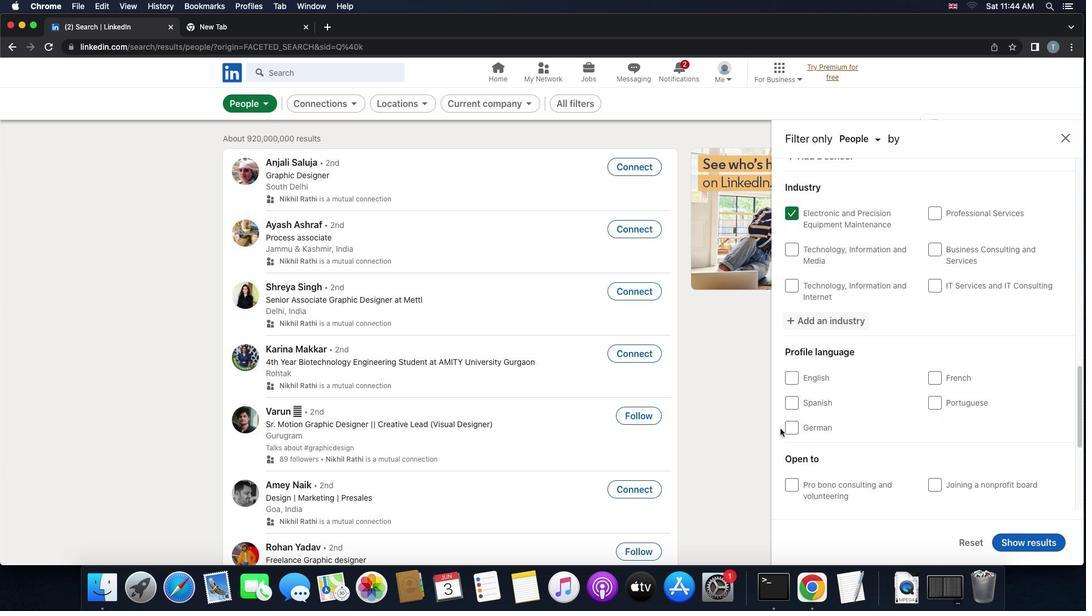 
Action: Mouse moved to (791, 430)
Screenshot: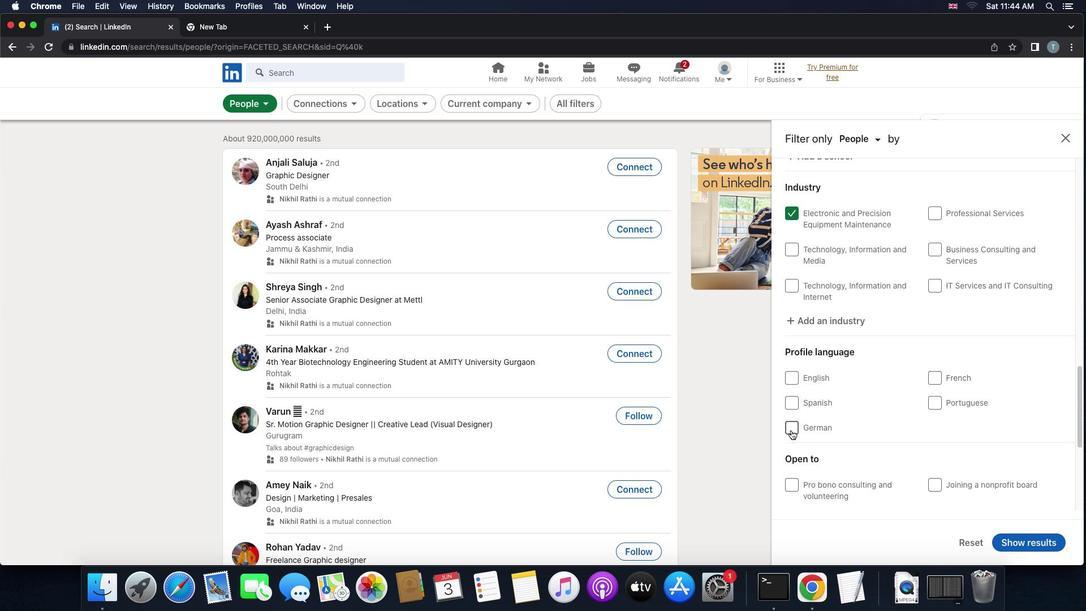
Action: Mouse pressed left at (791, 430)
Screenshot: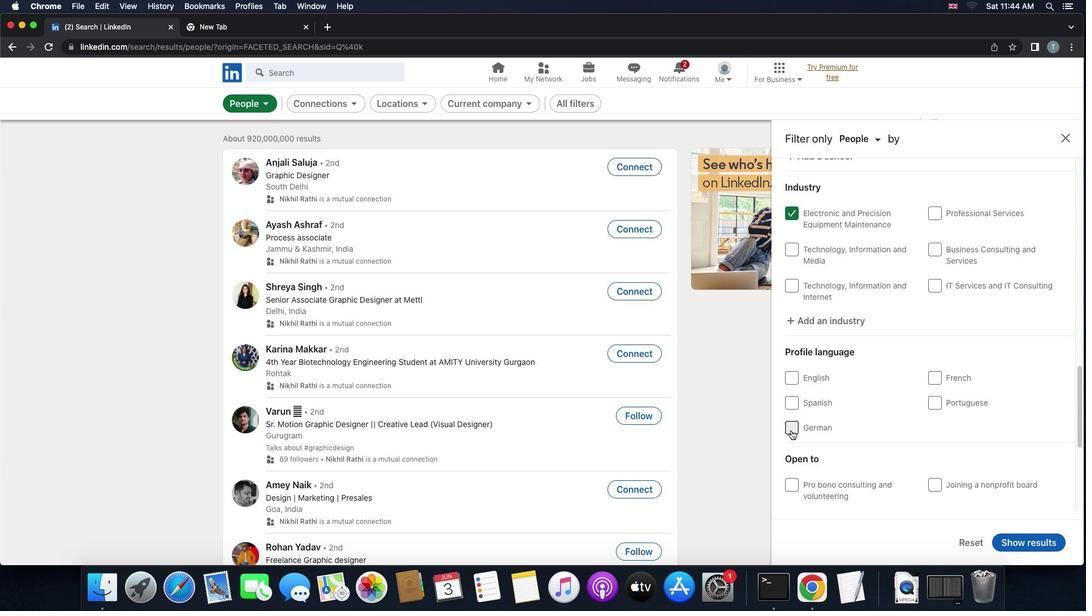 
Action: Mouse moved to (829, 439)
Screenshot: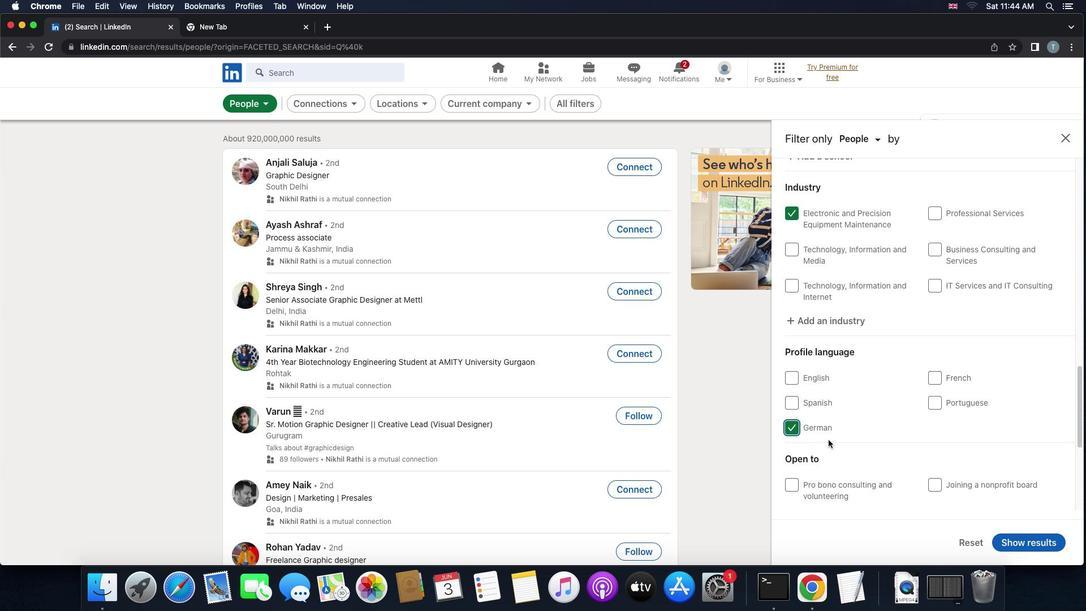 
Action: Mouse scrolled (829, 439) with delta (0, 0)
Screenshot: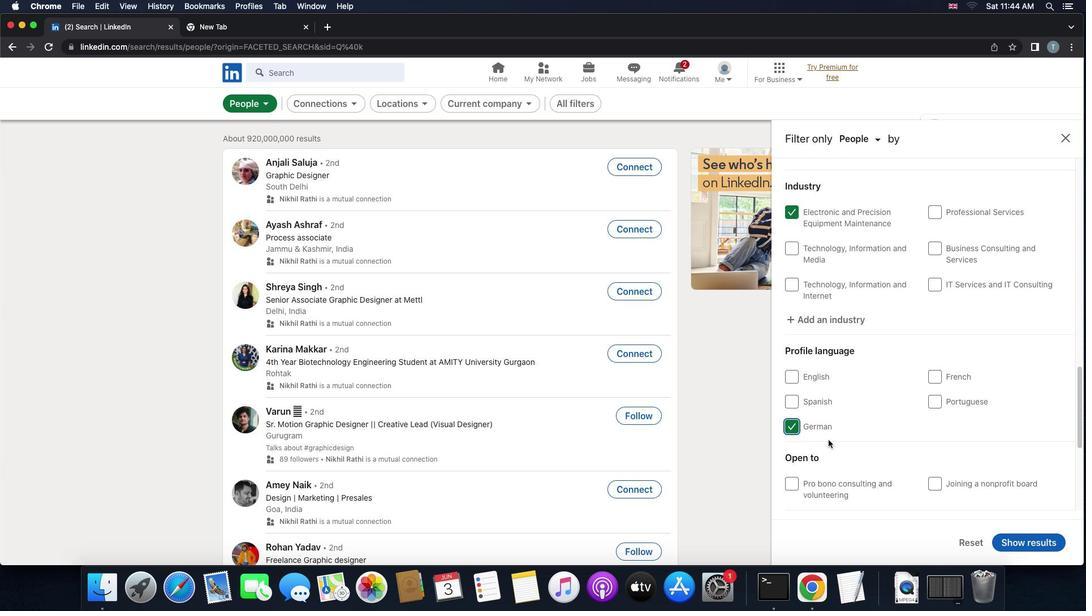
Action: Mouse scrolled (829, 439) with delta (0, 0)
Screenshot: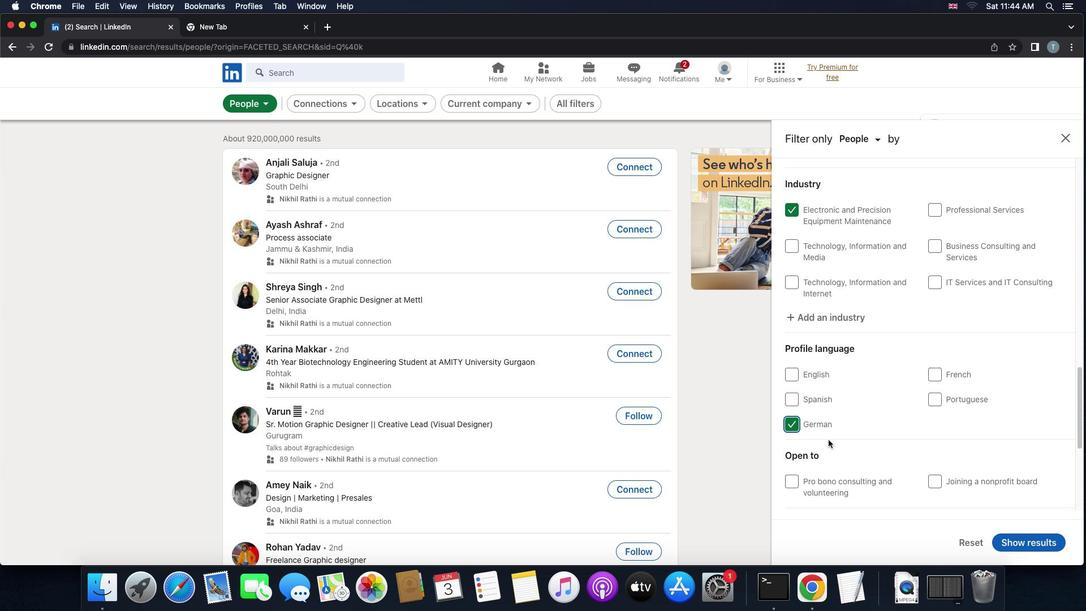 
Action: Mouse scrolled (829, 439) with delta (0, -1)
Screenshot: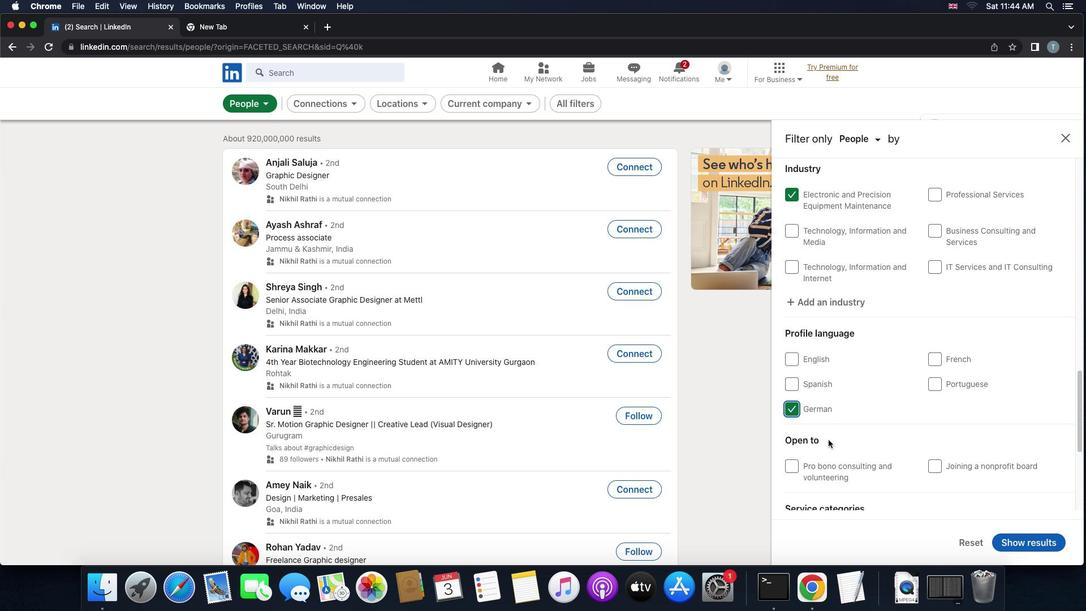 
Action: Mouse scrolled (829, 439) with delta (0, 0)
Screenshot: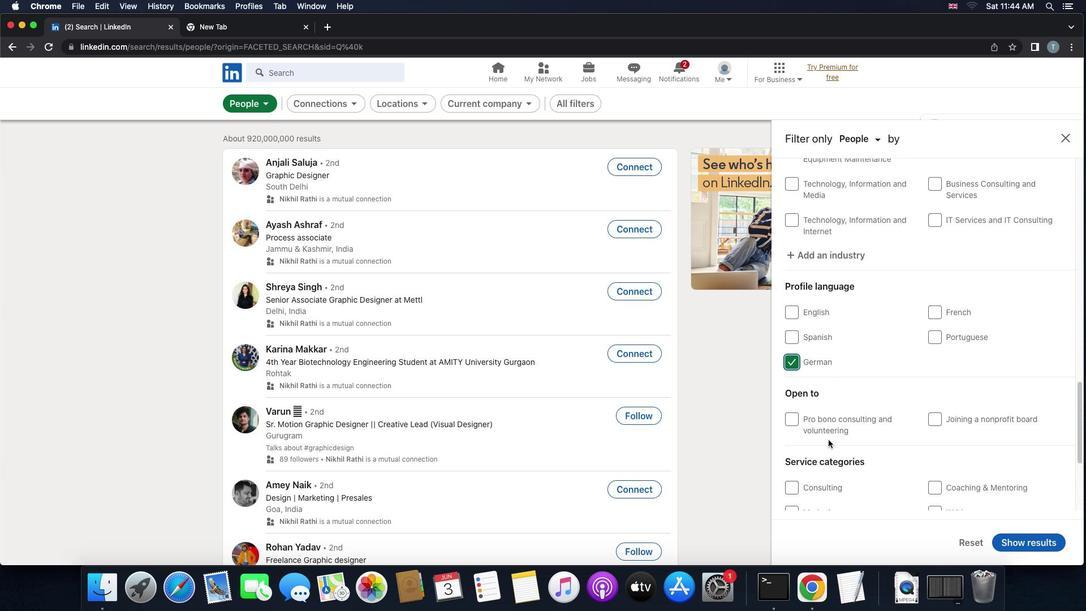 
Action: Mouse scrolled (829, 439) with delta (0, 0)
Screenshot: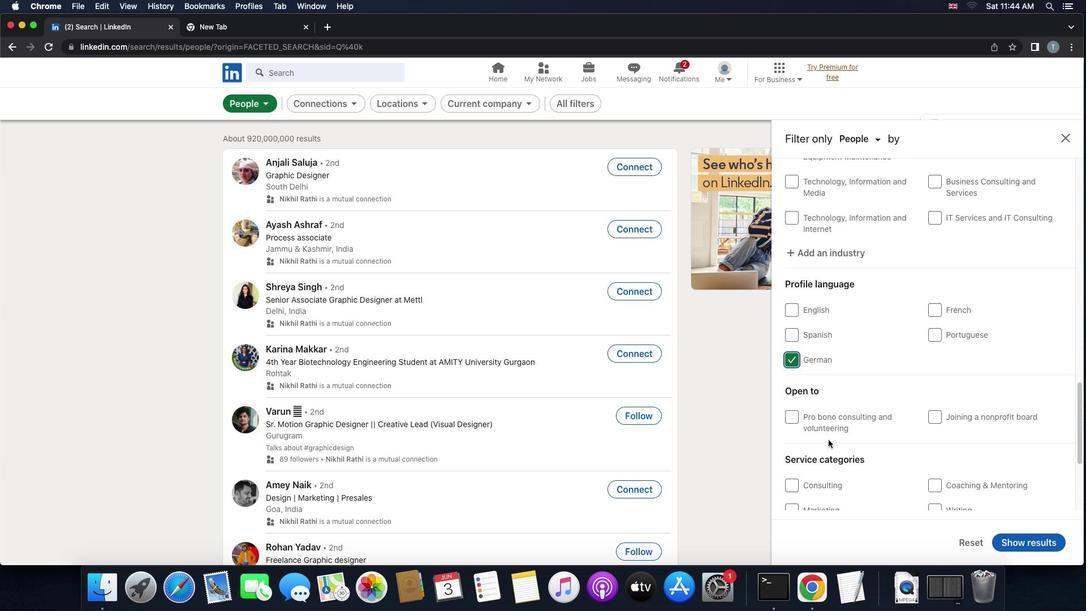 
Action: Mouse scrolled (829, 439) with delta (0, 0)
Screenshot: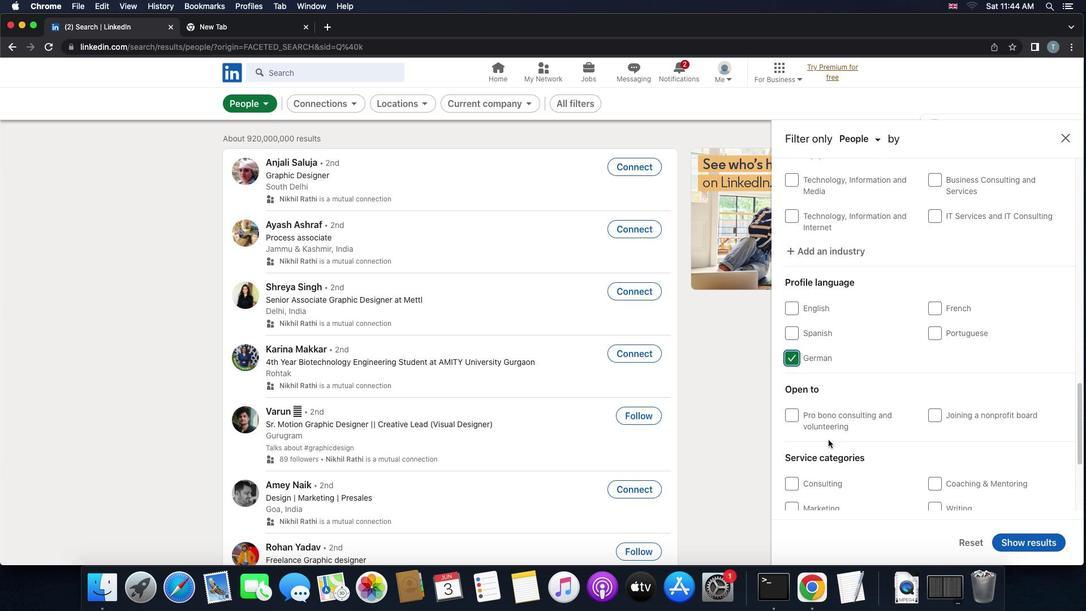 
Action: Mouse scrolled (829, 439) with delta (0, 0)
Screenshot: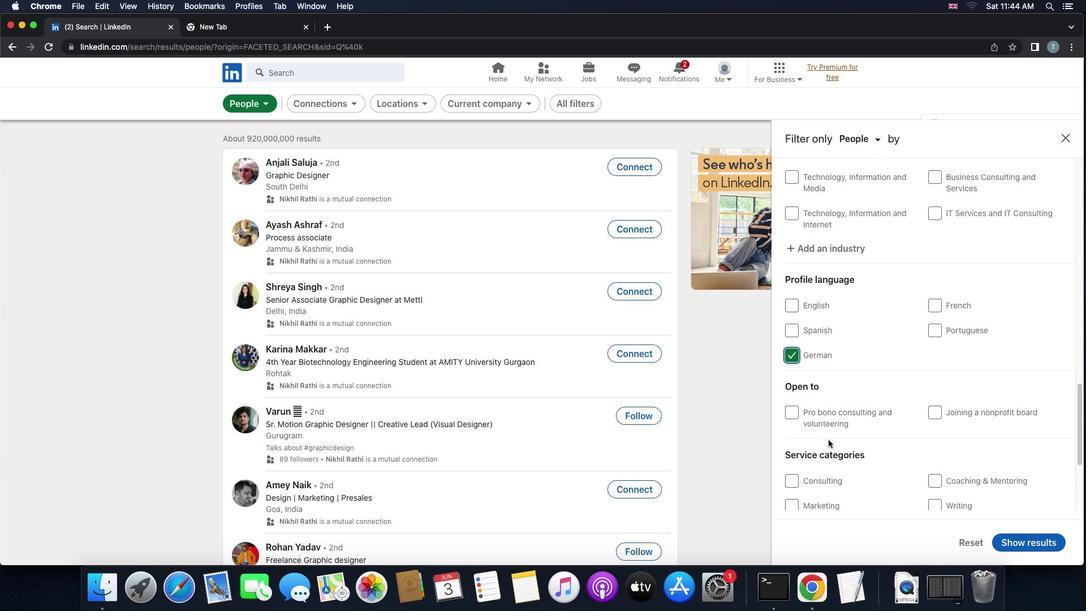 
Action: Mouse scrolled (829, 439) with delta (0, 0)
Screenshot: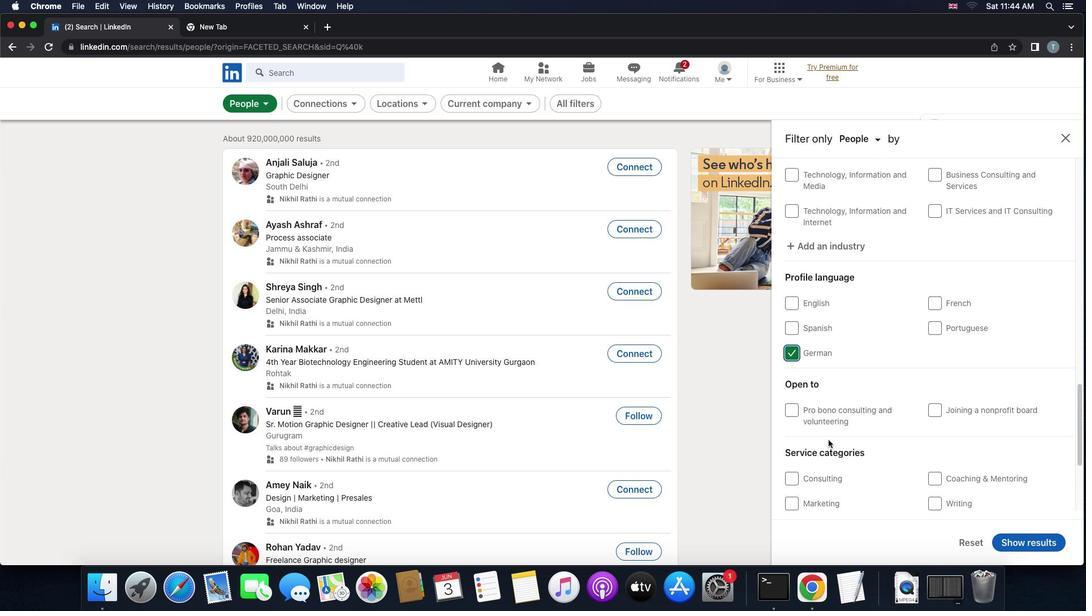 
Action: Mouse scrolled (829, 439) with delta (0, 0)
Screenshot: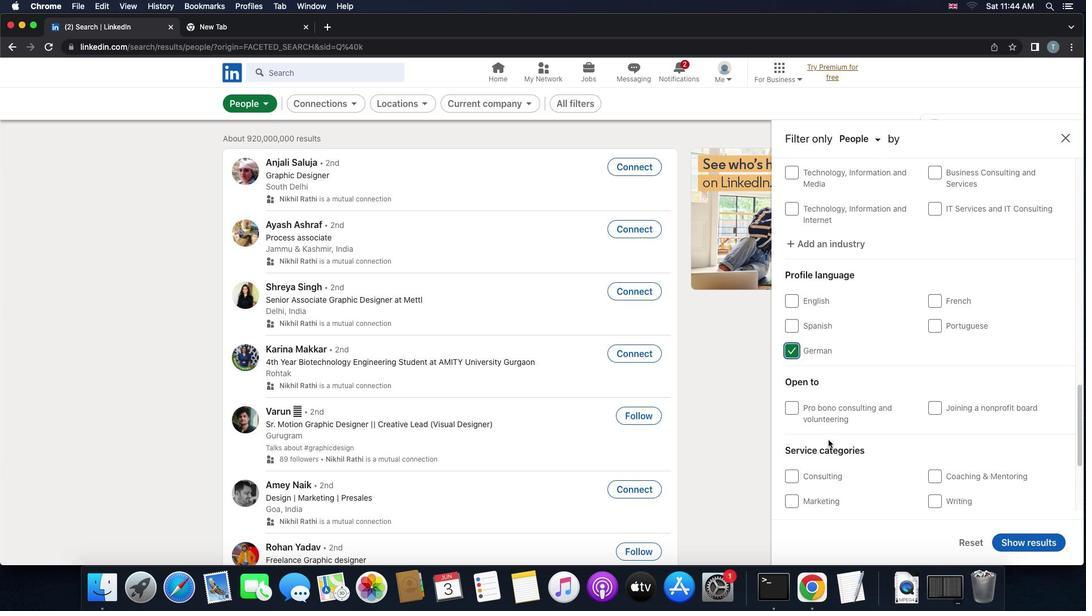 
Action: Mouse scrolled (829, 439) with delta (0, 0)
Screenshot: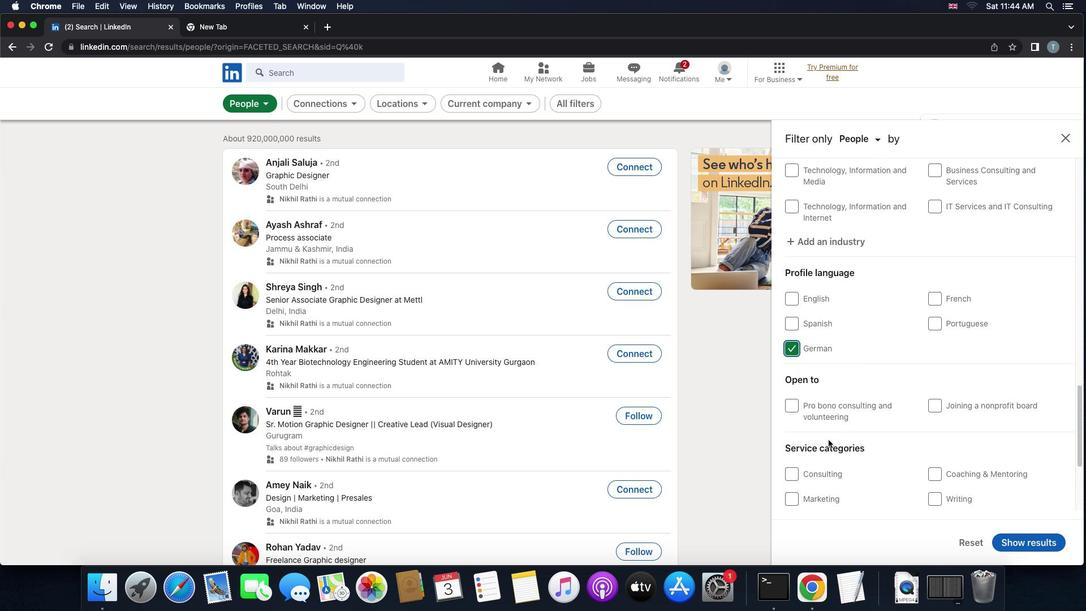 
Action: Mouse scrolled (829, 439) with delta (0, 0)
Screenshot: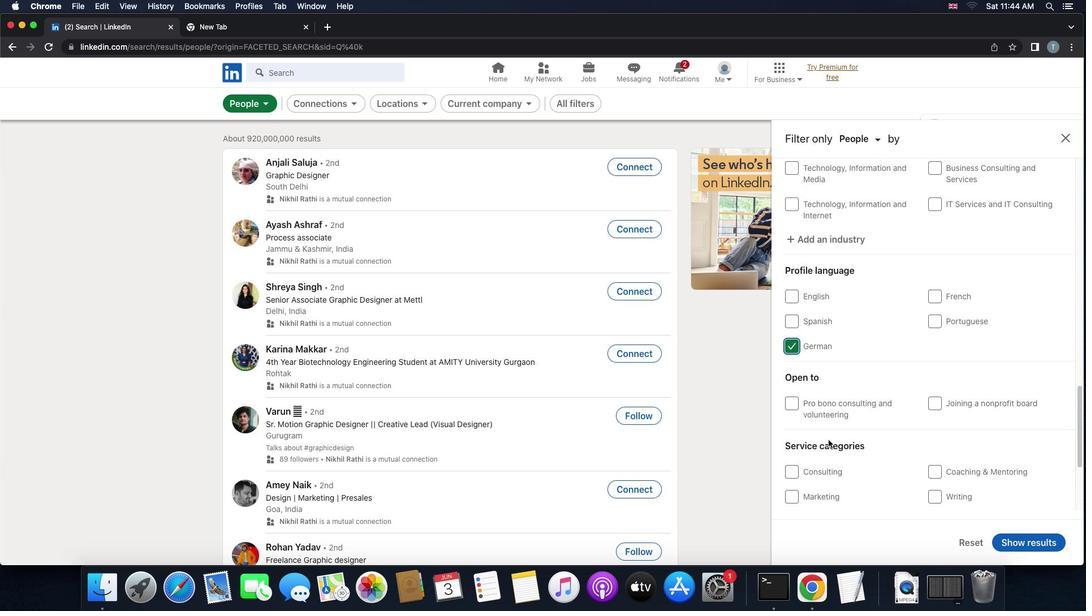 
Action: Mouse scrolled (829, 439) with delta (0, 0)
Screenshot: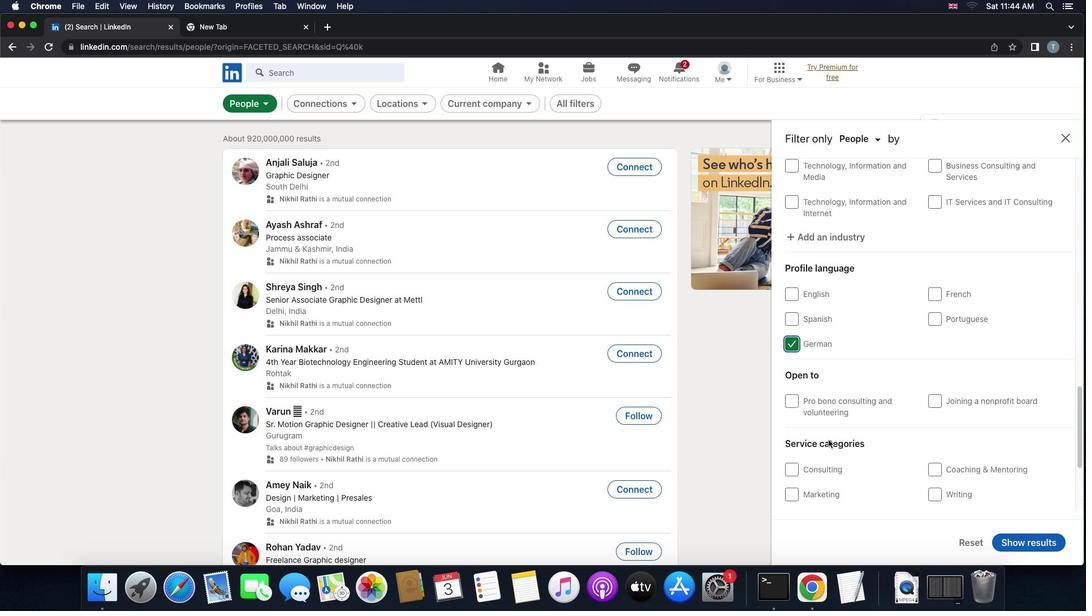 
Action: Mouse moved to (911, 441)
Screenshot: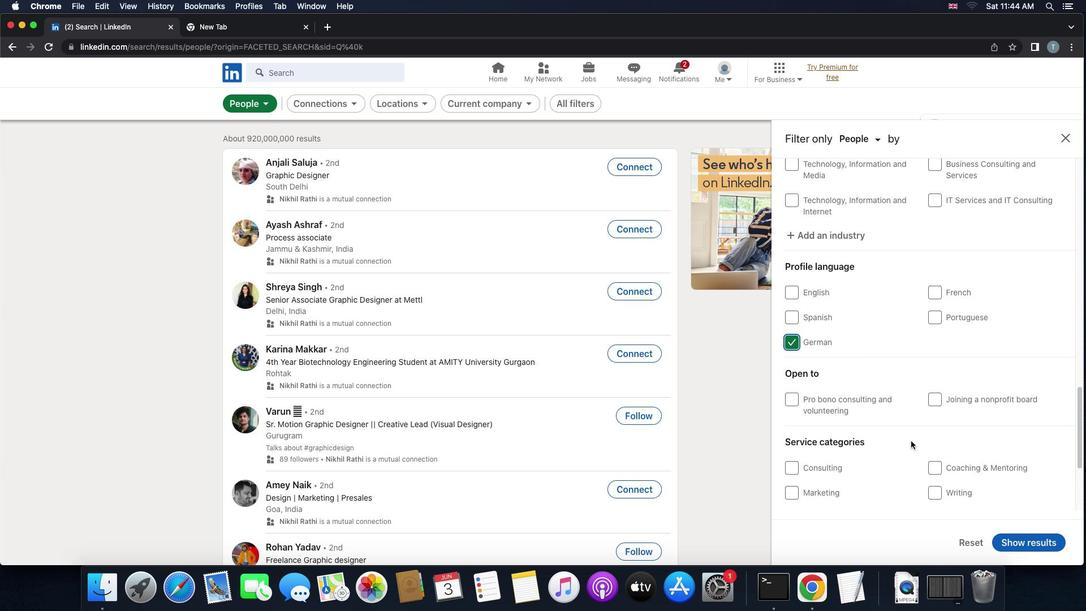 
Action: Mouse scrolled (911, 441) with delta (0, 0)
Screenshot: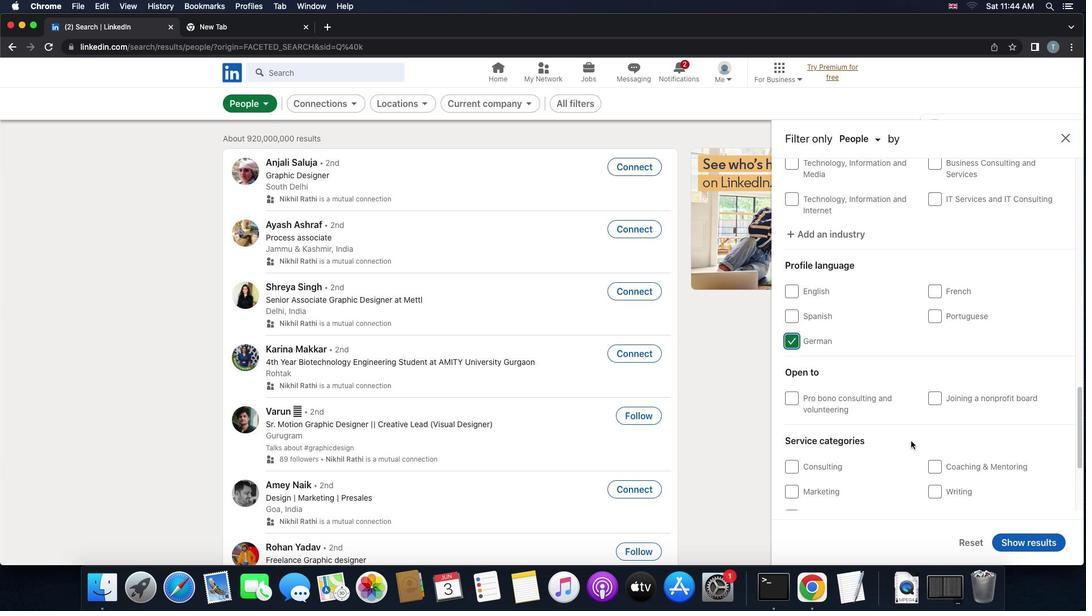 
Action: Mouse scrolled (911, 441) with delta (0, 0)
Screenshot: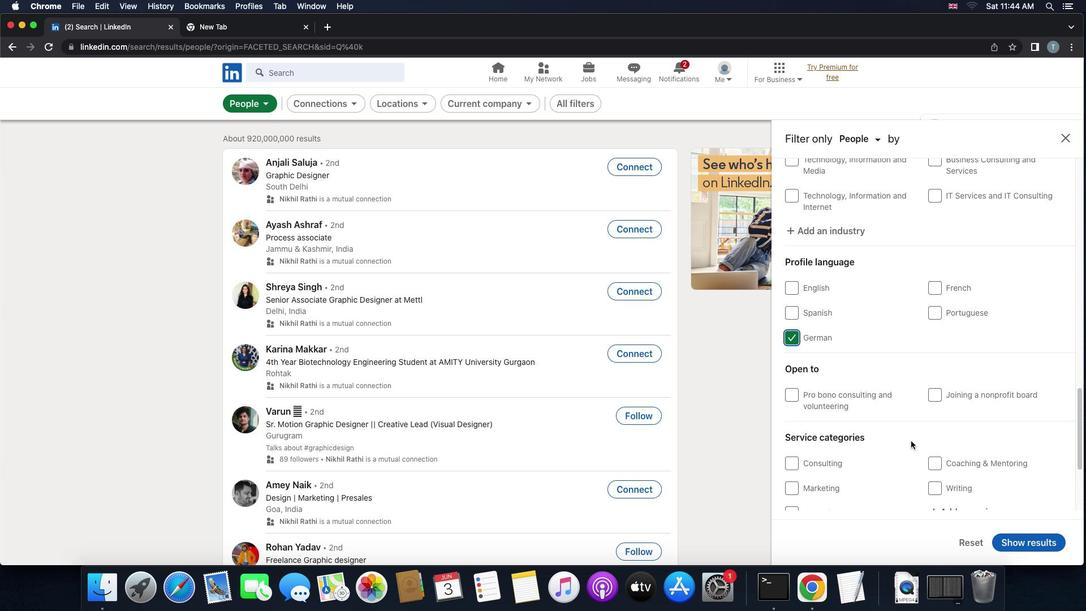 
Action: Mouse scrolled (911, 441) with delta (0, 0)
Screenshot: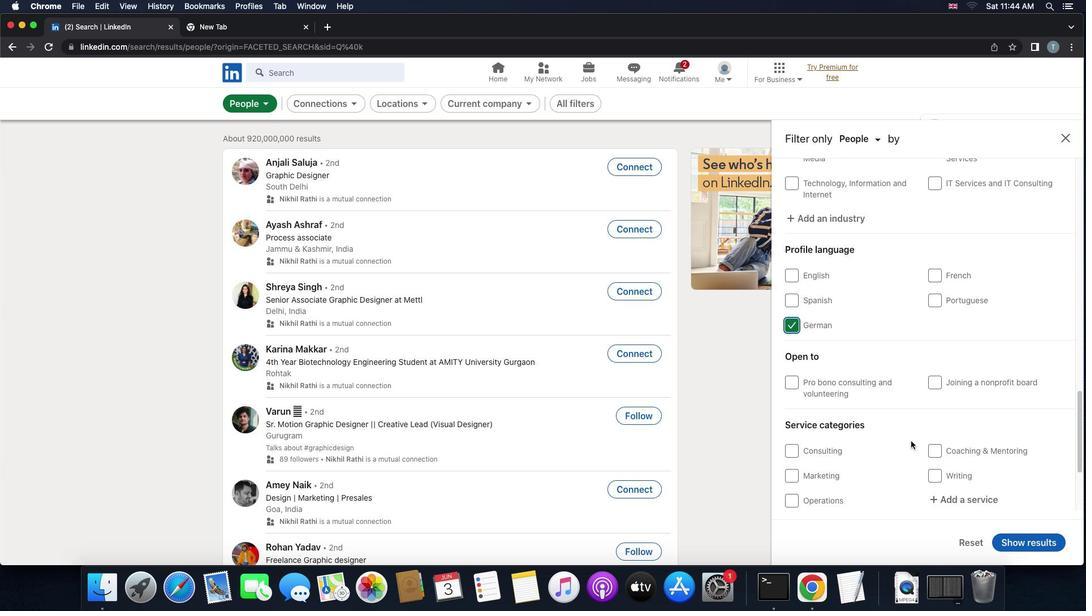
Action: Mouse moved to (933, 462)
Screenshot: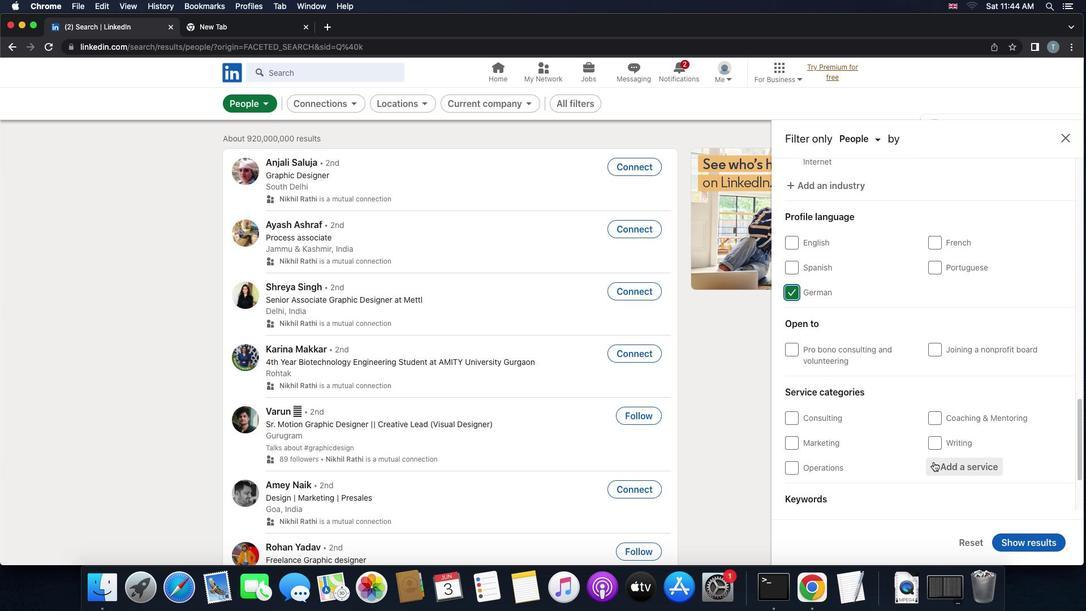 
Action: Mouse pressed left at (933, 462)
Screenshot: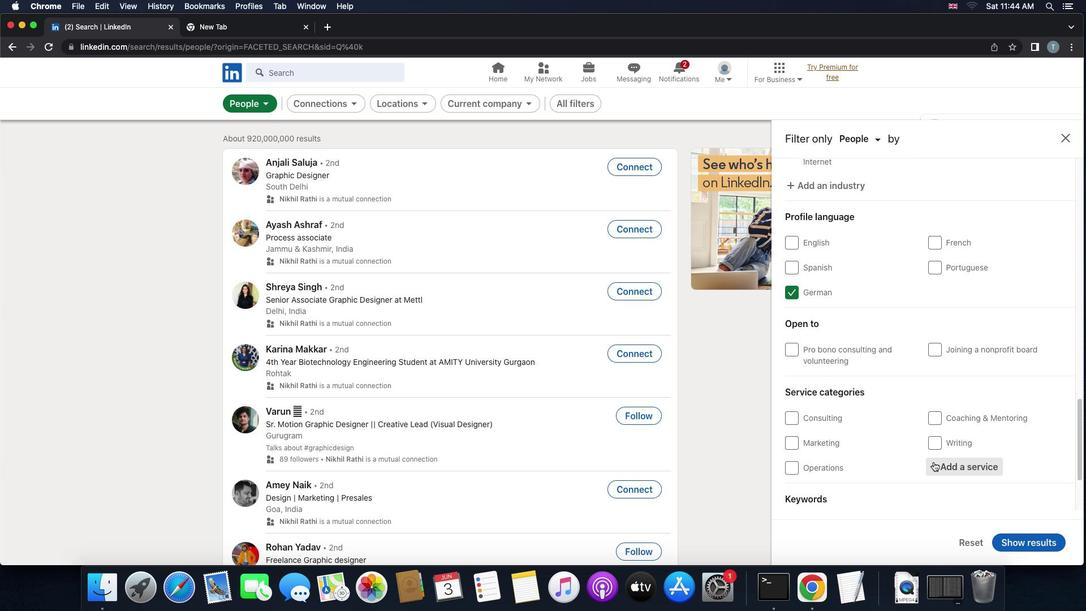 
Action: Mouse moved to (936, 462)
Screenshot: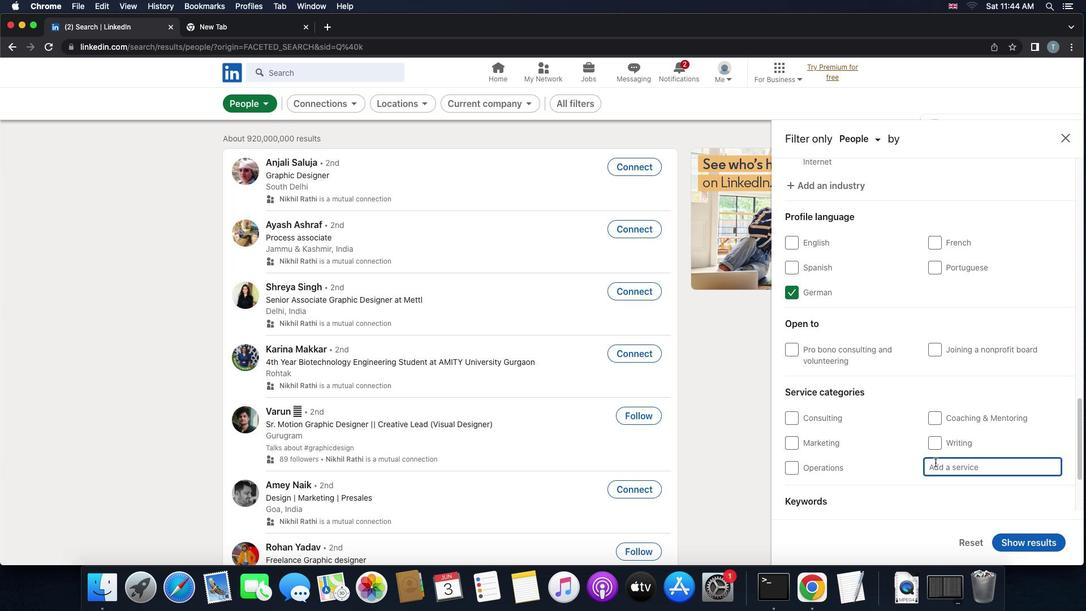 
Action: Key pressed 't''e''c''h'
Screenshot: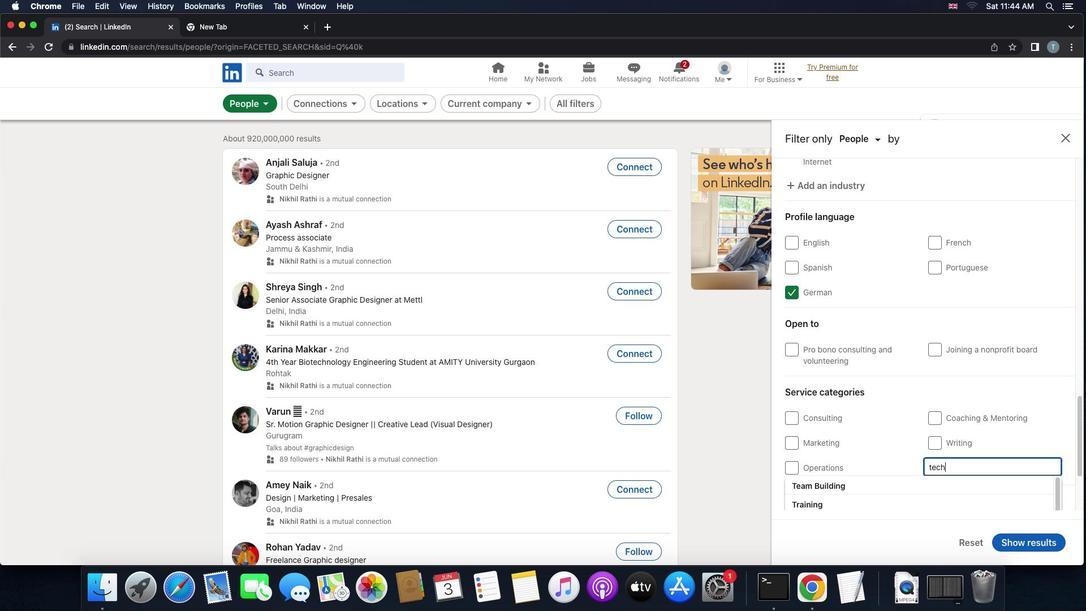 
Action: Mouse moved to (856, 507)
Screenshot: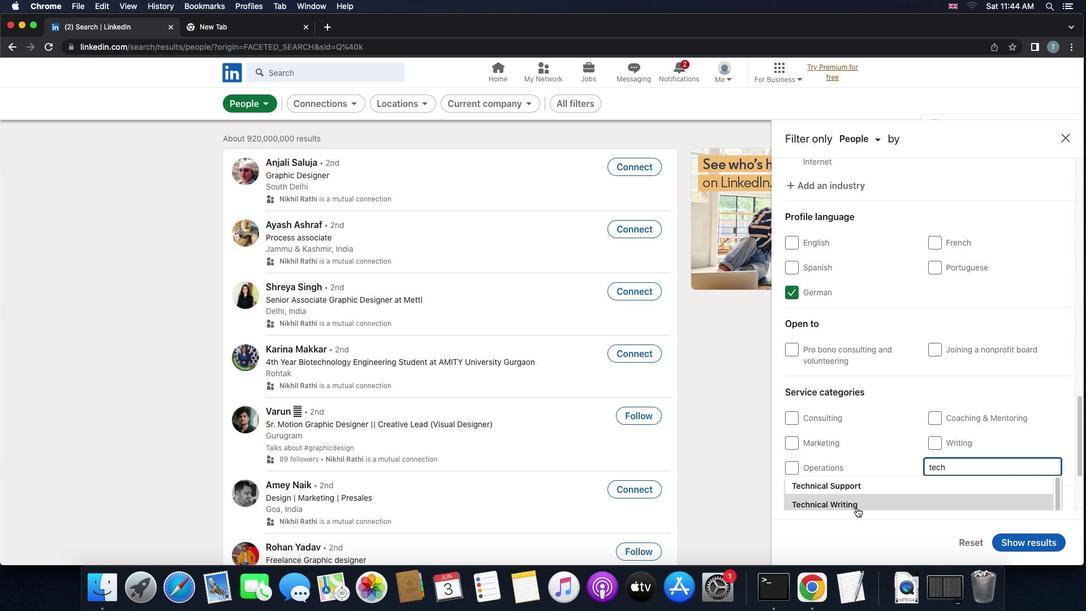 
Action: Mouse pressed left at (856, 507)
Screenshot: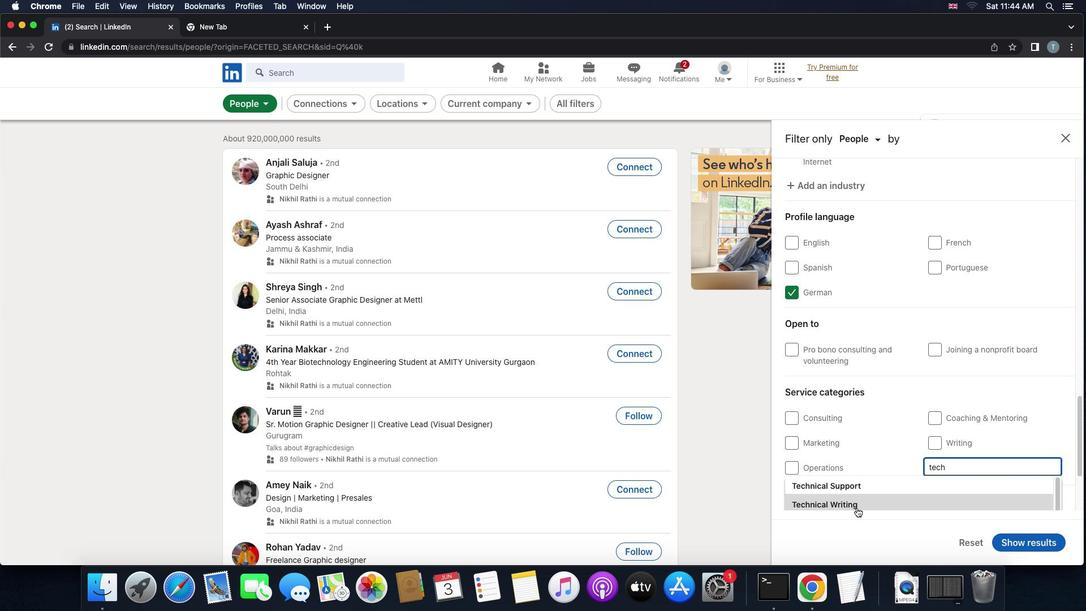 
Action: Mouse moved to (856, 504)
Screenshot: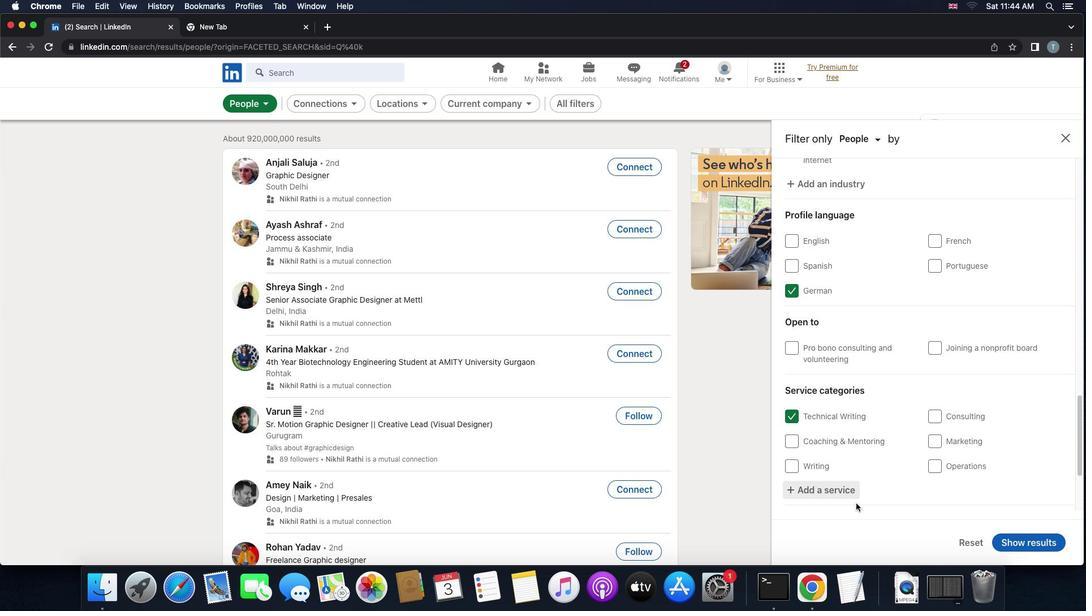 
Action: Mouse scrolled (856, 504) with delta (0, 0)
Screenshot: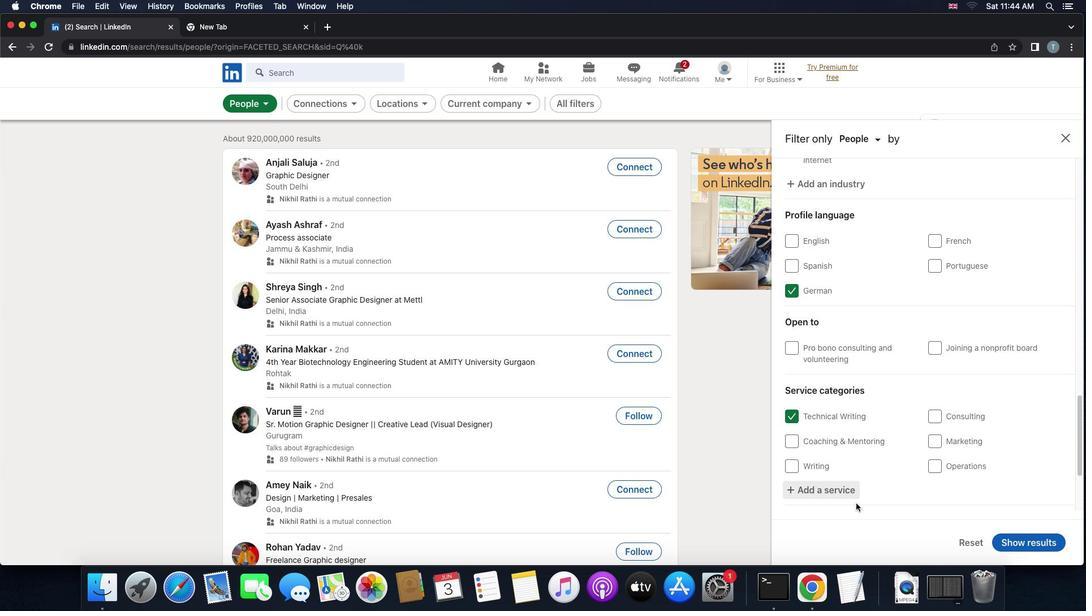 
Action: Mouse moved to (856, 504)
Screenshot: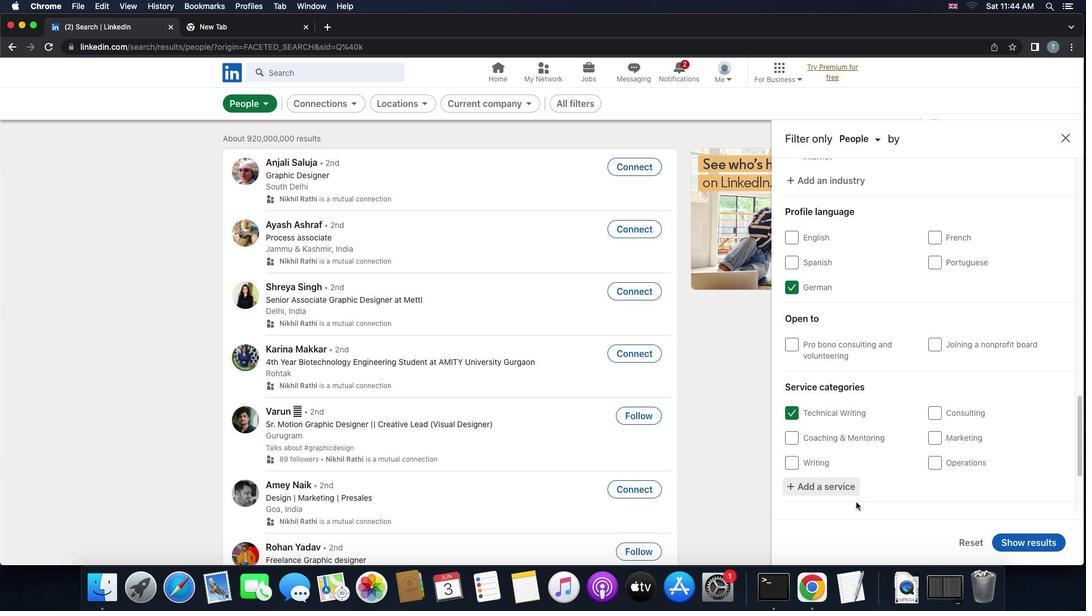
Action: Mouse scrolled (856, 504) with delta (0, 0)
Screenshot: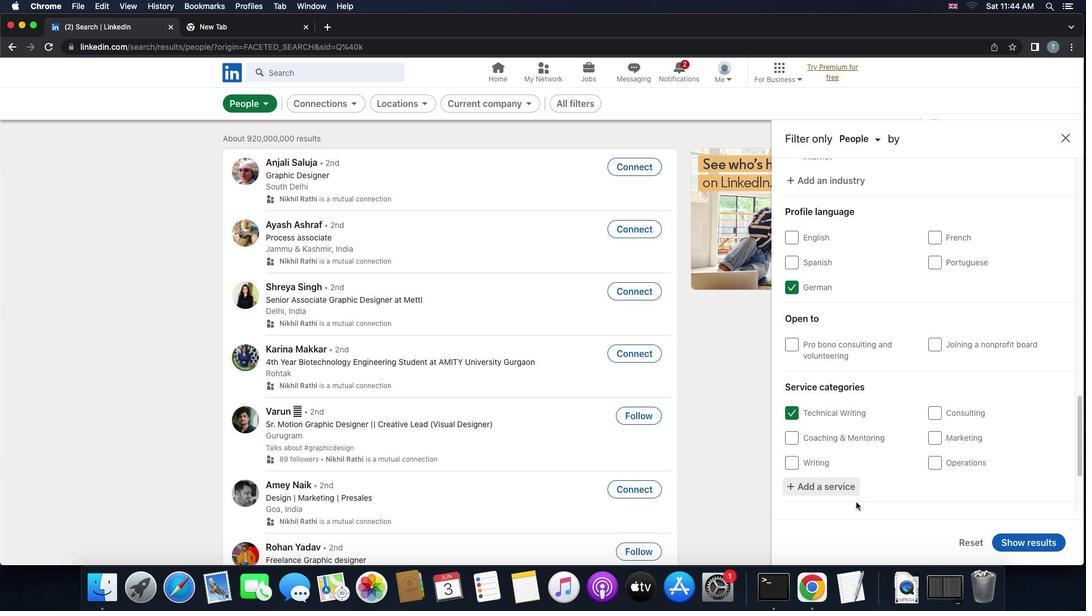 
Action: Mouse moved to (856, 503)
Screenshot: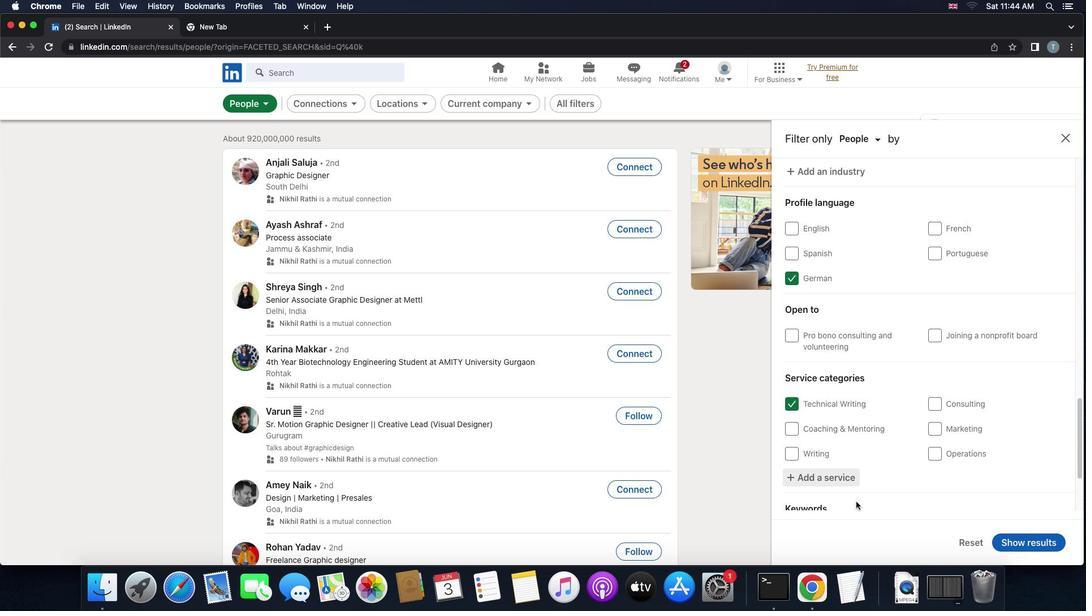 
Action: Mouse scrolled (856, 503) with delta (0, -1)
Screenshot: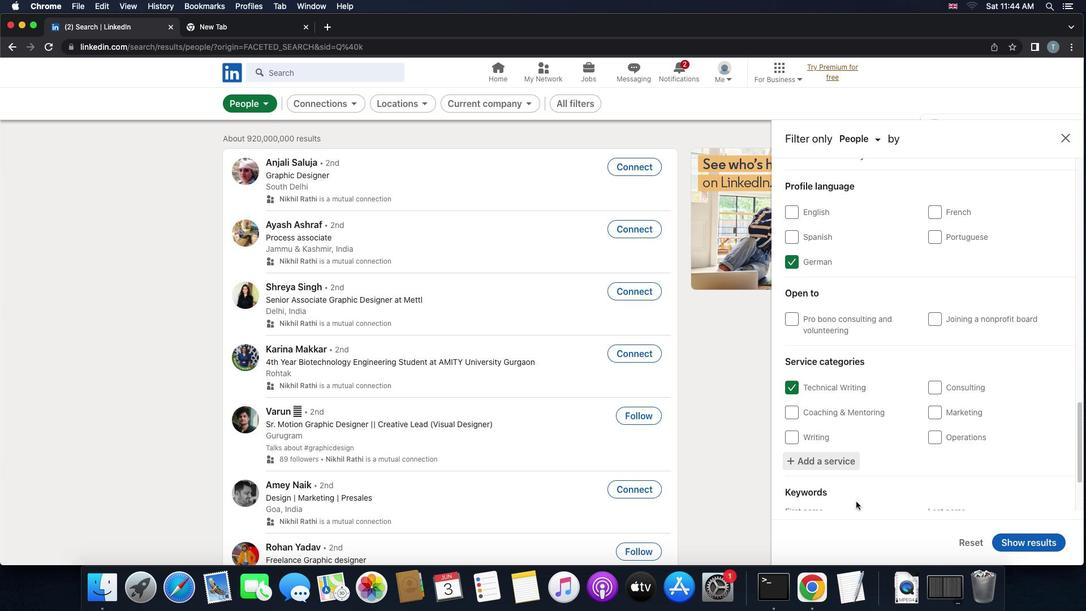 
Action: Mouse moved to (856, 501)
Screenshot: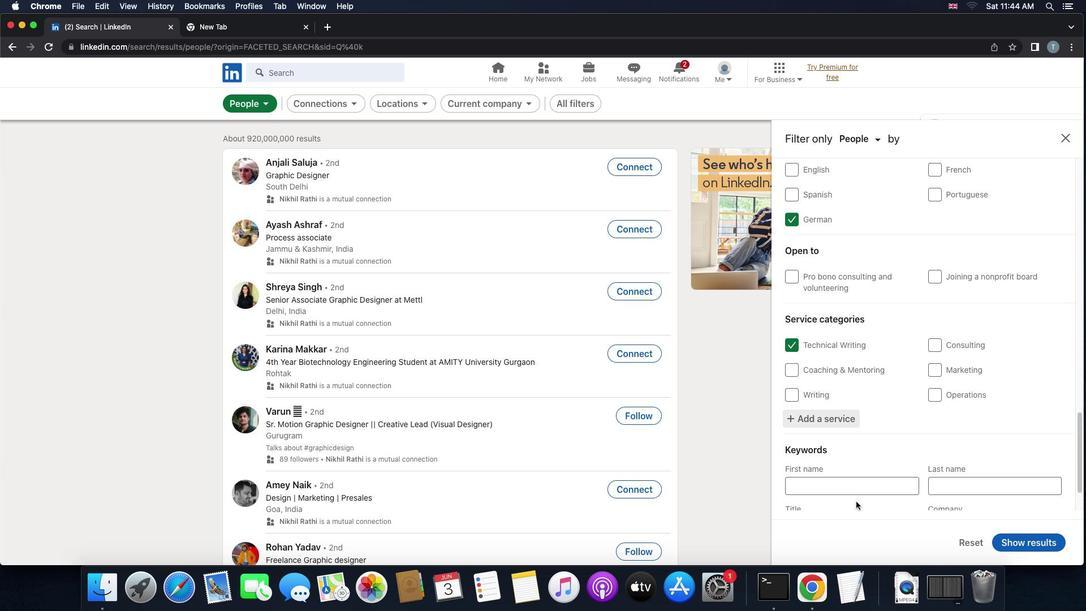 
Action: Mouse scrolled (856, 501) with delta (0, 0)
Screenshot: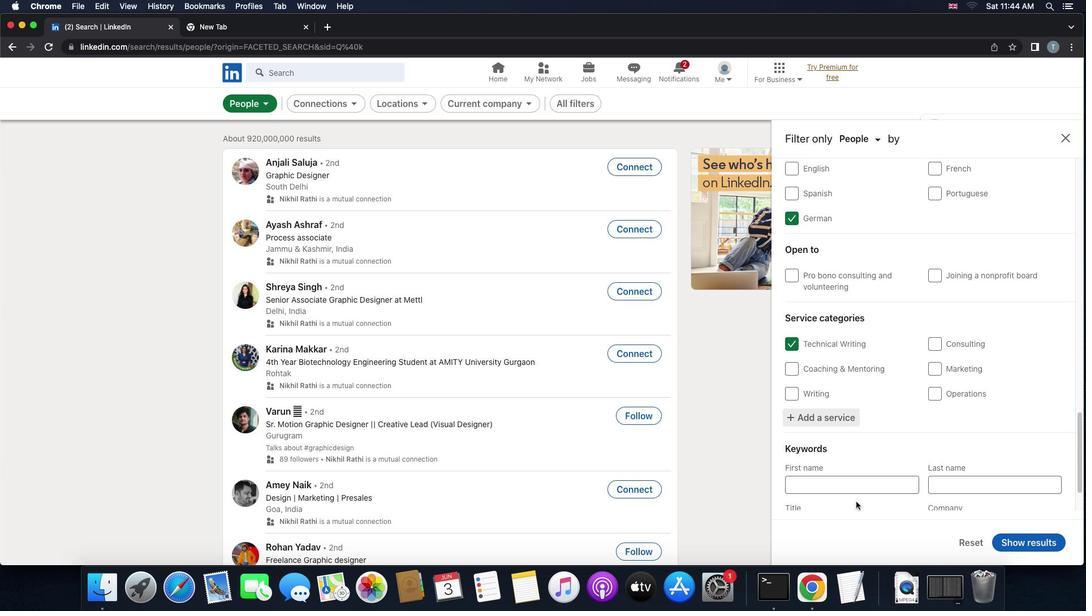 
Action: Mouse scrolled (856, 501) with delta (0, 0)
Screenshot: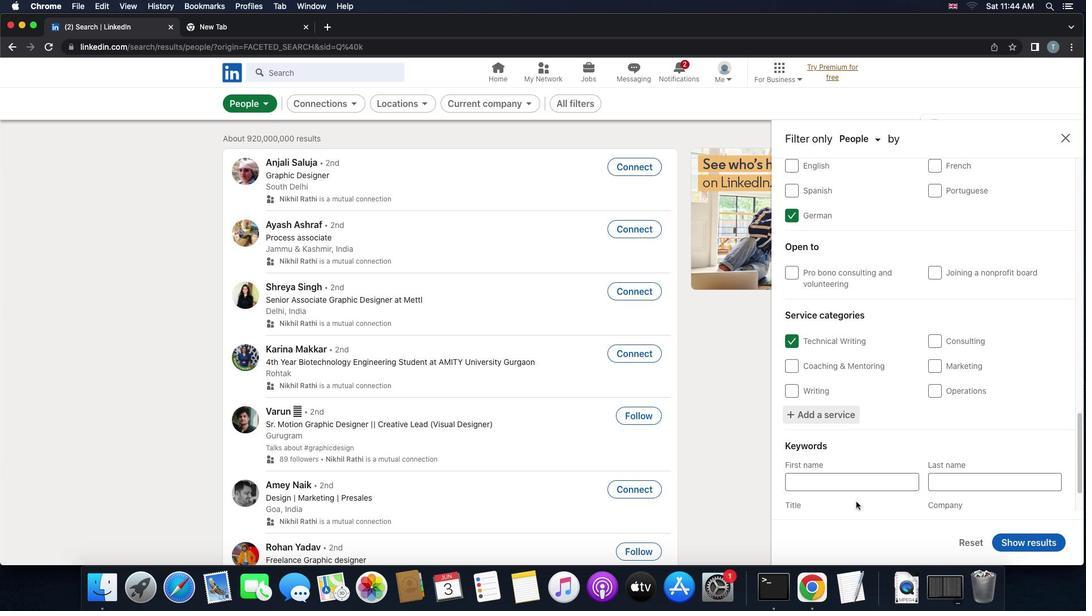 
Action: Mouse scrolled (856, 501) with delta (0, 0)
Screenshot: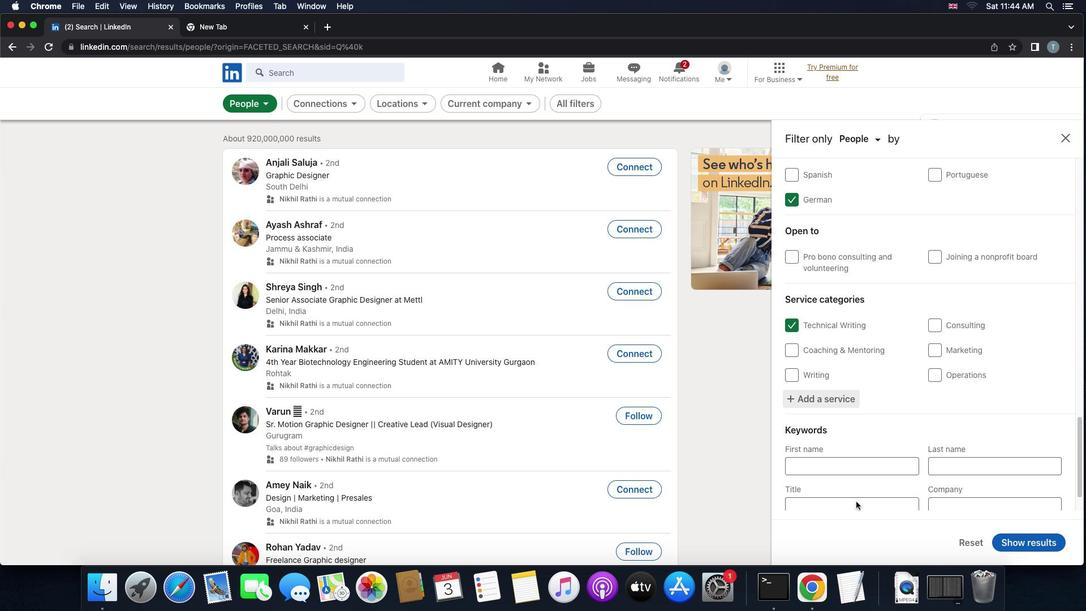 
Action: Mouse moved to (848, 485)
Screenshot: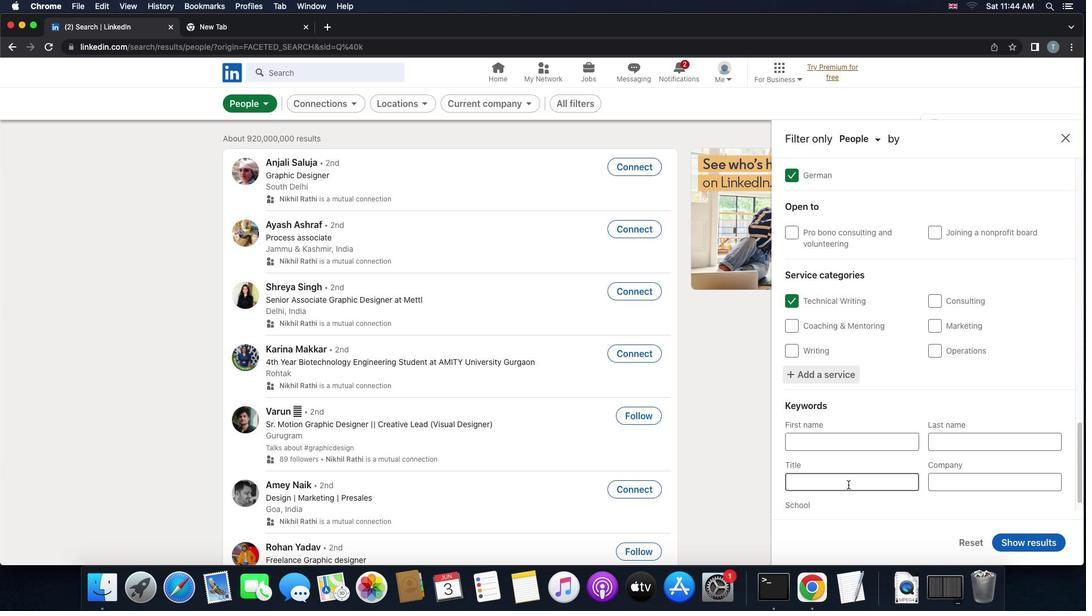 
Action: Mouse pressed left at (848, 485)
Screenshot: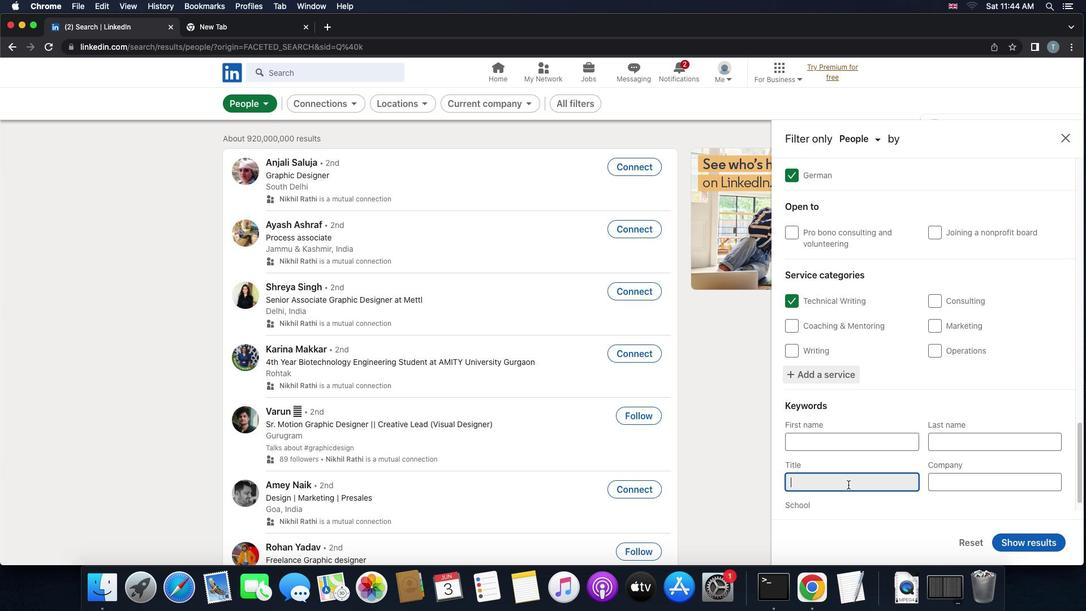 
Action: Mouse moved to (848, 484)
Screenshot: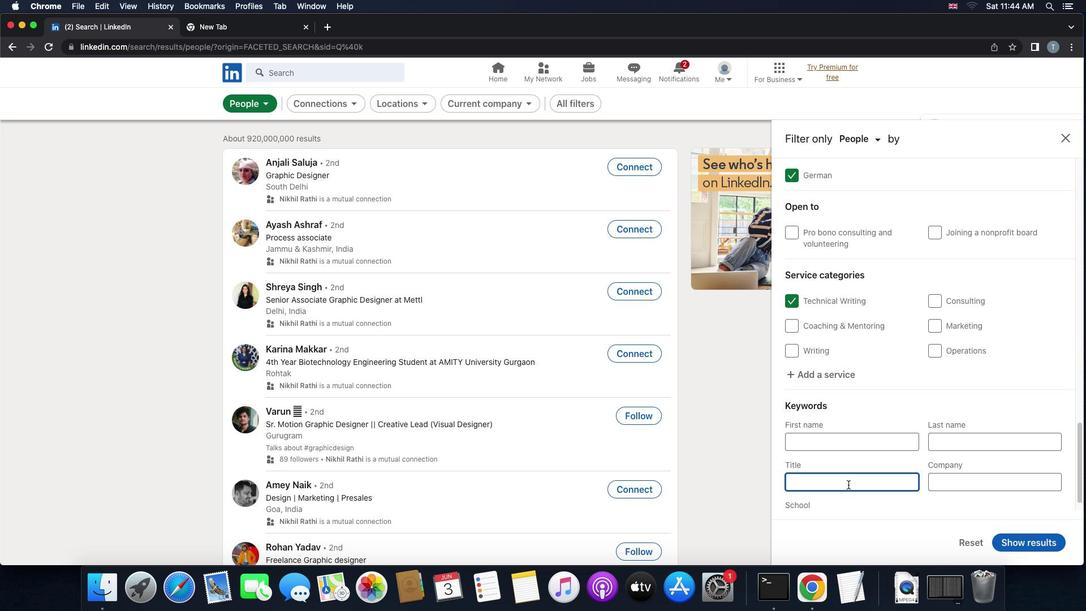
Action: Key pressed 'm''e''r''c''h''e''n'Key.backspaceKey.backspace'a''n''d''i''s''i''n''g'Key.space'a''s''s''o''c''i''a''t''e'
Screenshot: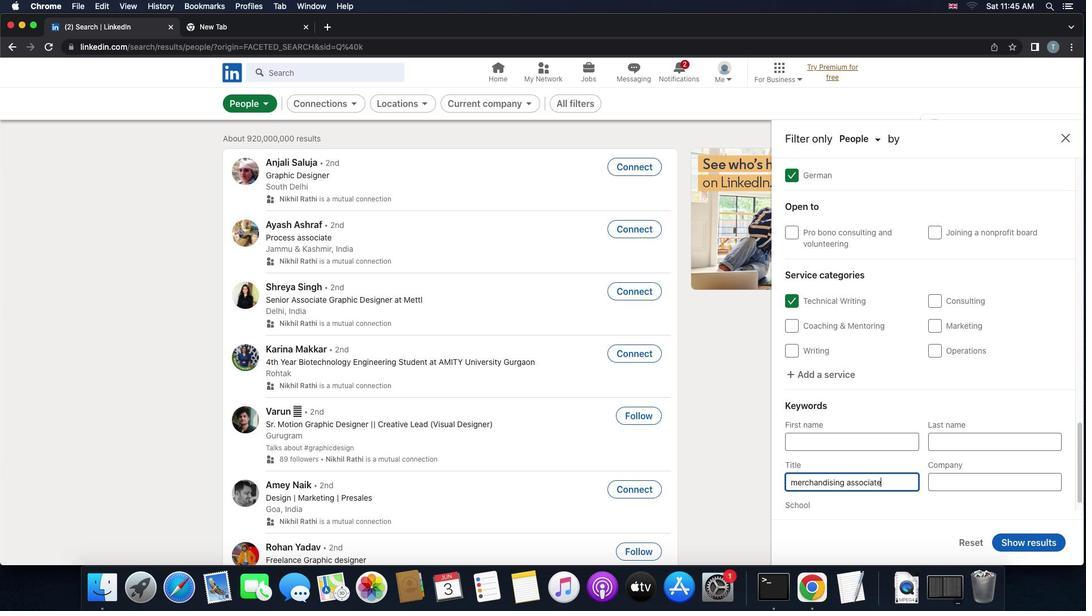 
Action: Mouse moved to (1027, 543)
Screenshot: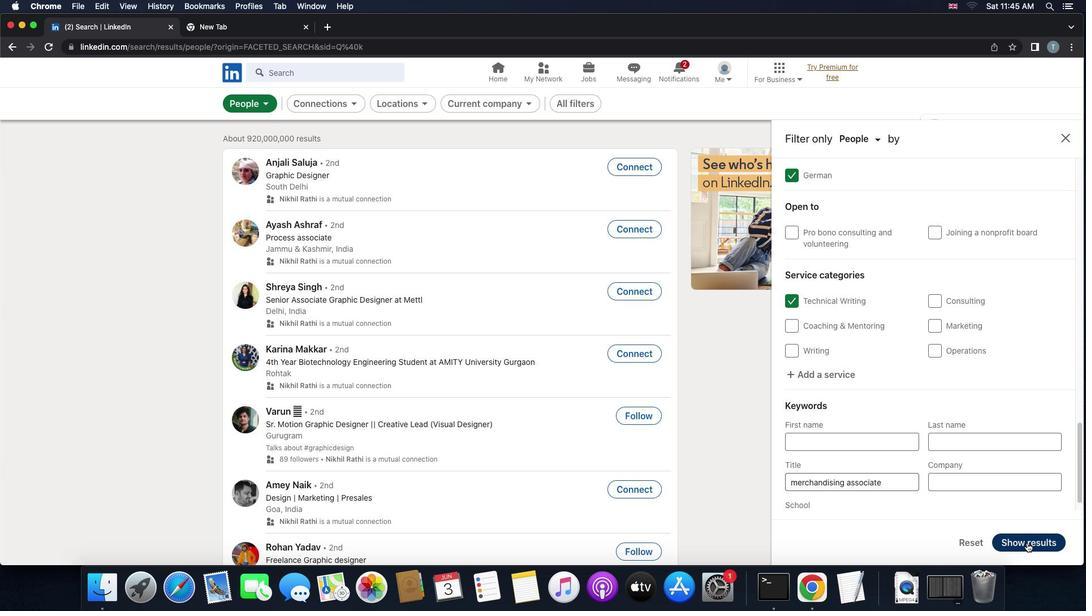 
Action: Mouse pressed left at (1027, 543)
Screenshot: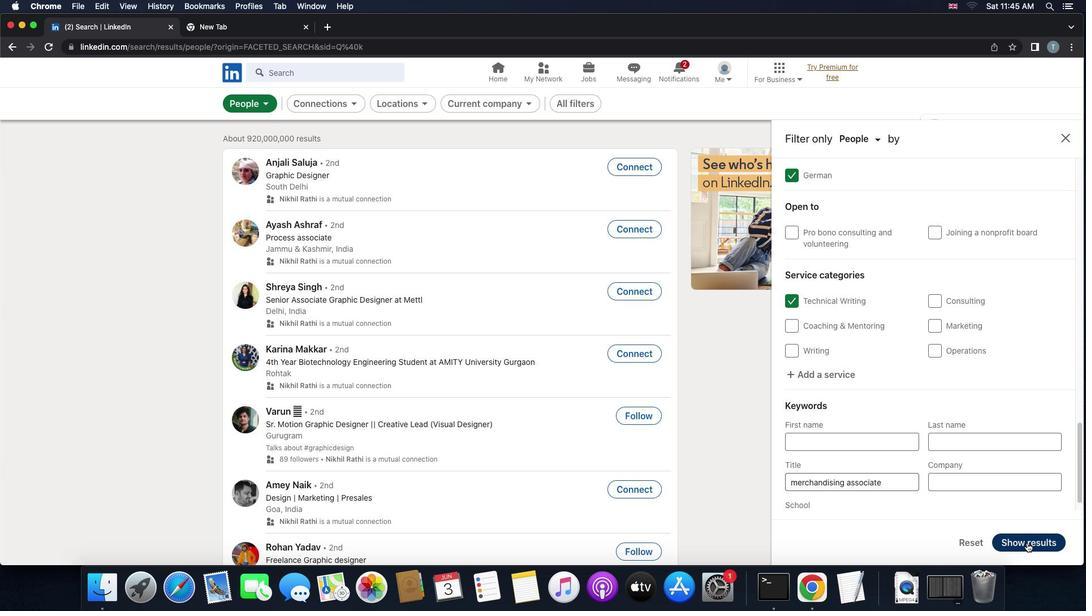 
Action: Mouse moved to (1017, 547)
Screenshot: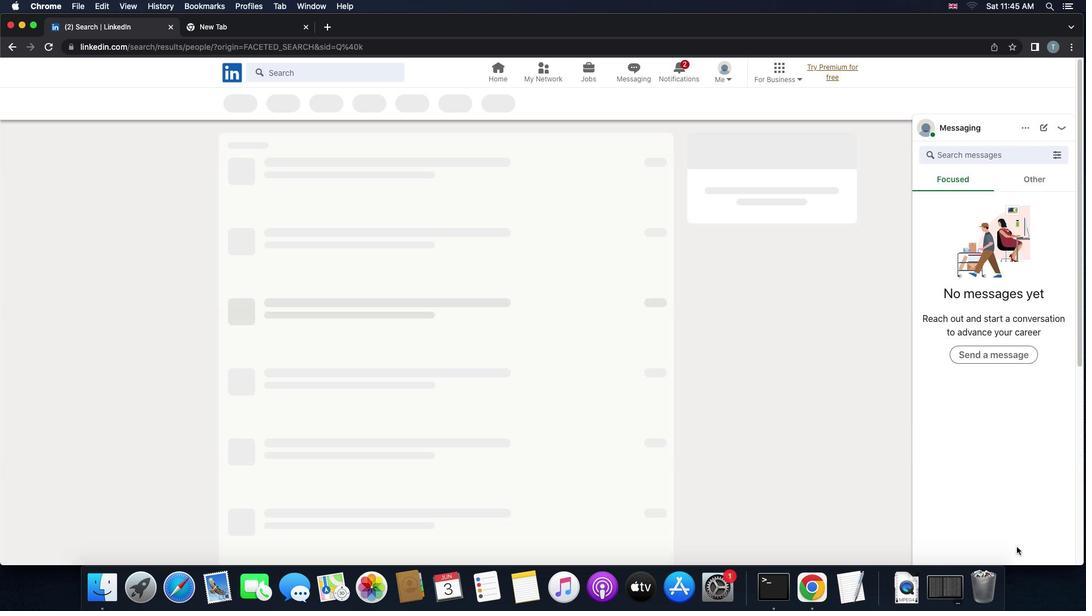 
